 Task: Find a one-way flight from St. George to Cedar Rapids on May 9th for 5 adults, 1 child, 2 infants in seat, and 1 infant on lap in premium economy class, with Delta, up to ₹290,000, departing between 05:00 and 06:00, with 2 checked bags.
Action: Mouse moved to (258, 79)
Screenshot: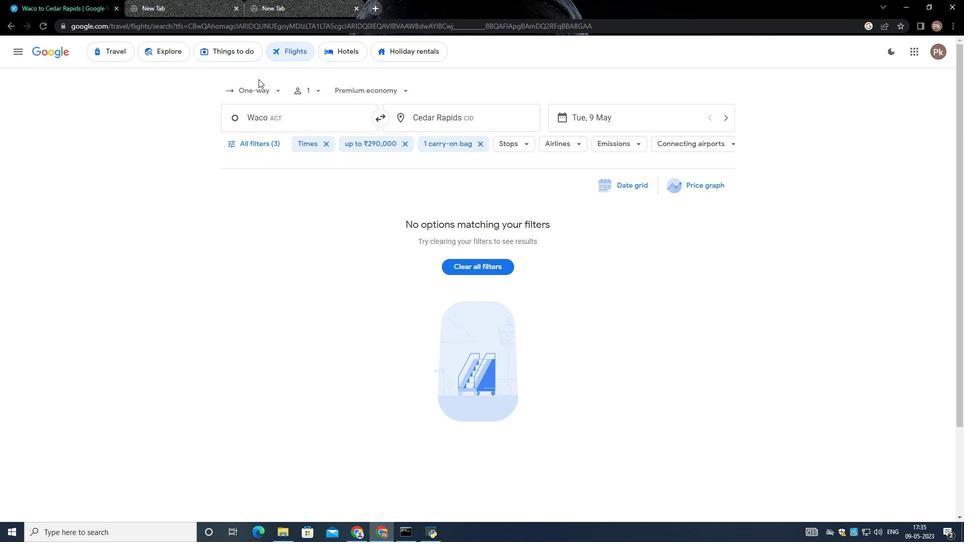 
Action: Mouse pressed left at (258, 79)
Screenshot: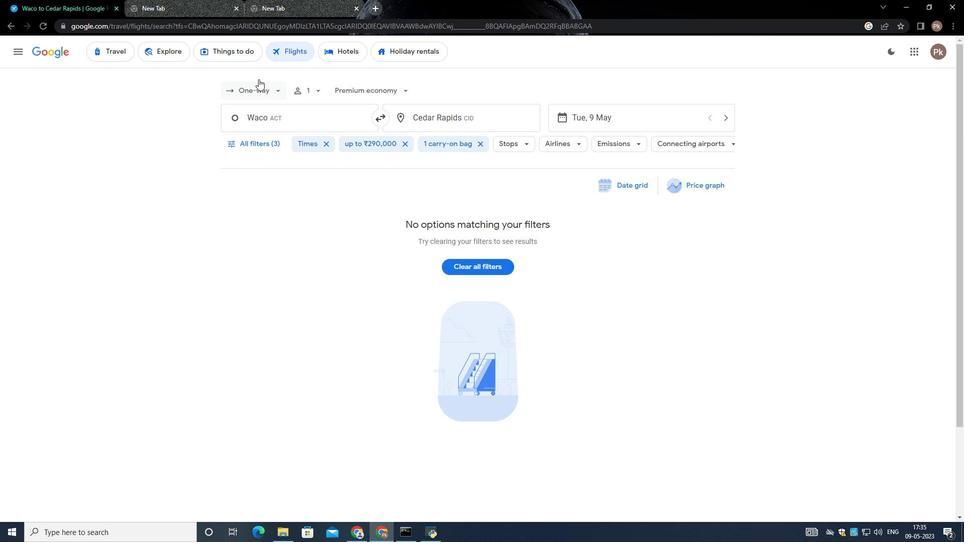 
Action: Mouse moved to (277, 142)
Screenshot: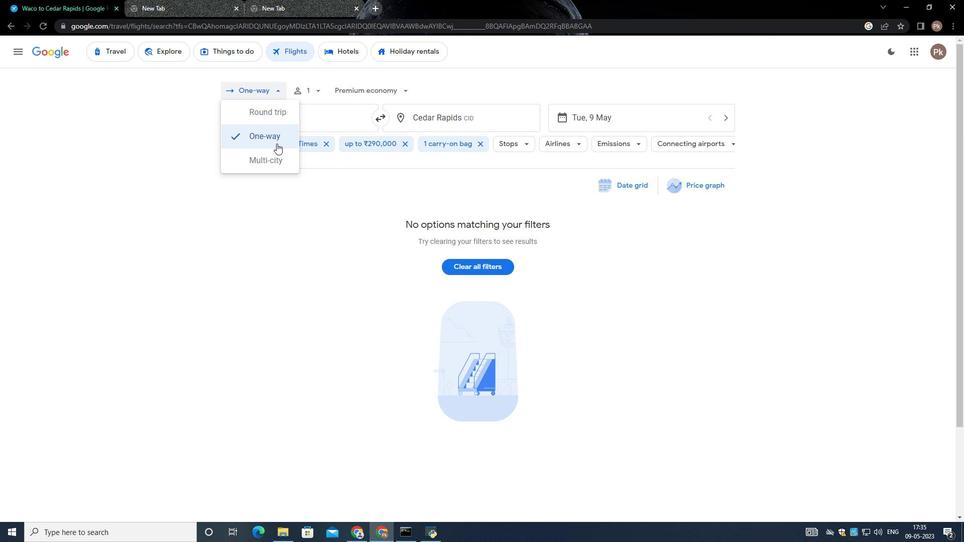 
Action: Mouse pressed left at (277, 142)
Screenshot: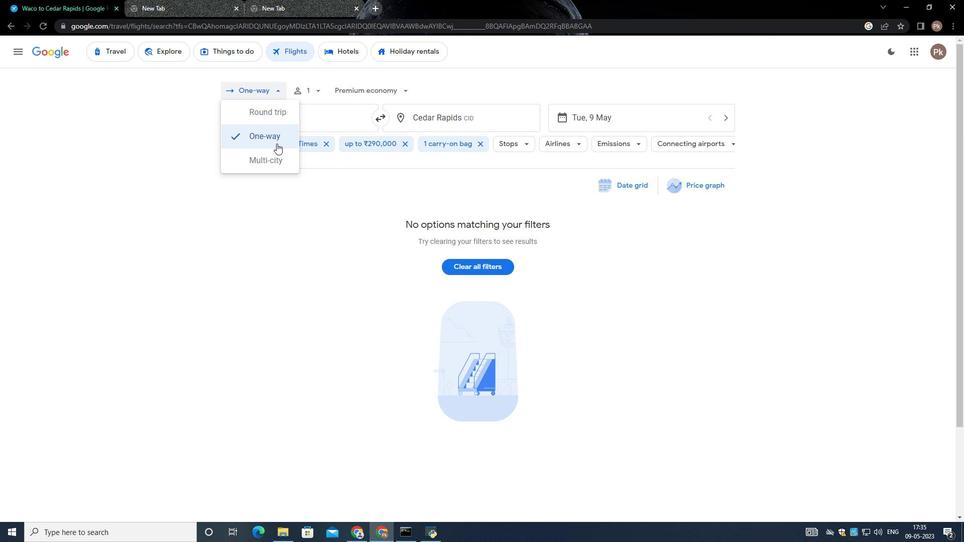 
Action: Mouse moved to (317, 92)
Screenshot: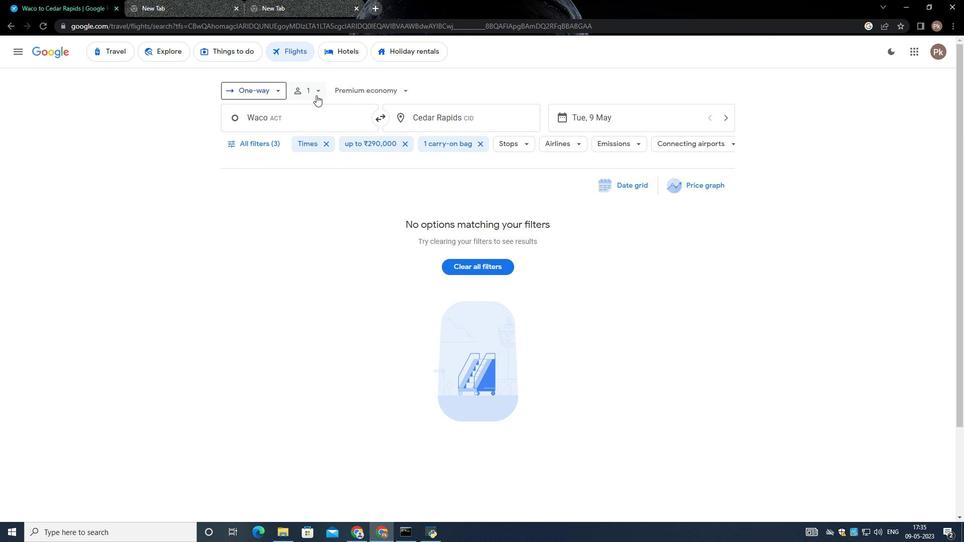 
Action: Mouse pressed left at (317, 92)
Screenshot: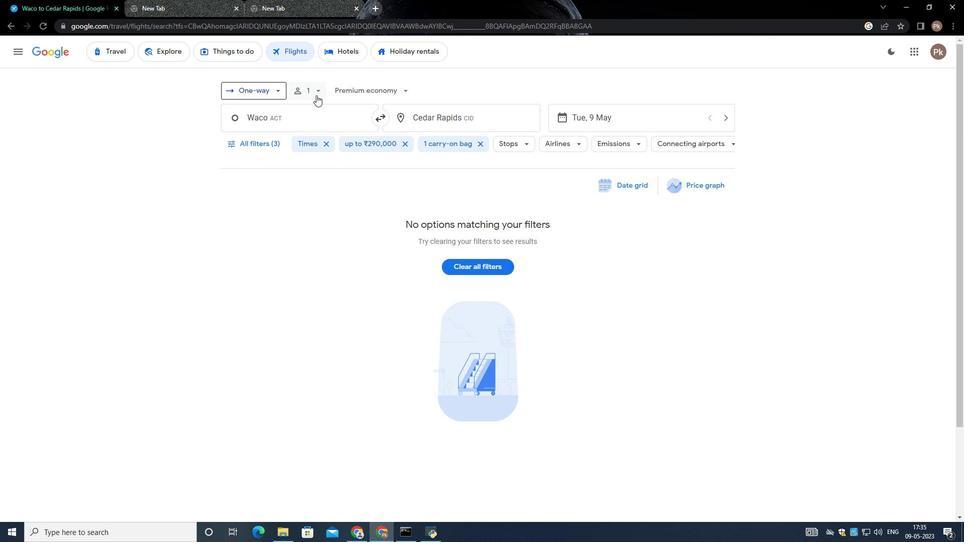 
Action: Mouse moved to (402, 117)
Screenshot: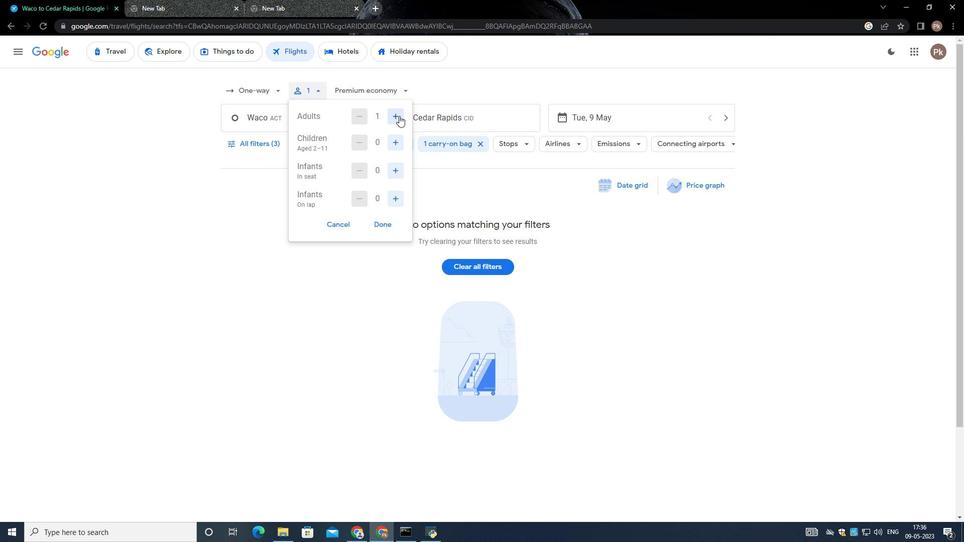 
Action: Mouse pressed left at (402, 117)
Screenshot: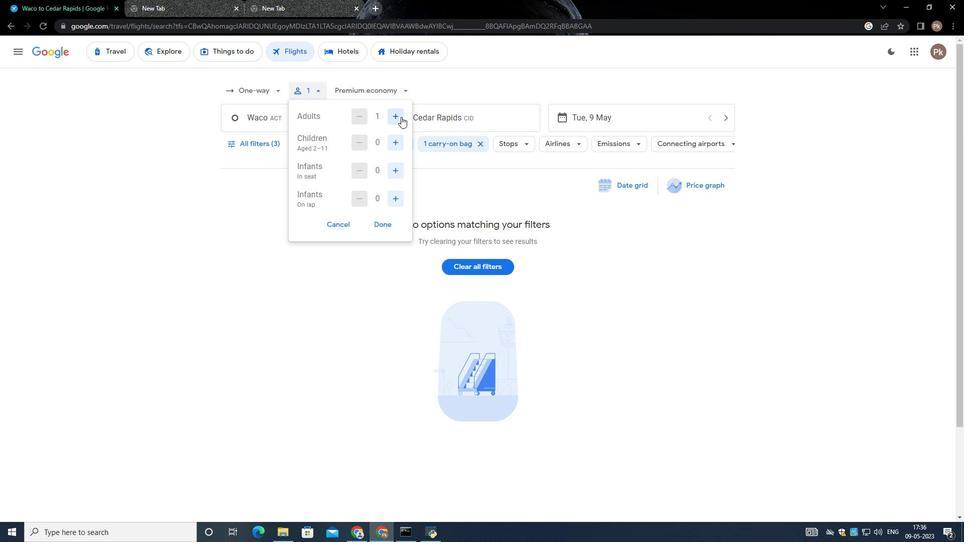 
Action: Mouse moved to (403, 114)
Screenshot: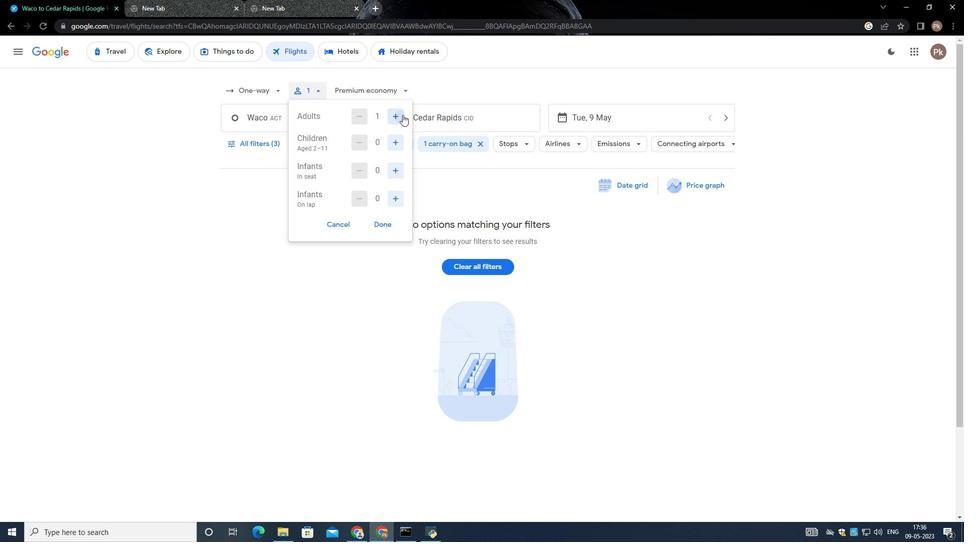 
Action: Mouse pressed left at (403, 114)
Screenshot: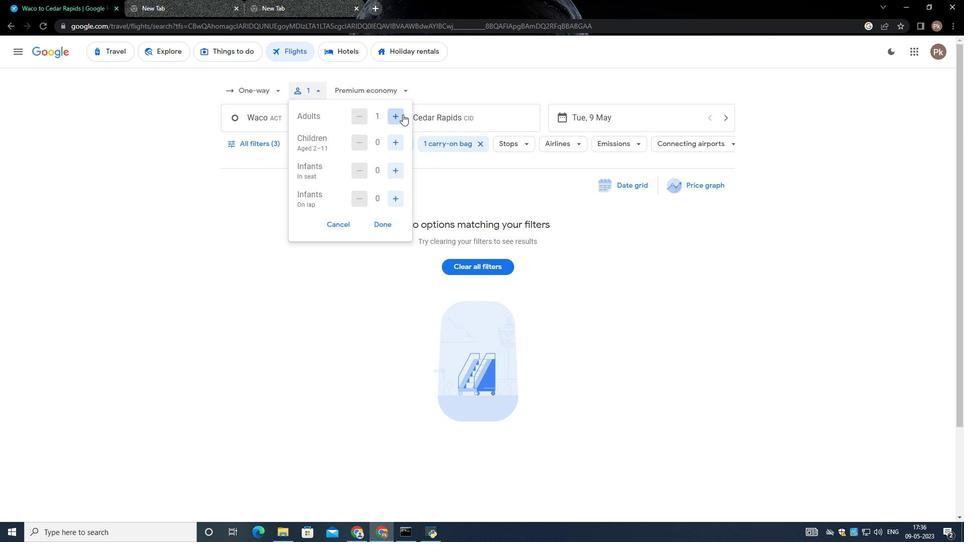 
Action: Mouse moved to (403, 114)
Screenshot: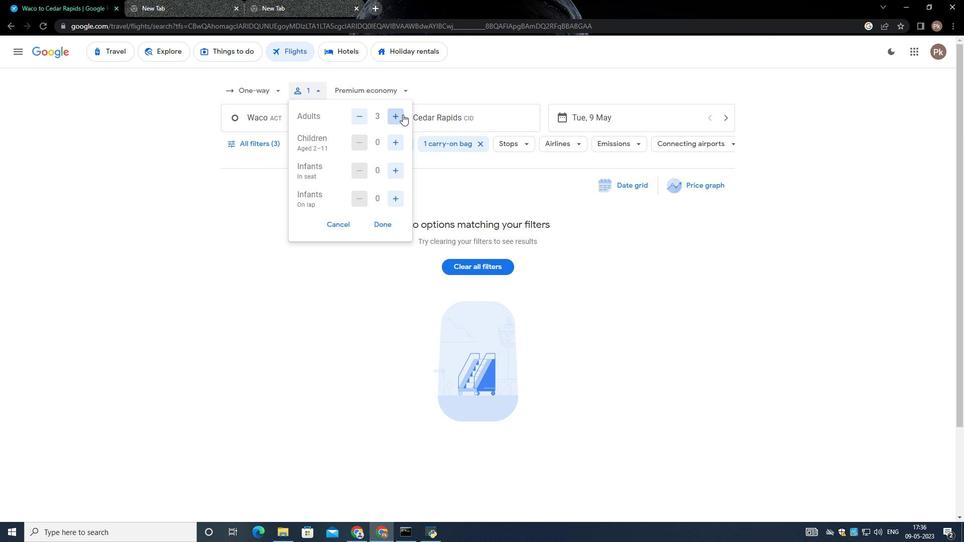 
Action: Mouse pressed left at (403, 114)
Screenshot: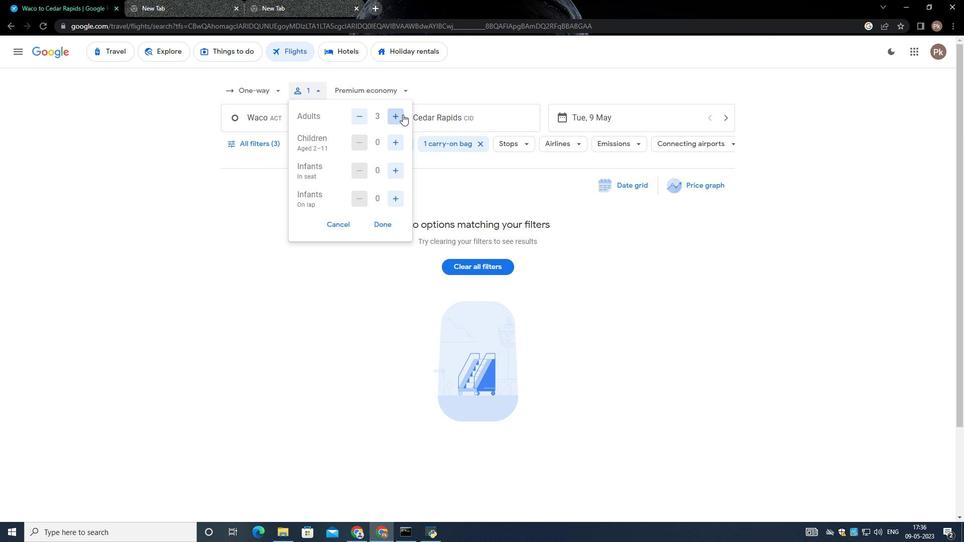
Action: Mouse moved to (403, 114)
Screenshot: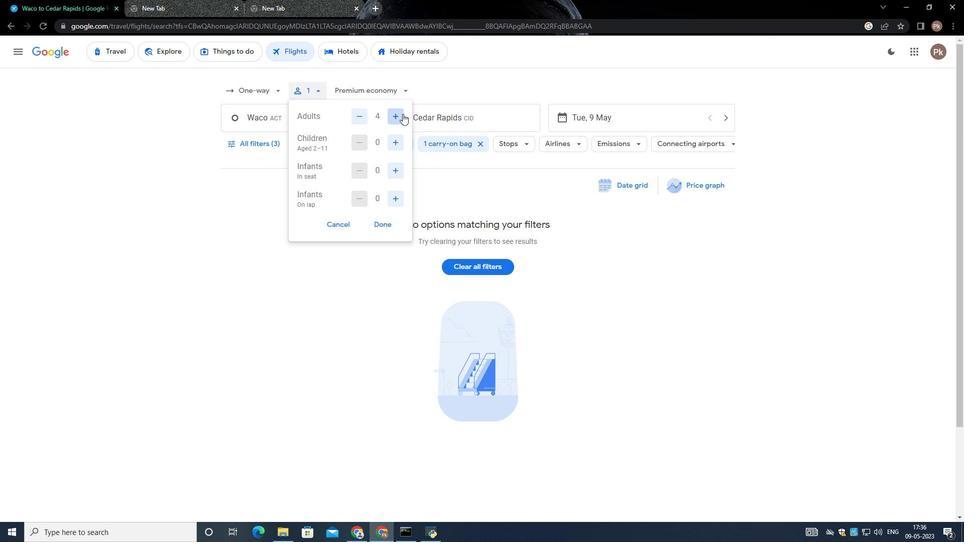 
Action: Mouse pressed left at (403, 114)
Screenshot: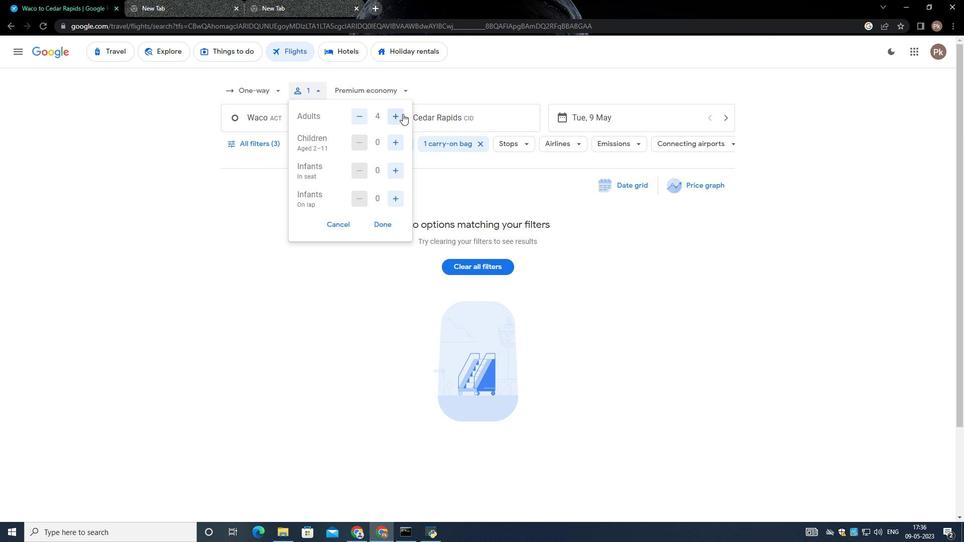 
Action: Mouse moved to (399, 144)
Screenshot: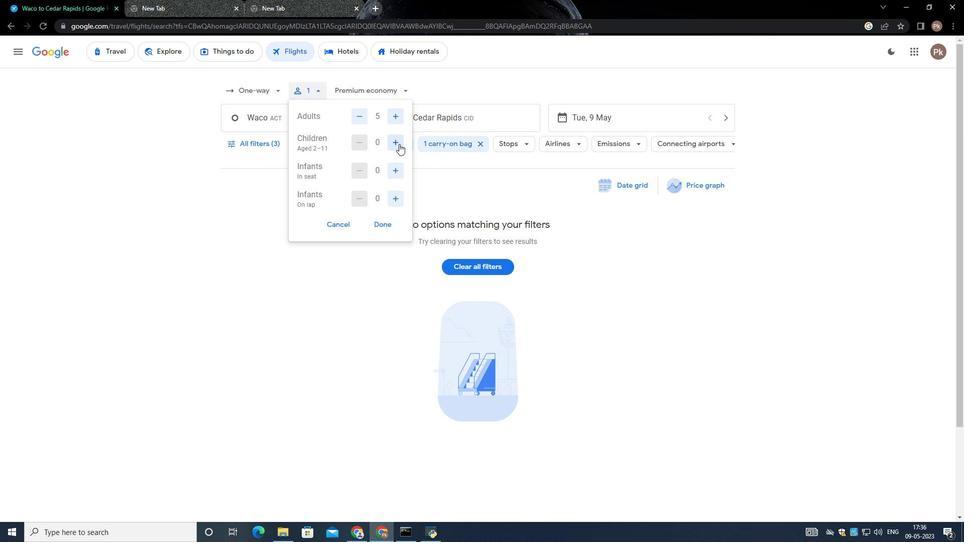 
Action: Mouse pressed left at (399, 144)
Screenshot: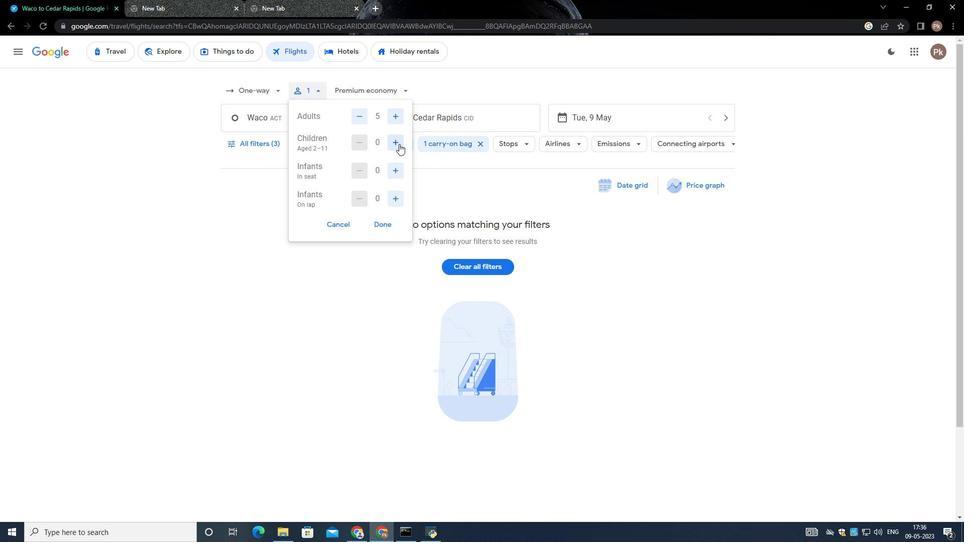 
Action: Mouse moved to (398, 170)
Screenshot: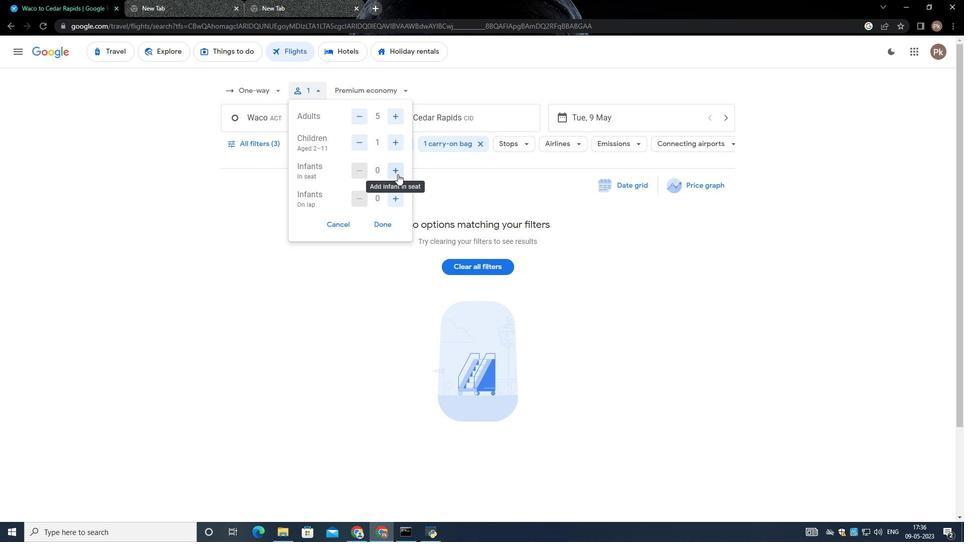 
Action: Mouse pressed left at (398, 170)
Screenshot: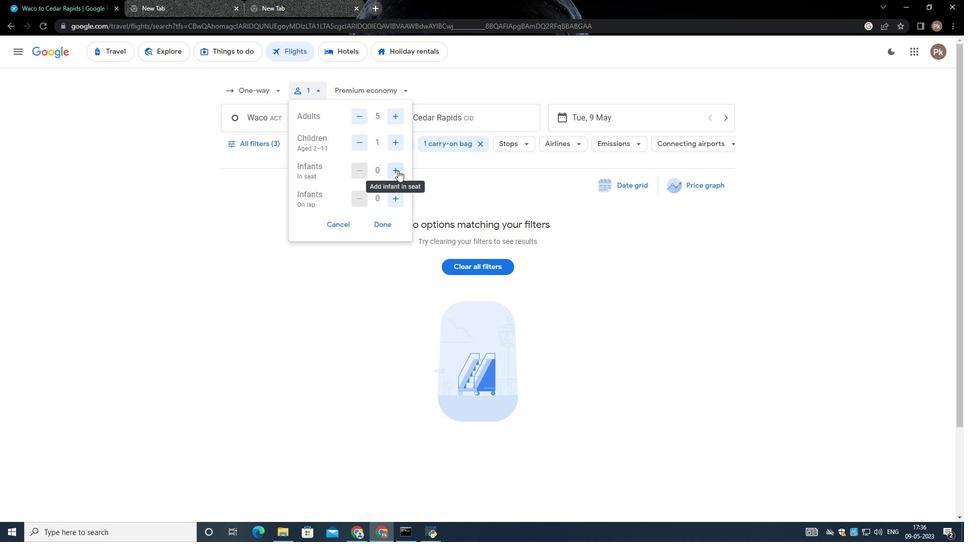 
Action: Mouse pressed left at (398, 170)
Screenshot: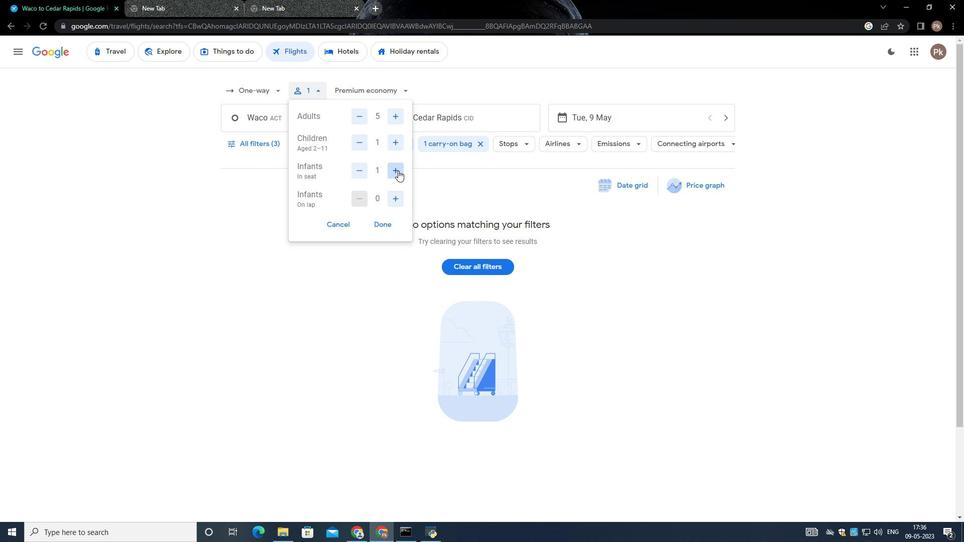 
Action: Mouse moved to (402, 199)
Screenshot: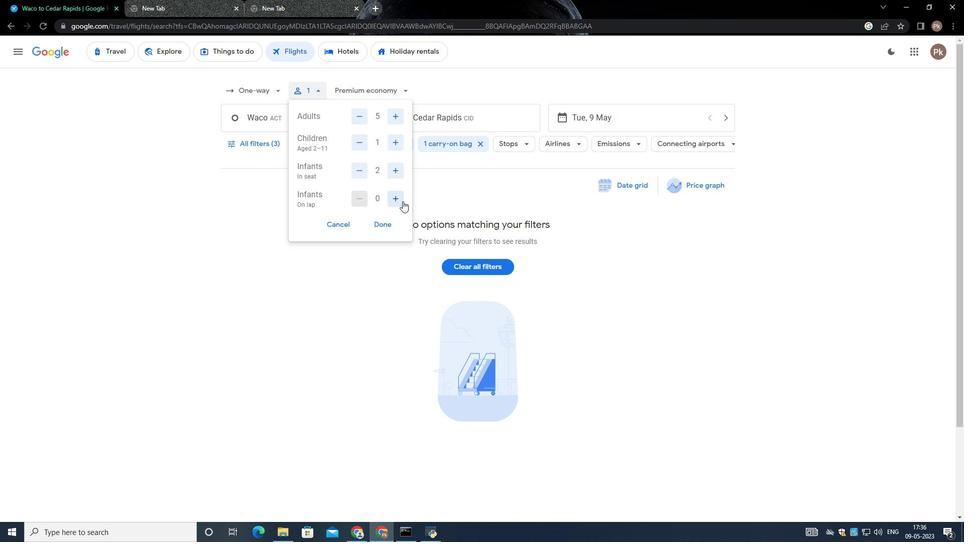 
Action: Mouse pressed left at (402, 199)
Screenshot: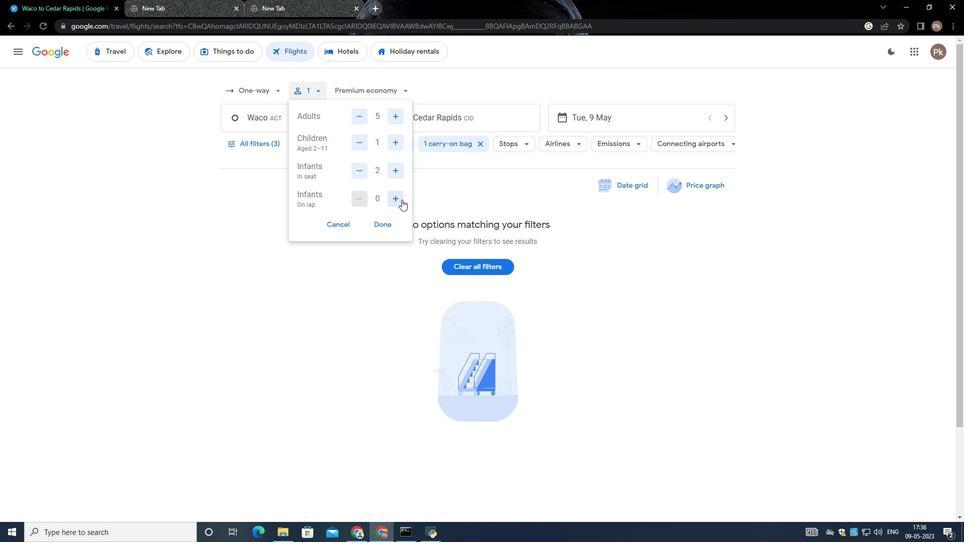 
Action: Mouse moved to (383, 222)
Screenshot: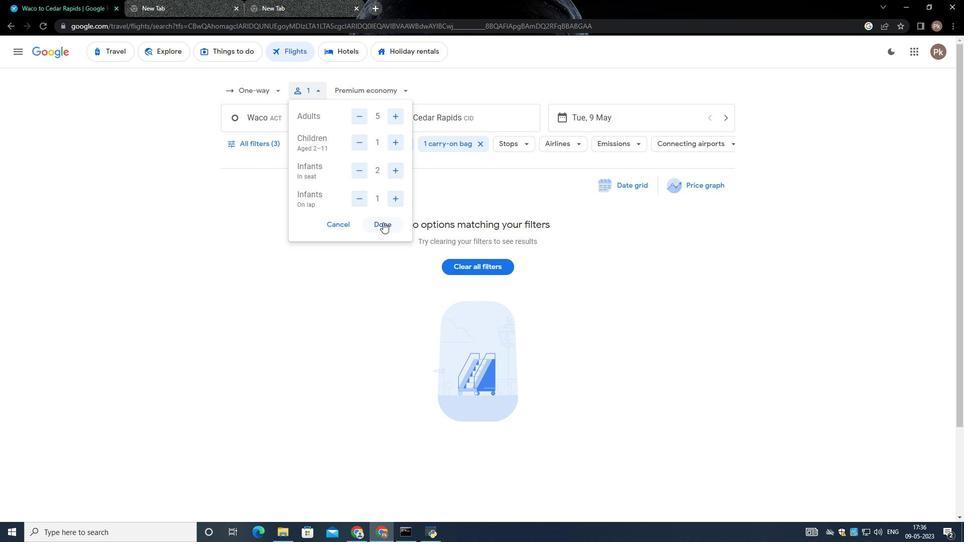 
Action: Mouse pressed left at (383, 222)
Screenshot: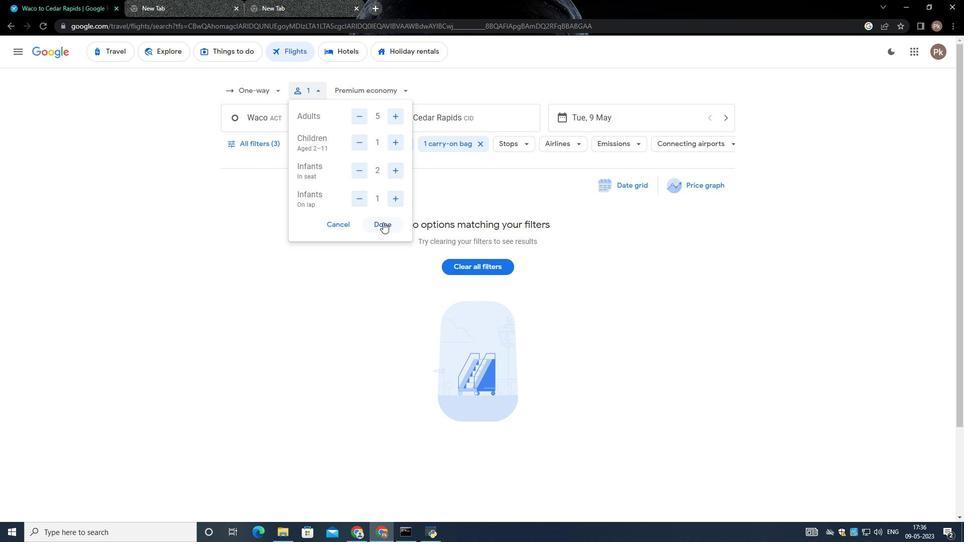 
Action: Mouse moved to (378, 90)
Screenshot: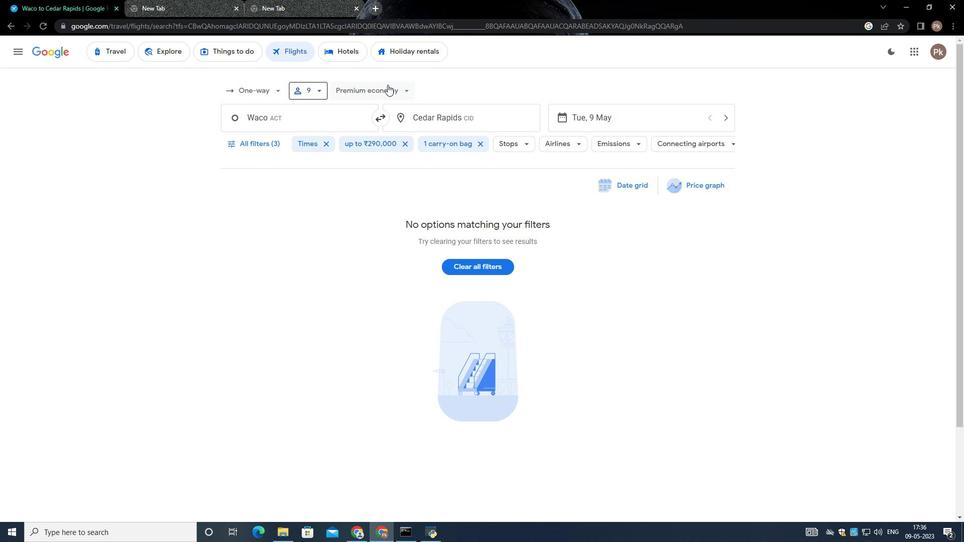 
Action: Mouse pressed left at (378, 90)
Screenshot: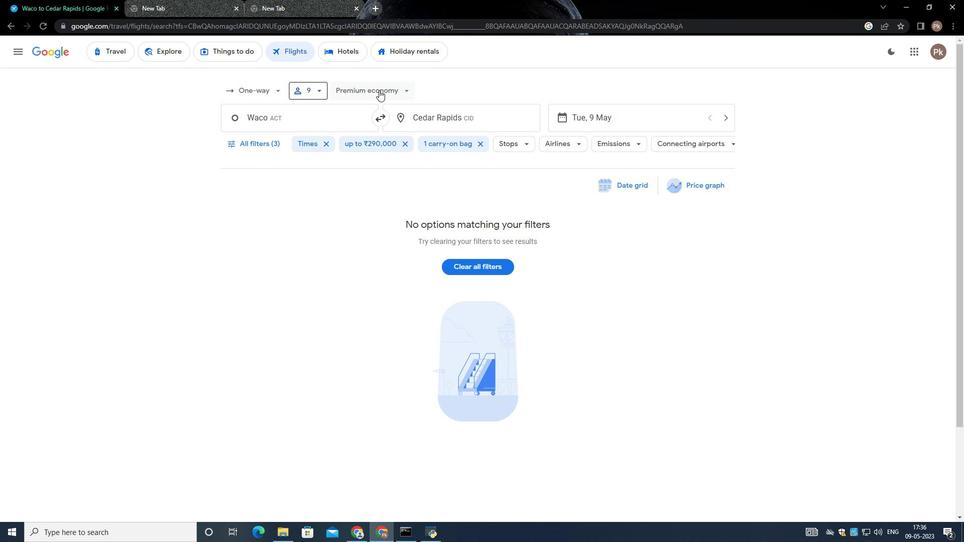 
Action: Mouse moved to (383, 153)
Screenshot: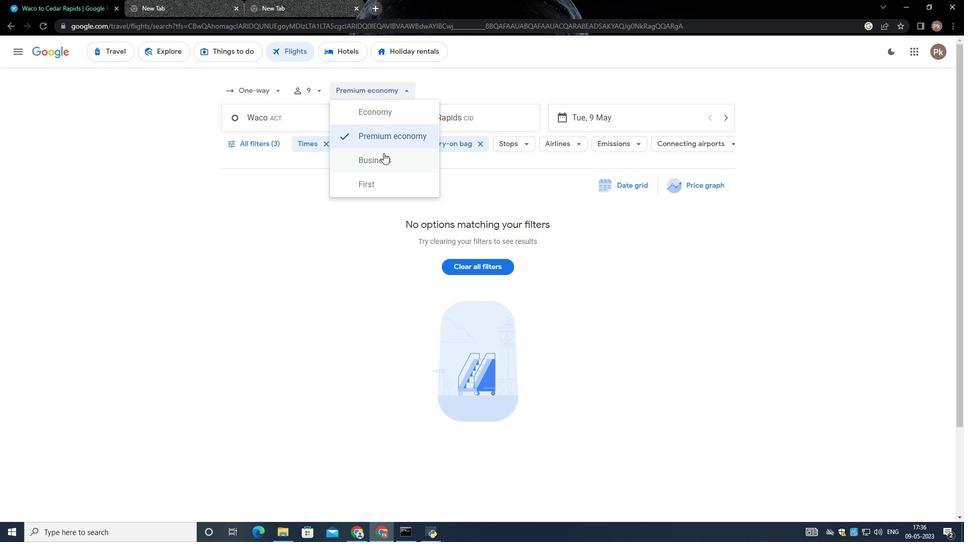 
Action: Mouse pressed left at (383, 153)
Screenshot: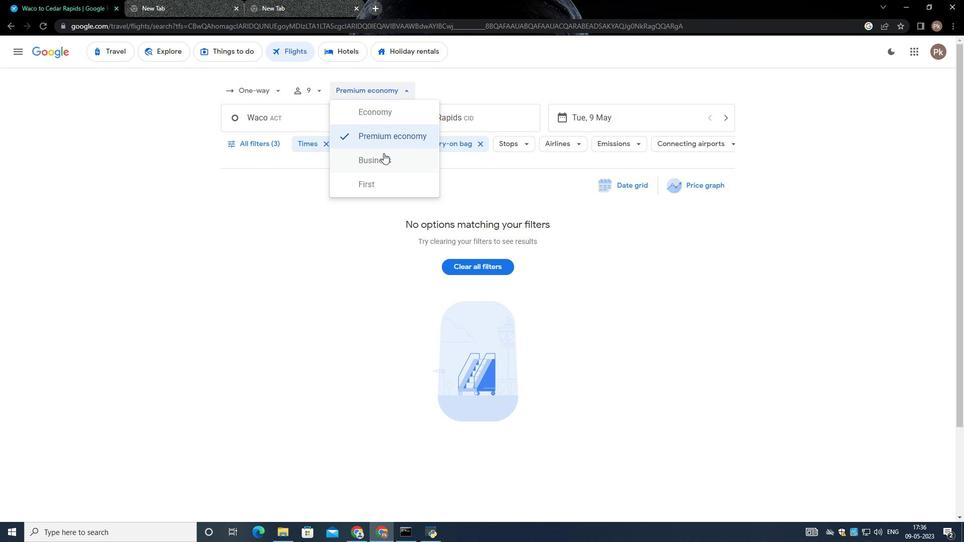 
Action: Mouse moved to (259, 113)
Screenshot: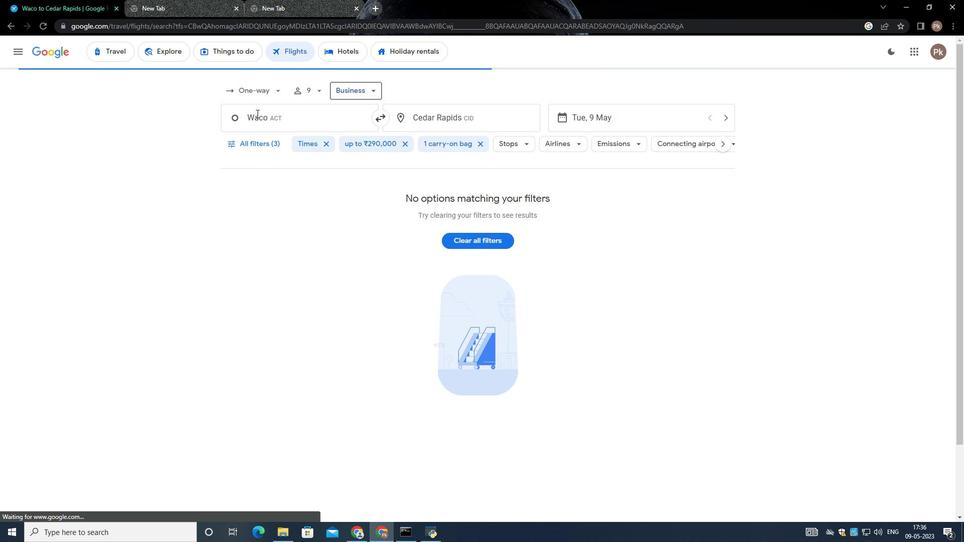 
Action: Mouse pressed left at (259, 113)
Screenshot: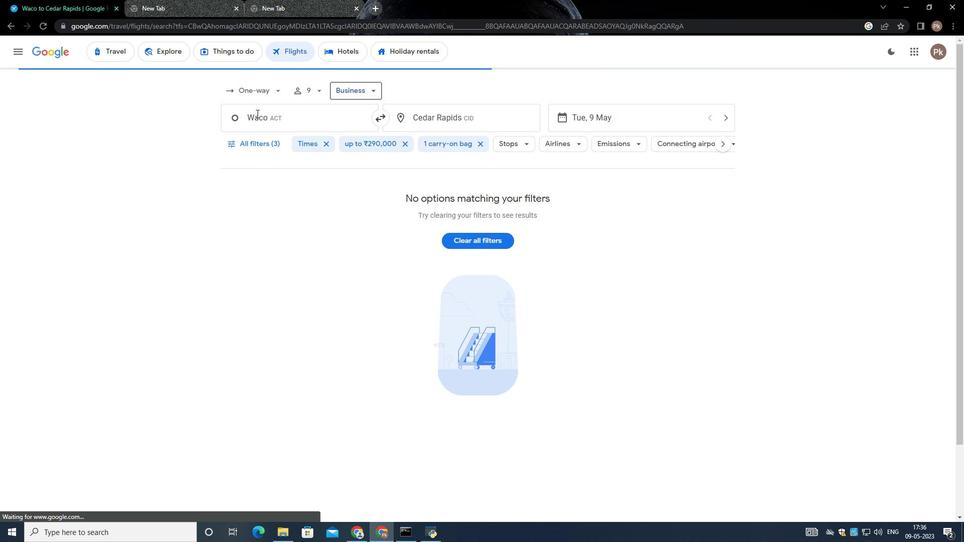 
Action: Mouse moved to (266, 103)
Screenshot: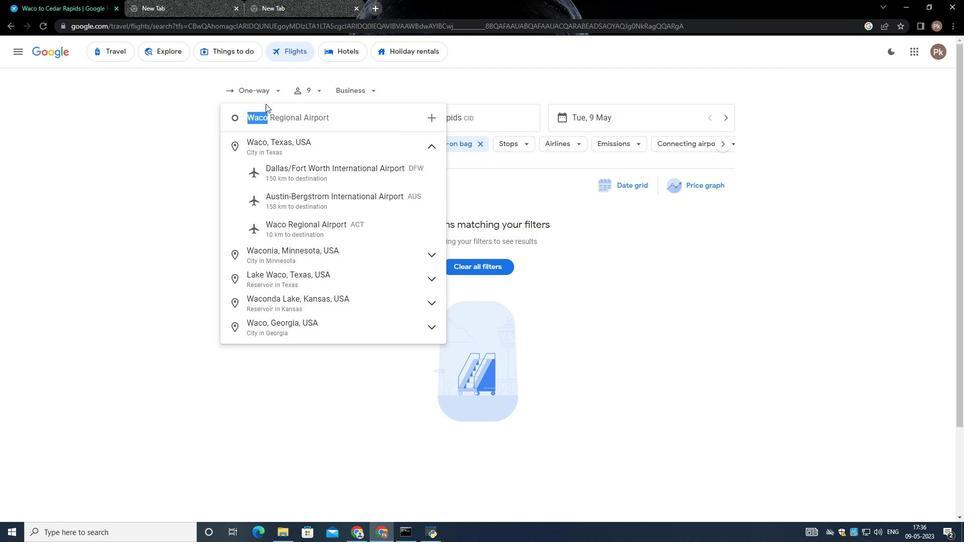 
Action: Key pressed <Key.backspace>
Screenshot: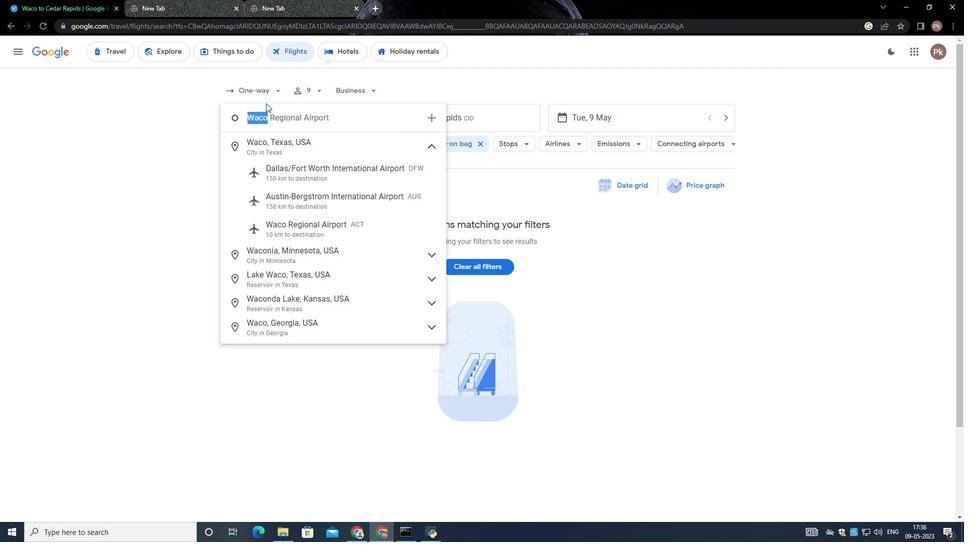
Action: Mouse moved to (242, 106)
Screenshot: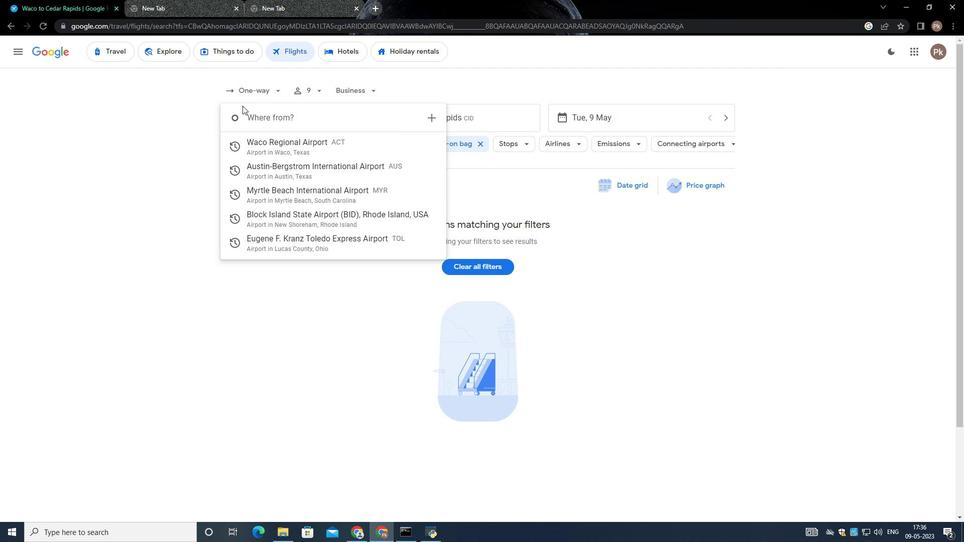 
Action: Key pressed <Key.shift><Key.shift><Key.shift><Key.shift><Key.shift><Key.shift><Key.shift><Key.shift><Key.shift><Key.shift><Key.shift><Key.shift><Key.shift><Key.shift><Key.shift><Key.shift><Key.shift><Key.shift><Key.shift><Key.shift><Key.shift>St.
Screenshot: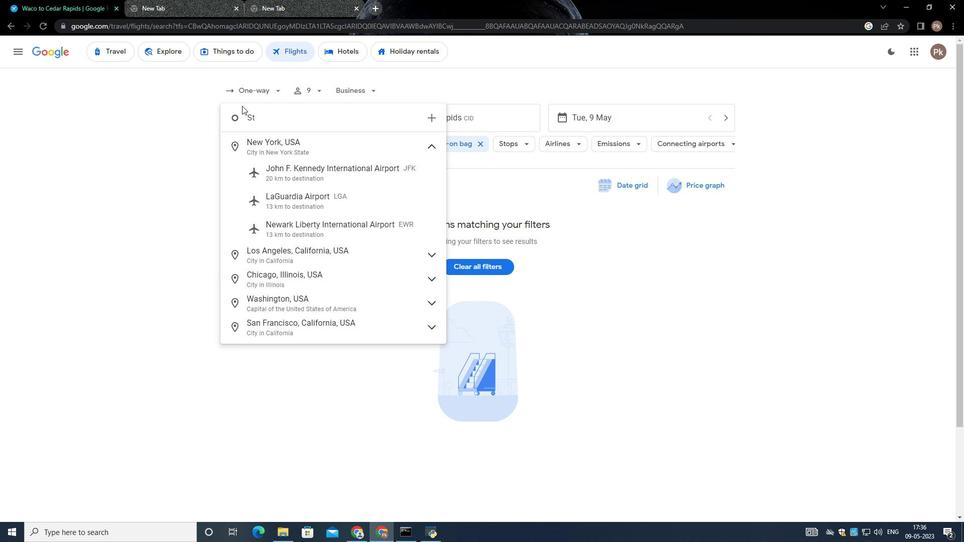 
Action: Mouse moved to (241, 106)
Screenshot: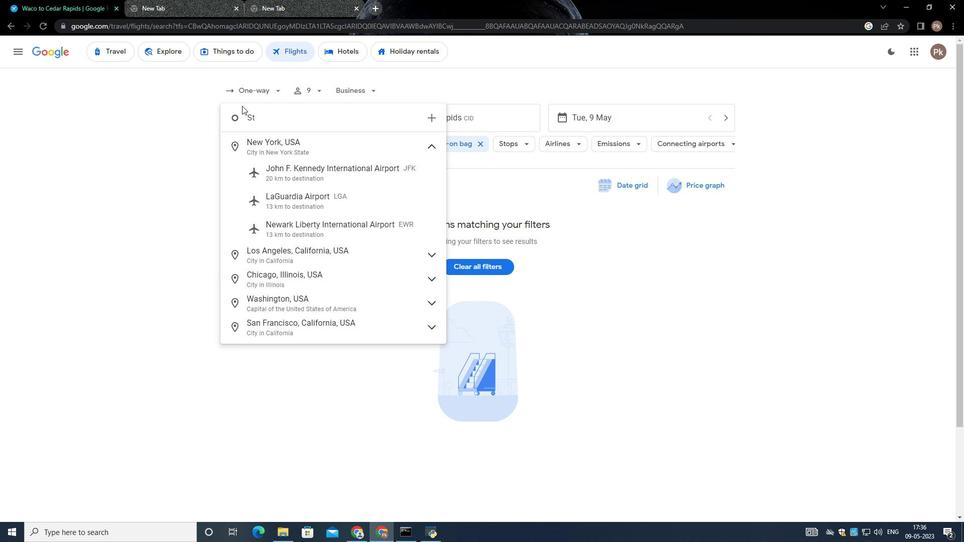 
Action: Key pressed <Key.space><Key.shift>G
Screenshot: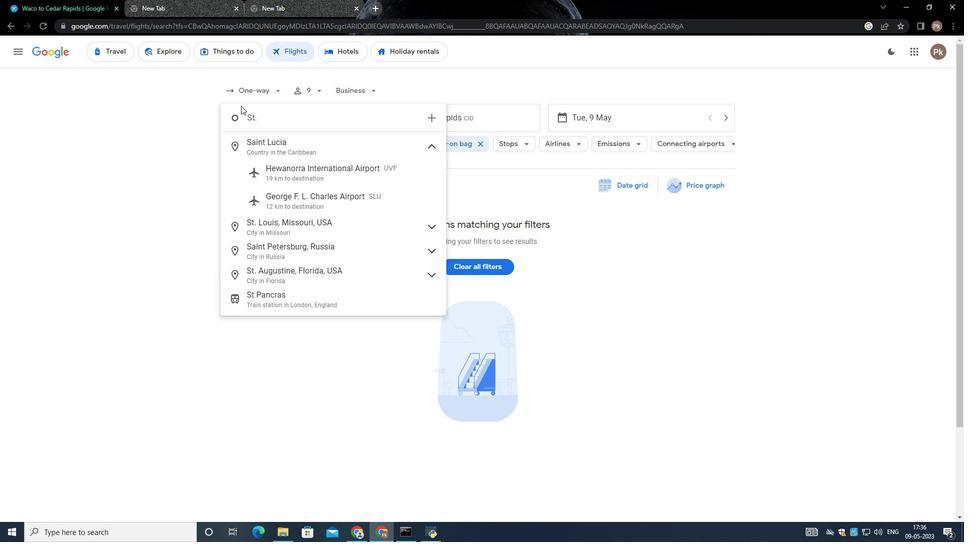 
Action: Mouse moved to (240, 106)
Screenshot: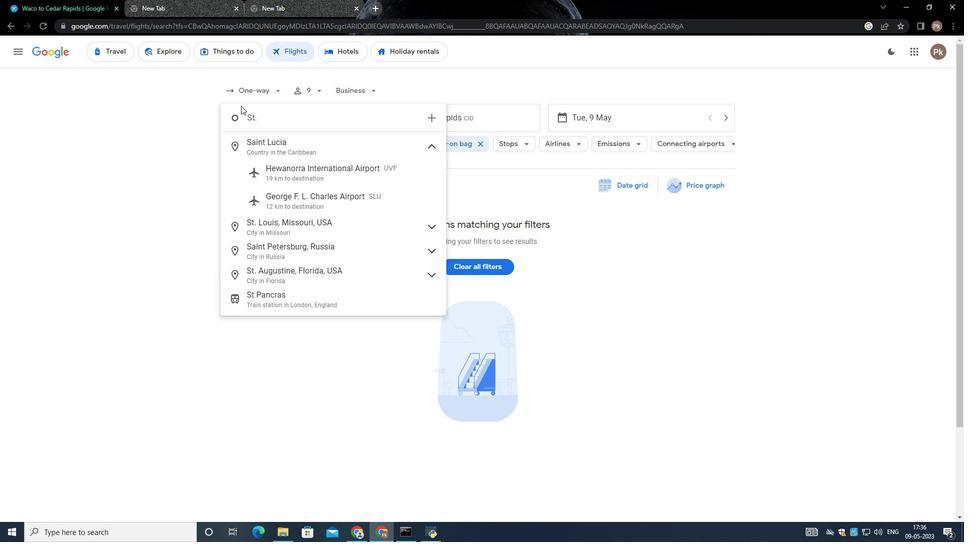 
Action: Key pressed eorge
Screenshot: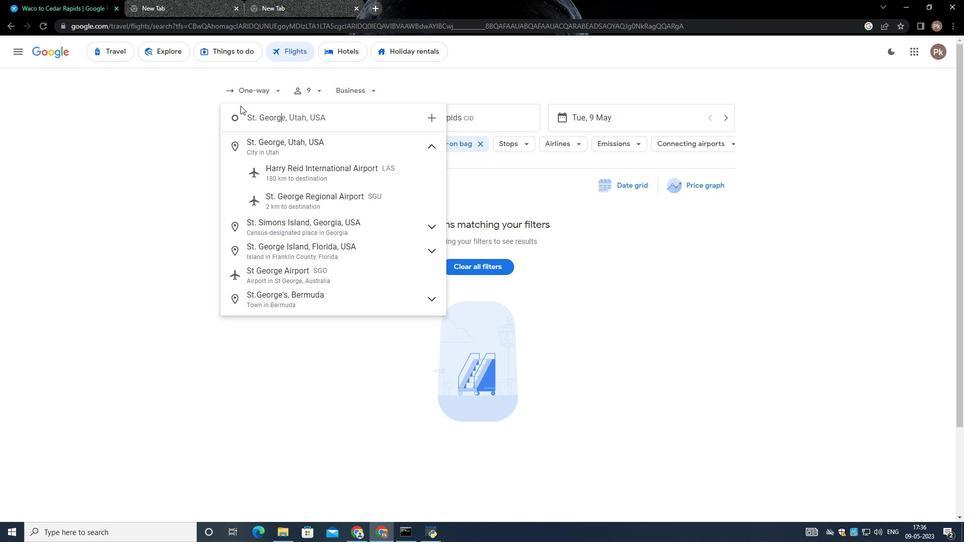 
Action: Mouse moved to (314, 191)
Screenshot: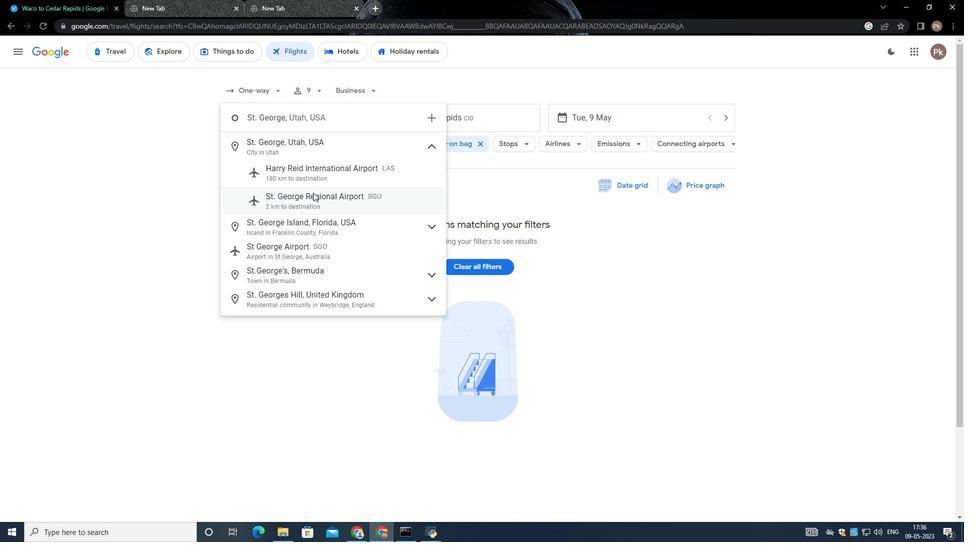 
Action: Mouse pressed left at (314, 191)
Screenshot: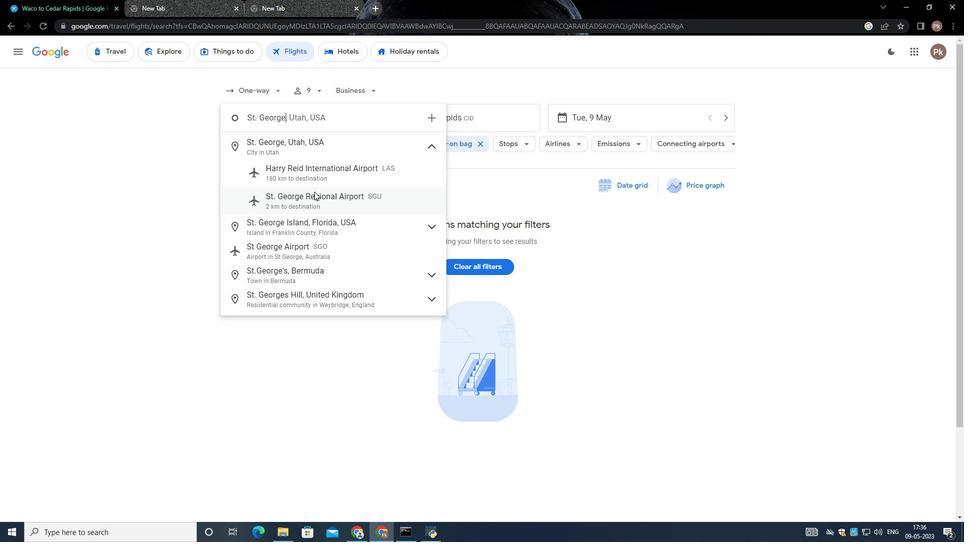 
Action: Mouse moved to (431, 114)
Screenshot: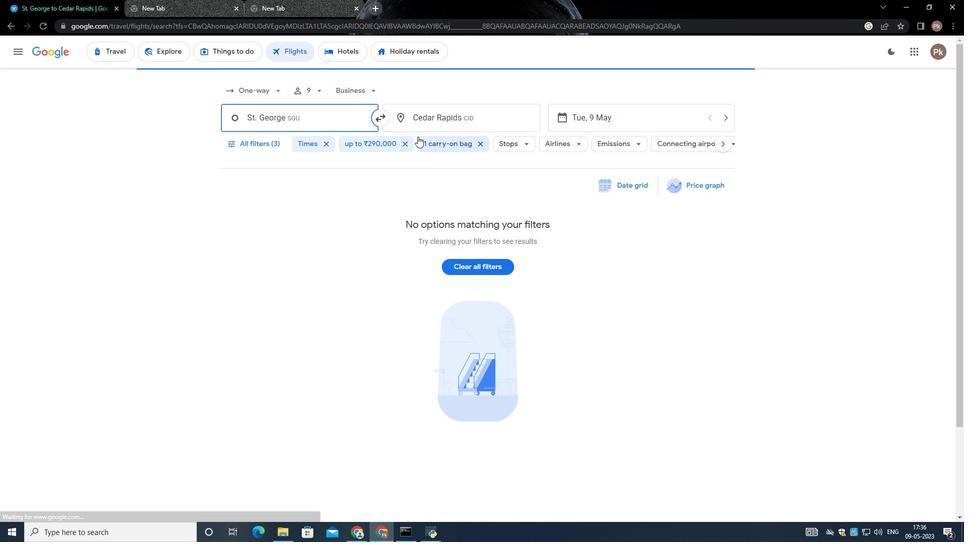 
Action: Mouse pressed left at (431, 114)
Screenshot: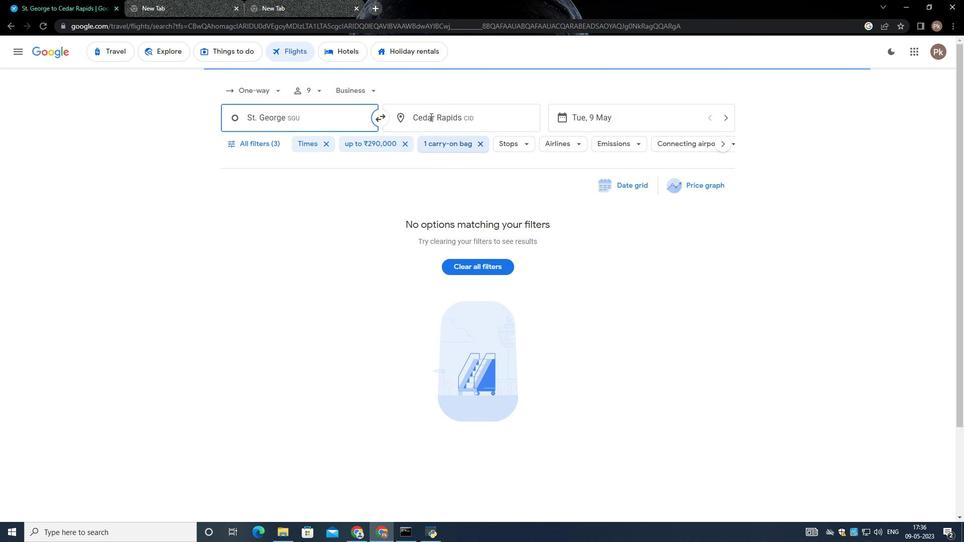 
Action: Mouse moved to (395, 75)
Screenshot: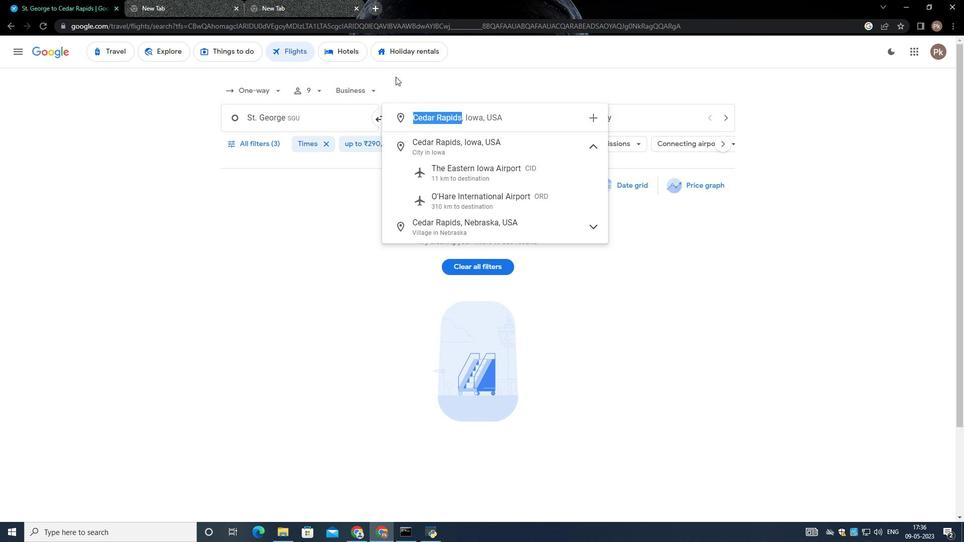 
Action: Key pressed <Key.backspace>
Screenshot: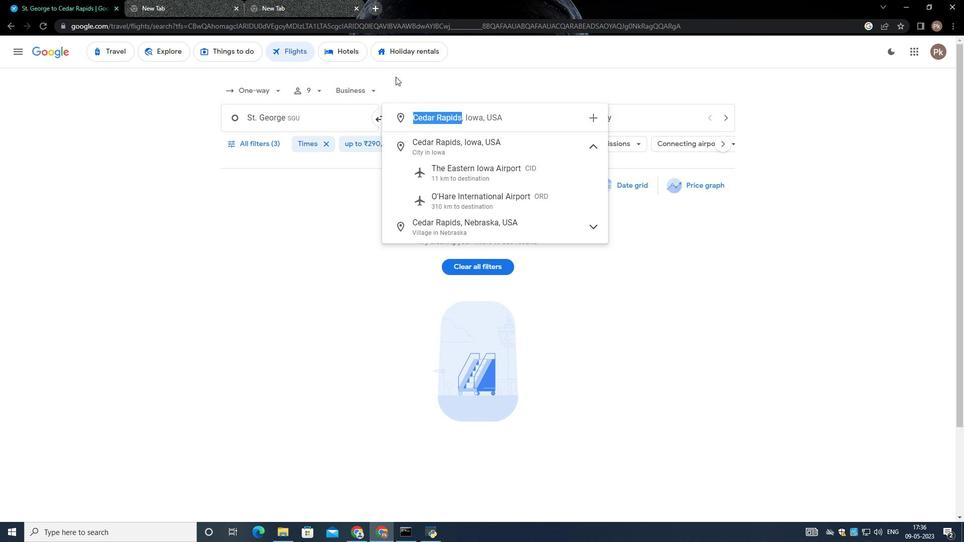 
Action: Mouse moved to (229, 141)
Screenshot: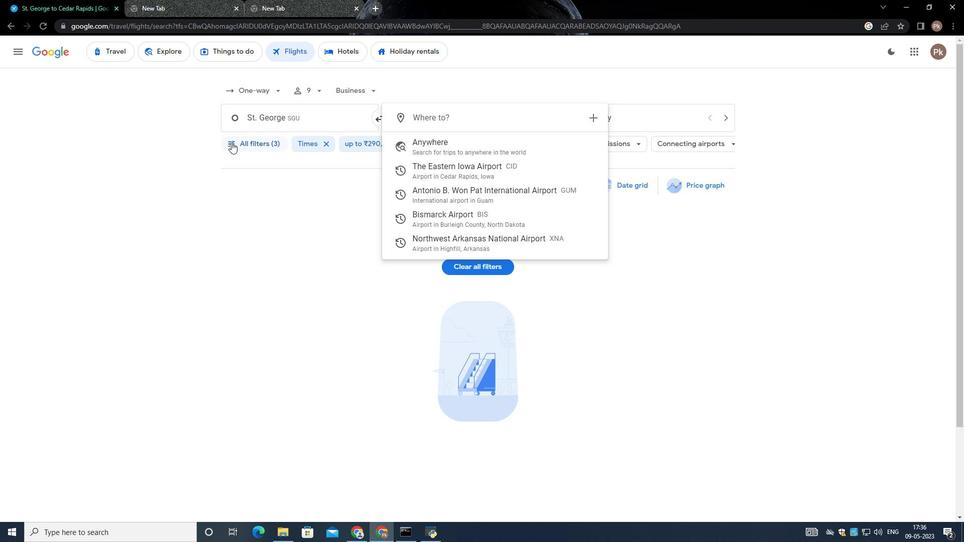 
Action: Key pressed <Key.shift><Key.shift><Key.shift><Key.shift>Eas
Screenshot: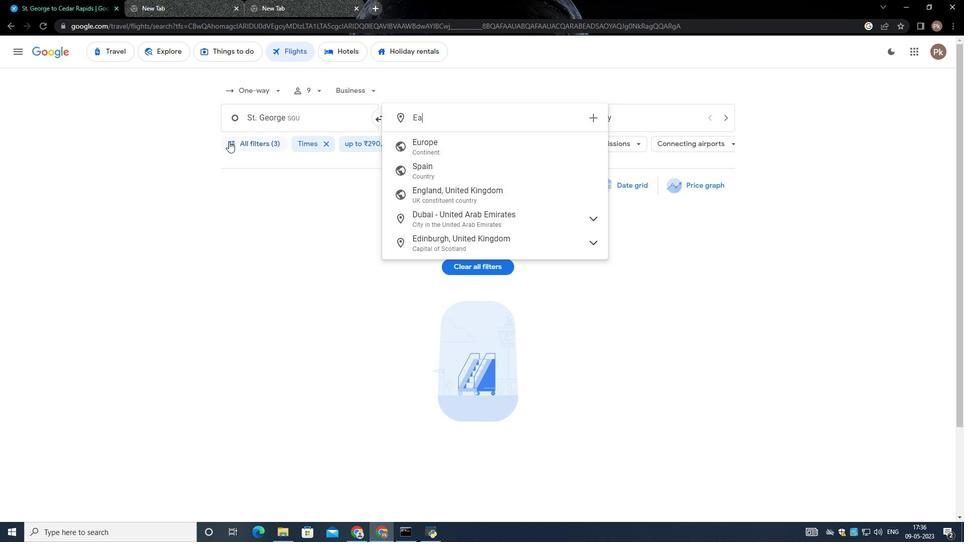 
Action: Mouse moved to (228, 141)
Screenshot: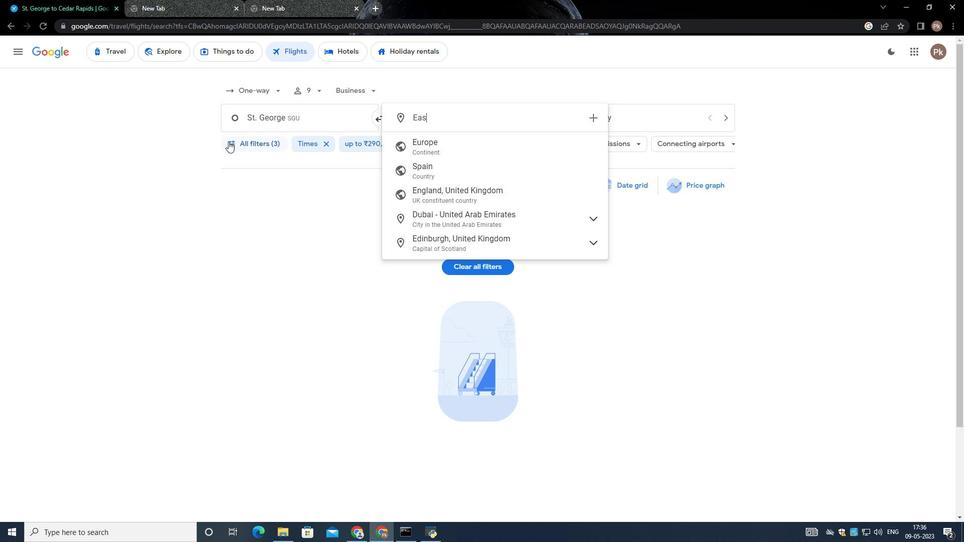 
Action: Key pressed tern
Screenshot: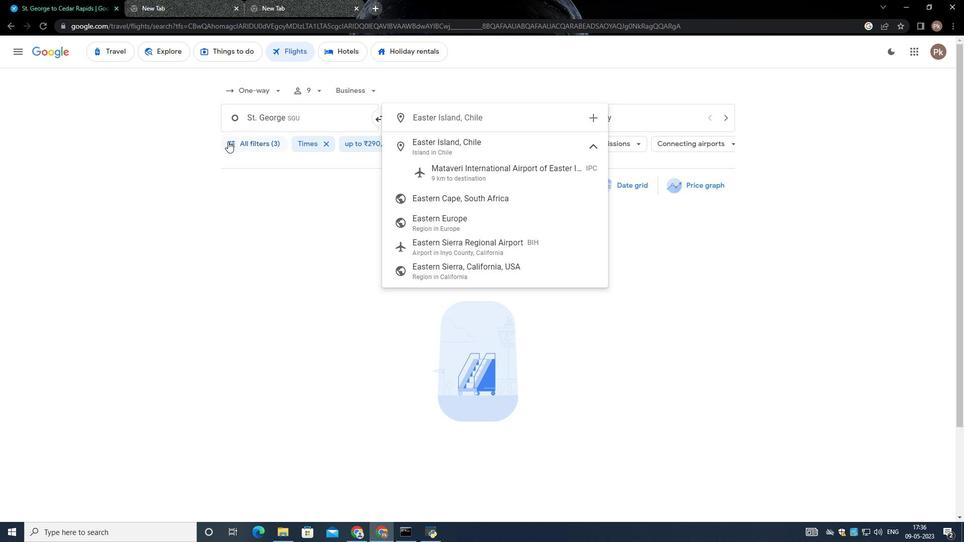
Action: Mouse moved to (227, 141)
Screenshot: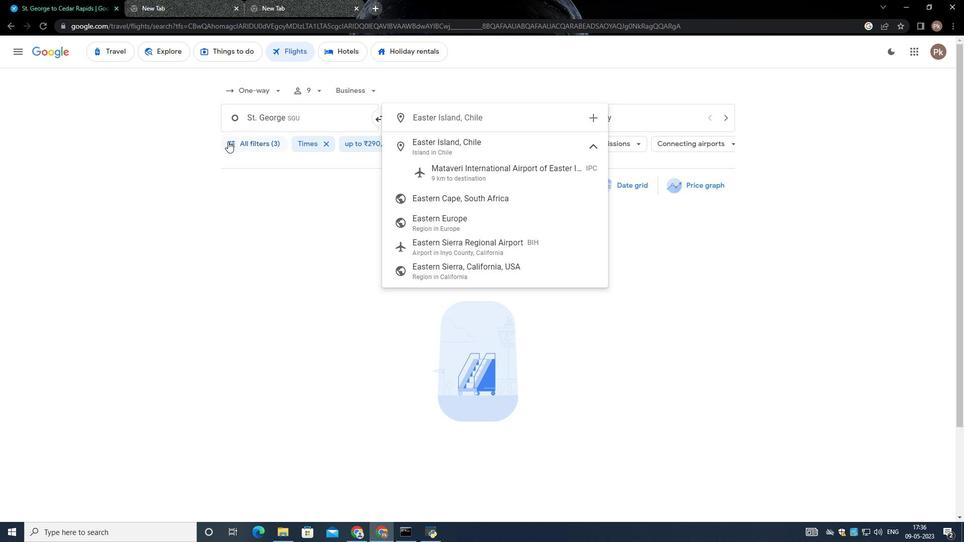 
Action: Key pressed <Key.space>lowa
Screenshot: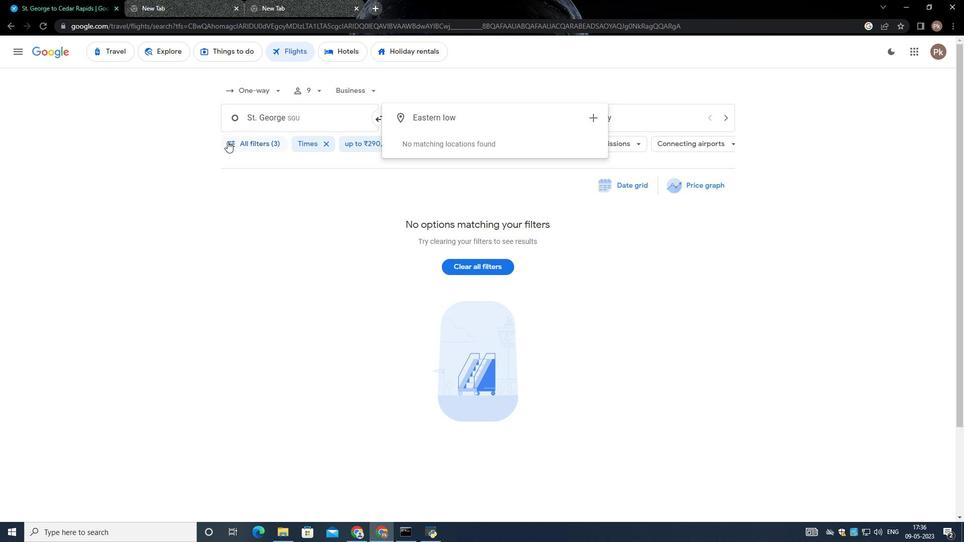 
Action: Mouse moved to (451, 144)
Screenshot: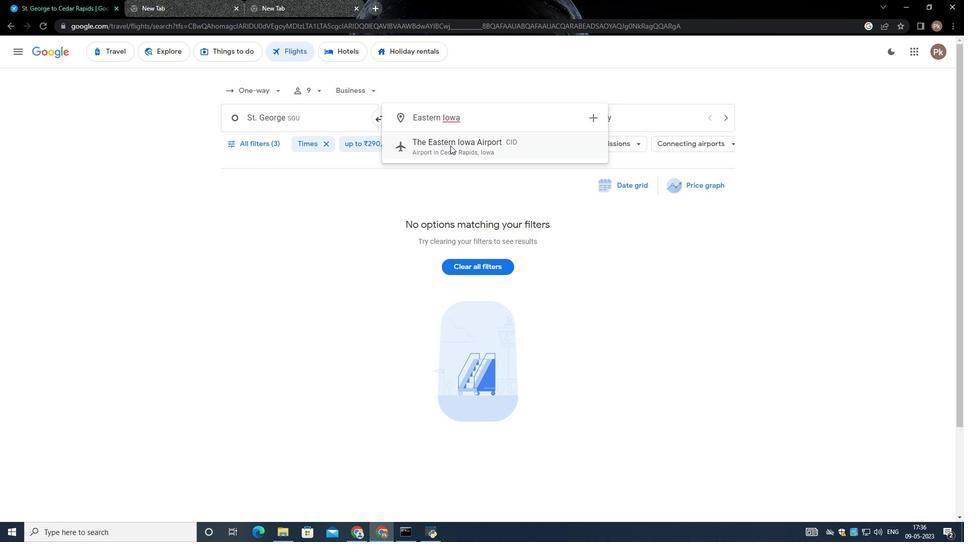 
Action: Mouse pressed left at (451, 144)
Screenshot: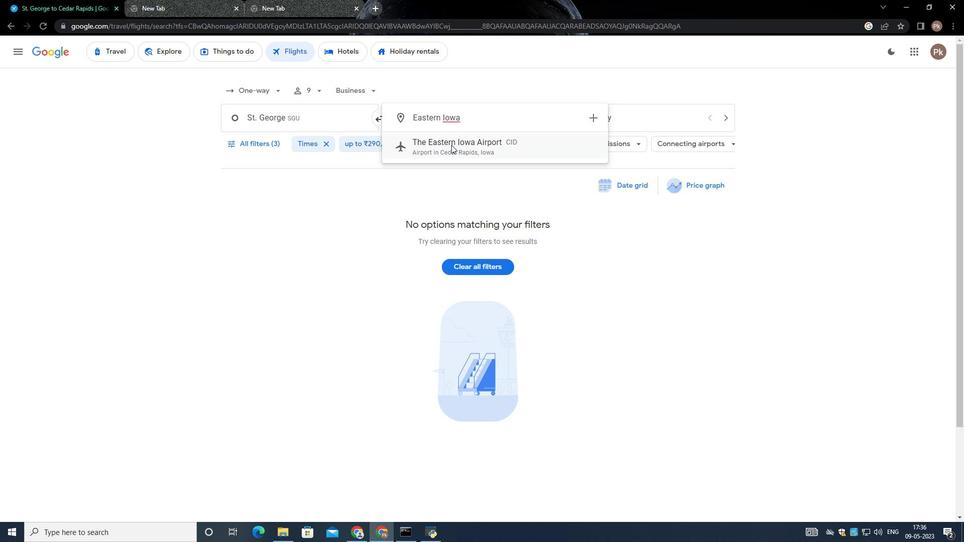 
Action: Mouse moved to (582, 117)
Screenshot: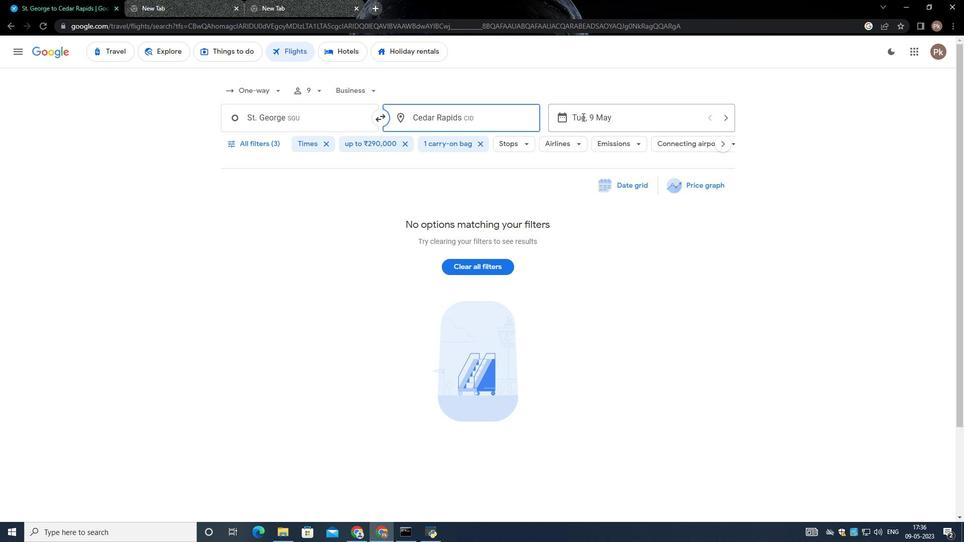 
Action: Mouse pressed left at (582, 117)
Screenshot: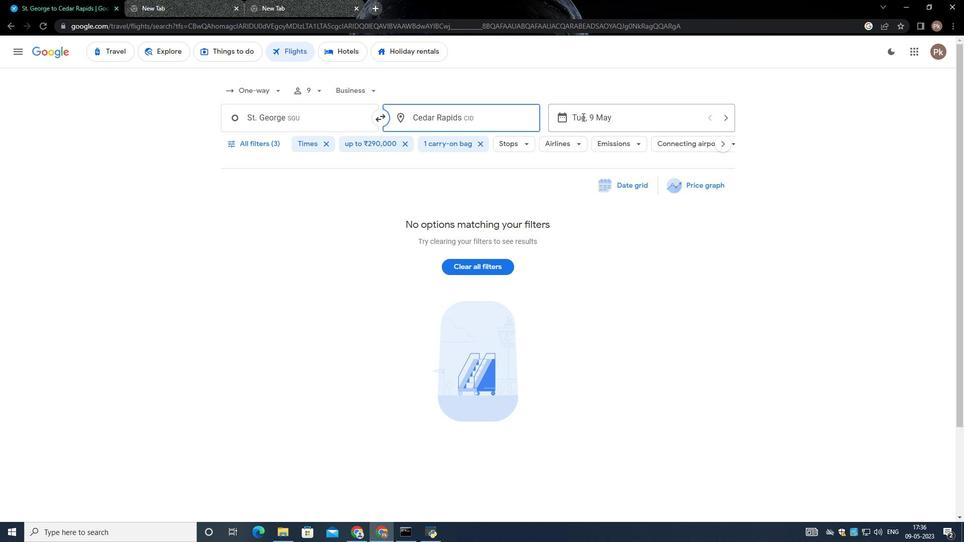 
Action: Mouse moved to (417, 231)
Screenshot: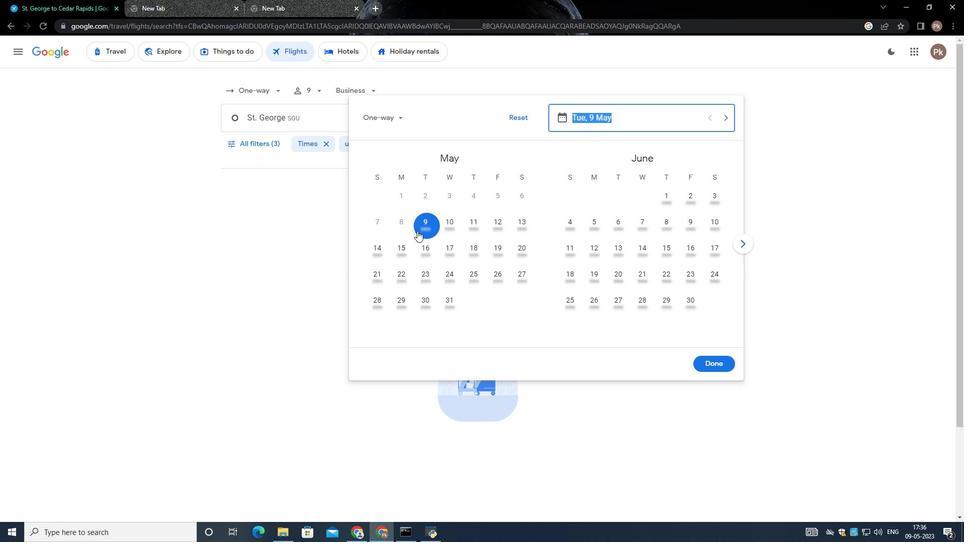 
Action: Mouse pressed left at (417, 231)
Screenshot: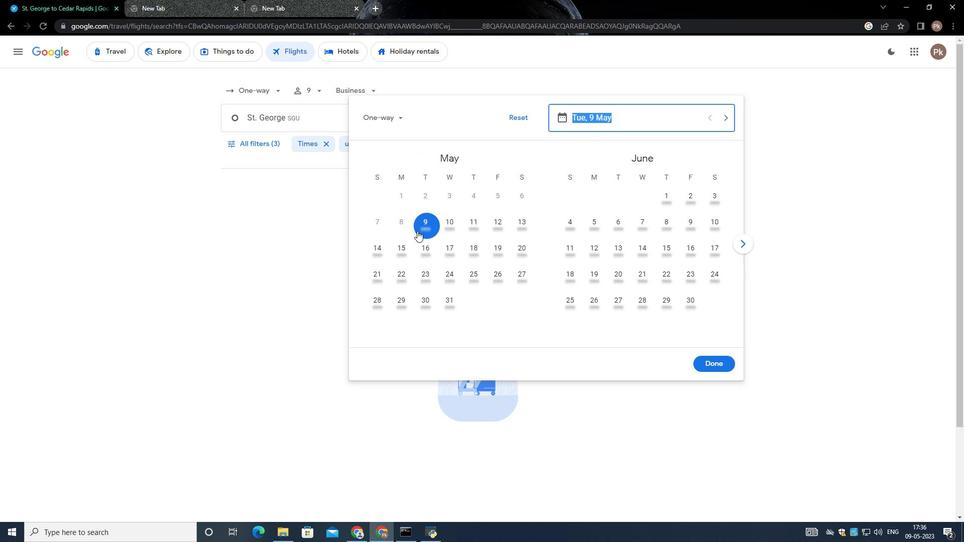 
Action: Mouse moved to (723, 364)
Screenshot: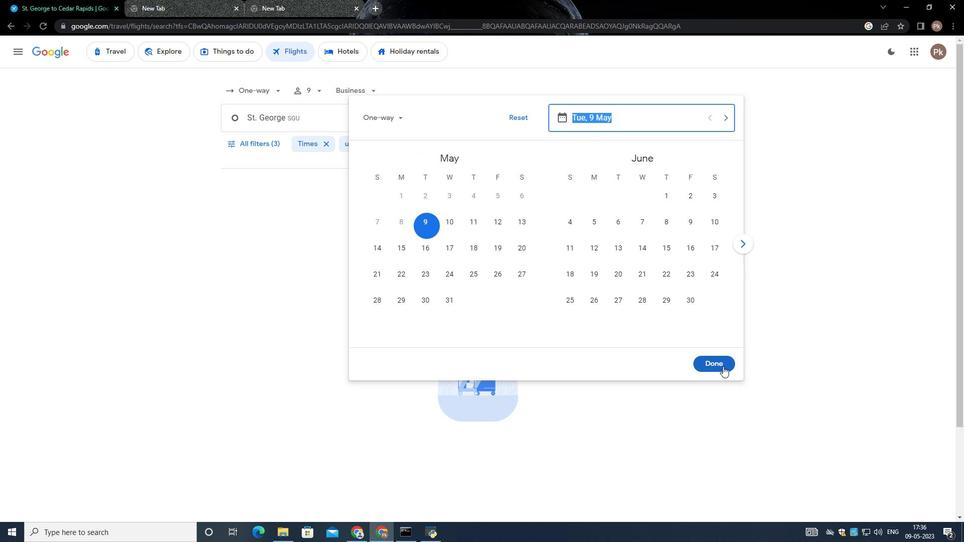 
Action: Mouse pressed left at (723, 364)
Screenshot: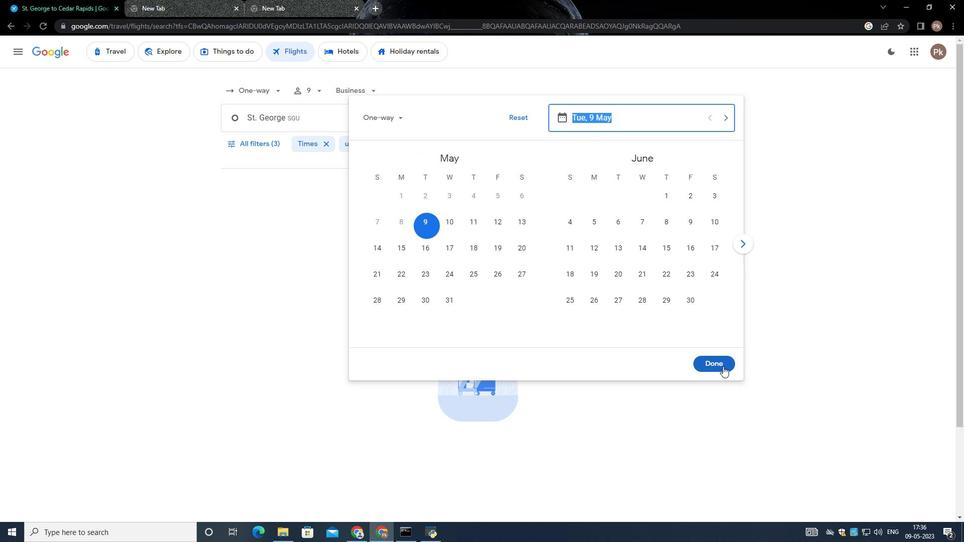 
Action: Mouse moved to (265, 143)
Screenshot: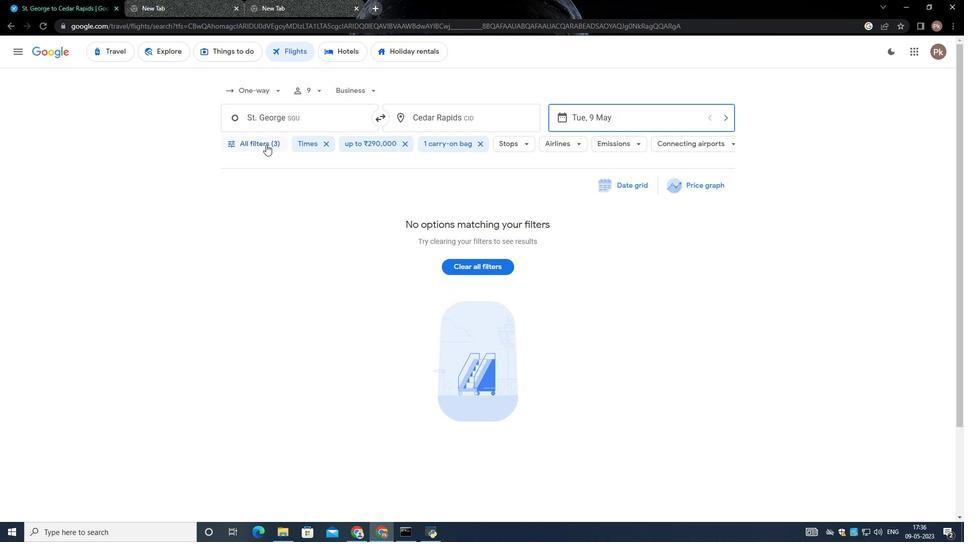 
Action: Mouse pressed left at (265, 143)
Screenshot: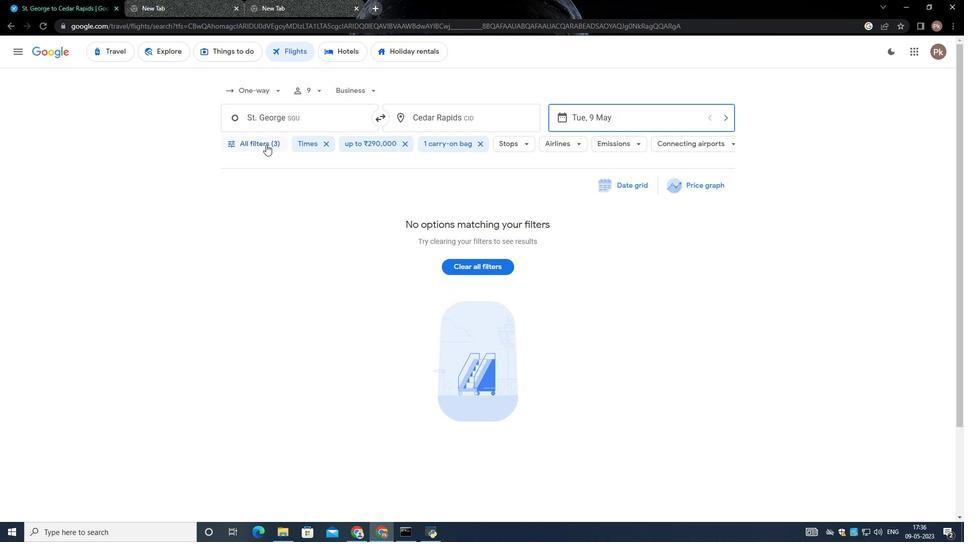 
Action: Mouse moved to (371, 359)
Screenshot: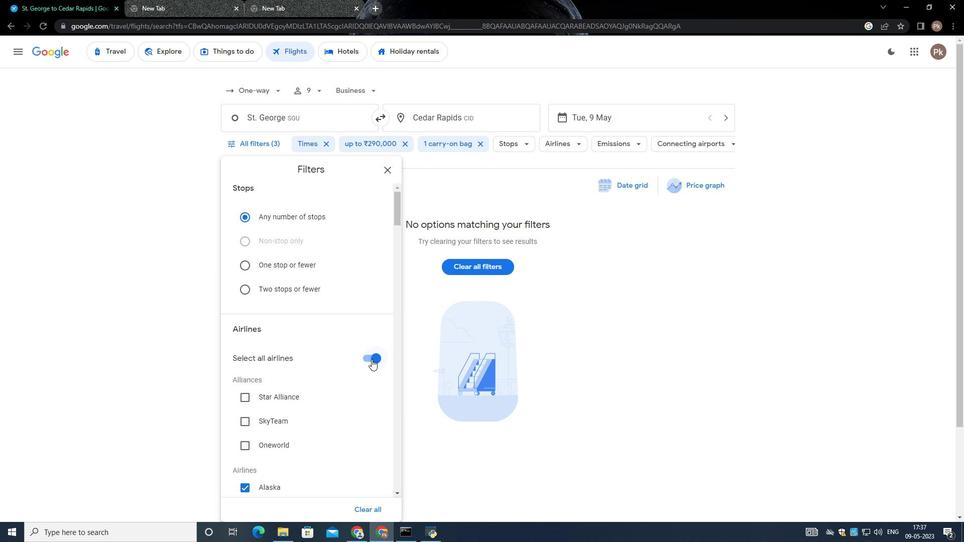 
Action: Mouse pressed left at (371, 359)
Screenshot: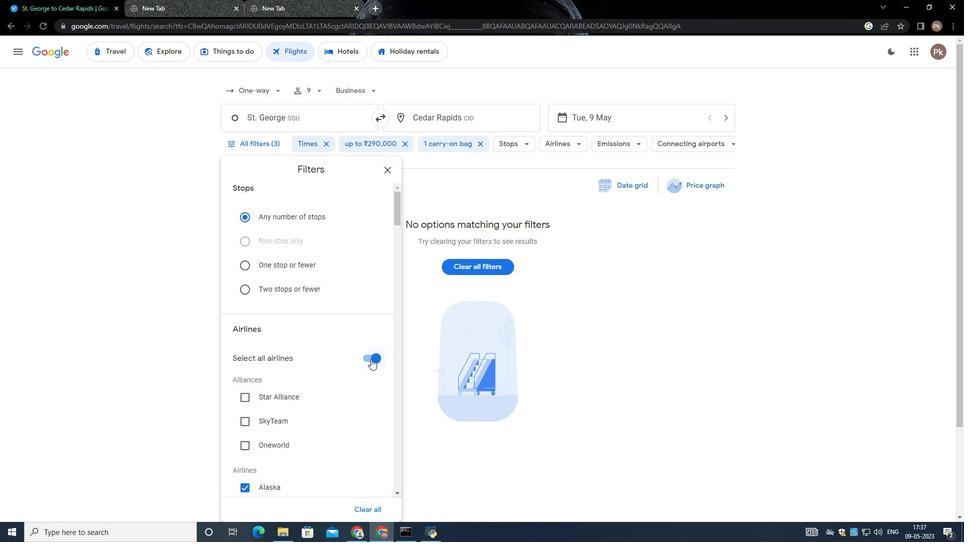
Action: Mouse moved to (338, 326)
Screenshot: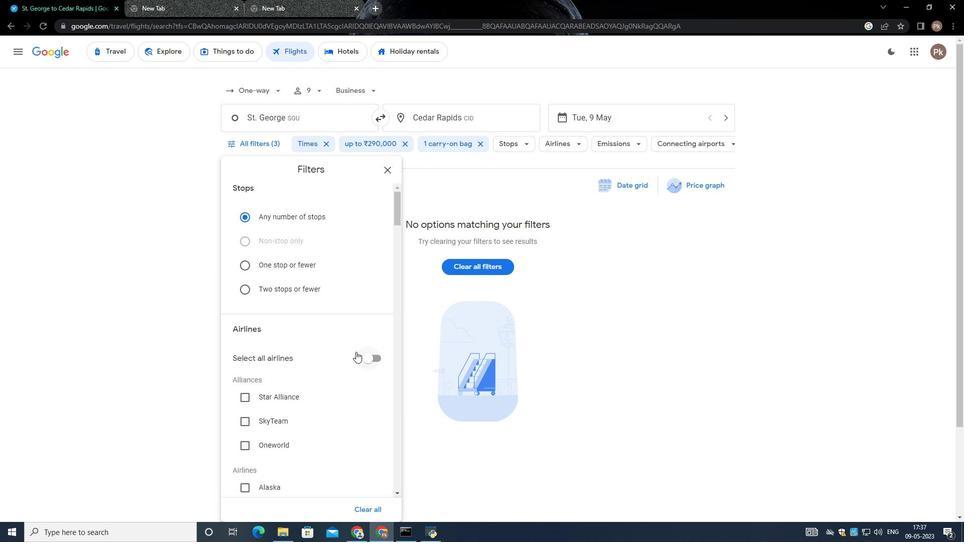 
Action: Mouse scrolled (338, 325) with delta (0, 0)
Screenshot: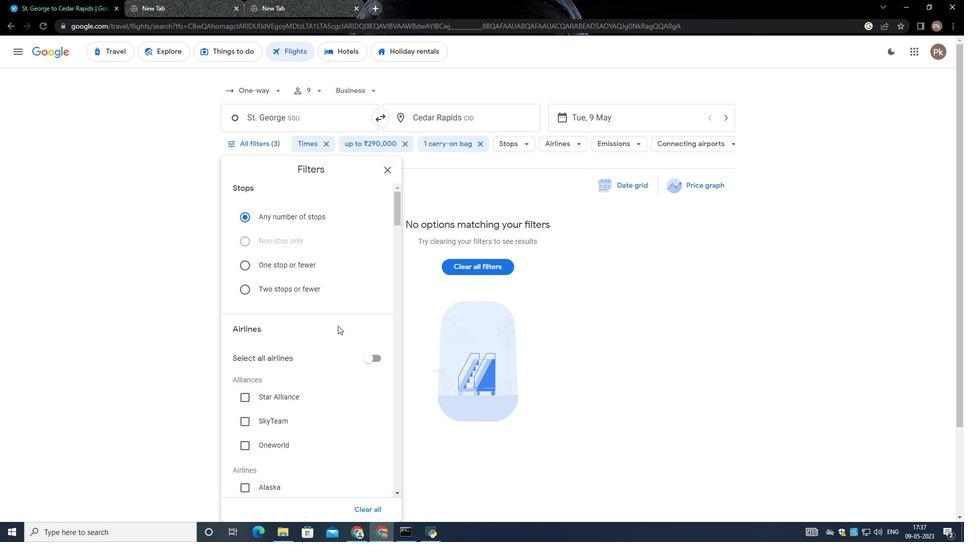 
Action: Mouse moved to (338, 326)
Screenshot: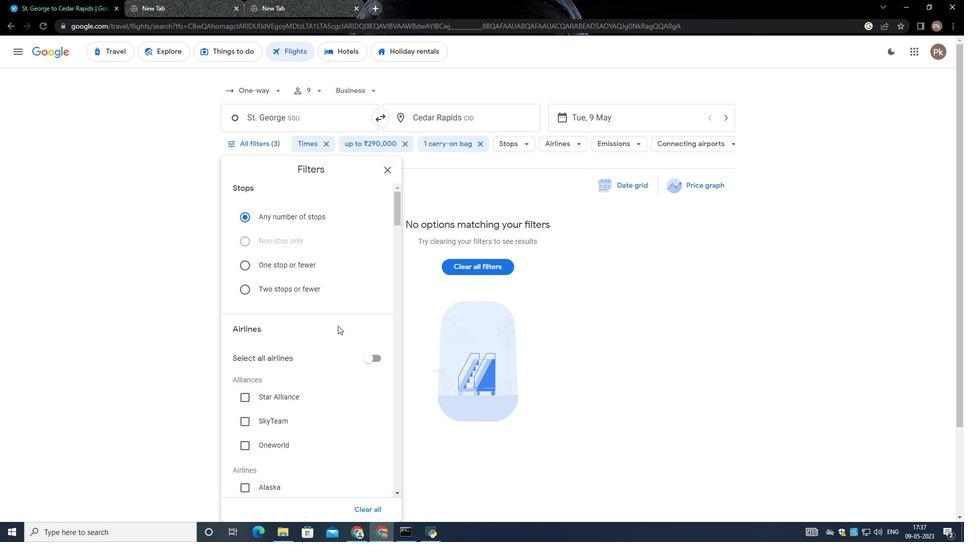 
Action: Mouse scrolled (338, 326) with delta (0, 0)
Screenshot: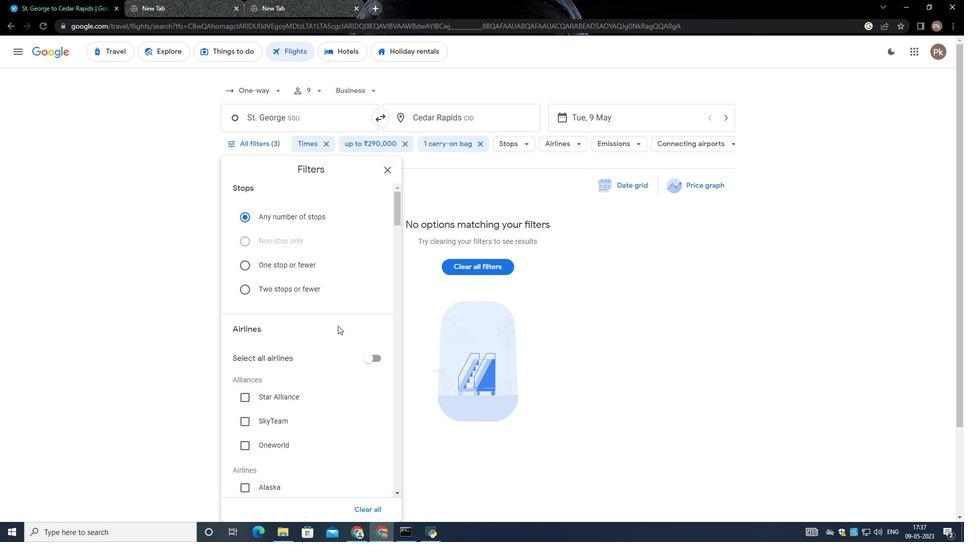 
Action: Mouse moved to (345, 354)
Screenshot: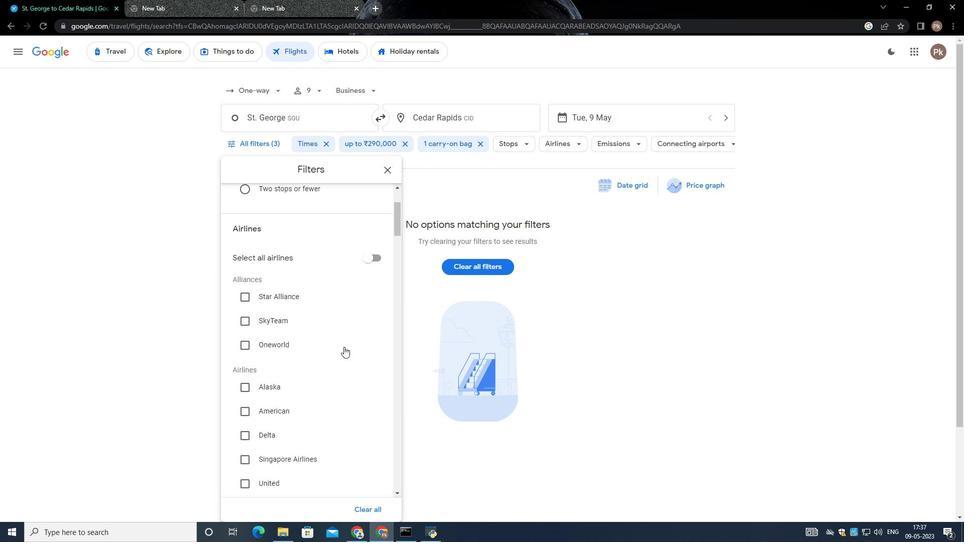 
Action: Mouse scrolled (345, 354) with delta (0, 0)
Screenshot: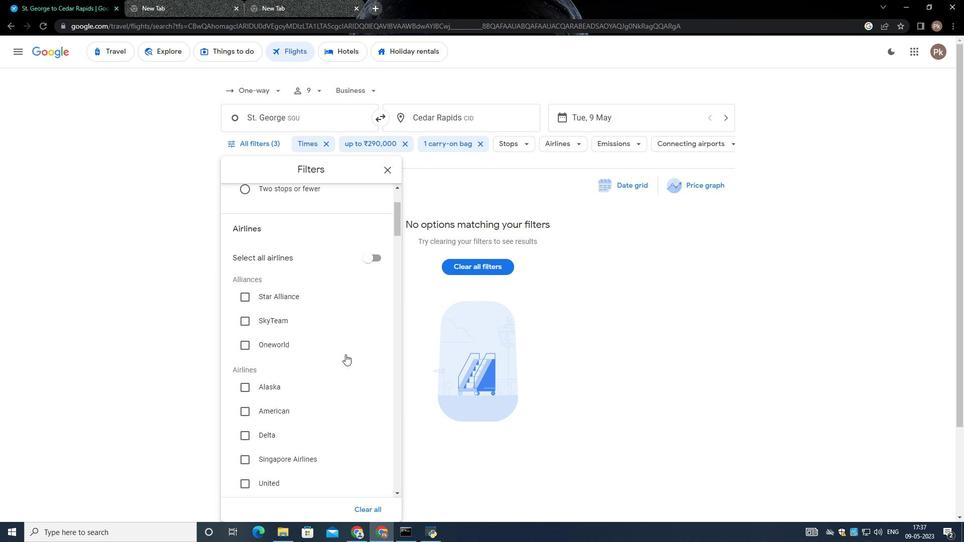 
Action: Mouse moved to (362, 385)
Screenshot: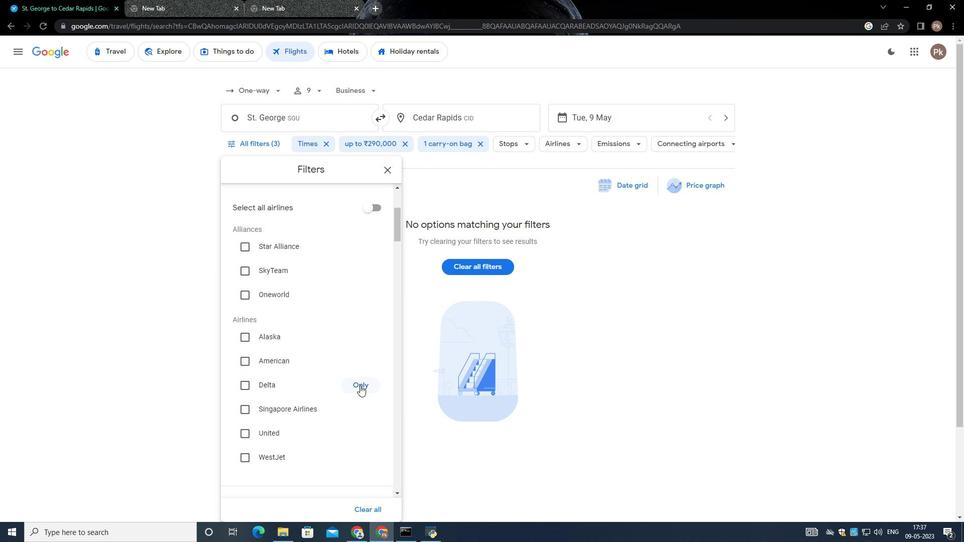 
Action: Mouse pressed left at (362, 385)
Screenshot: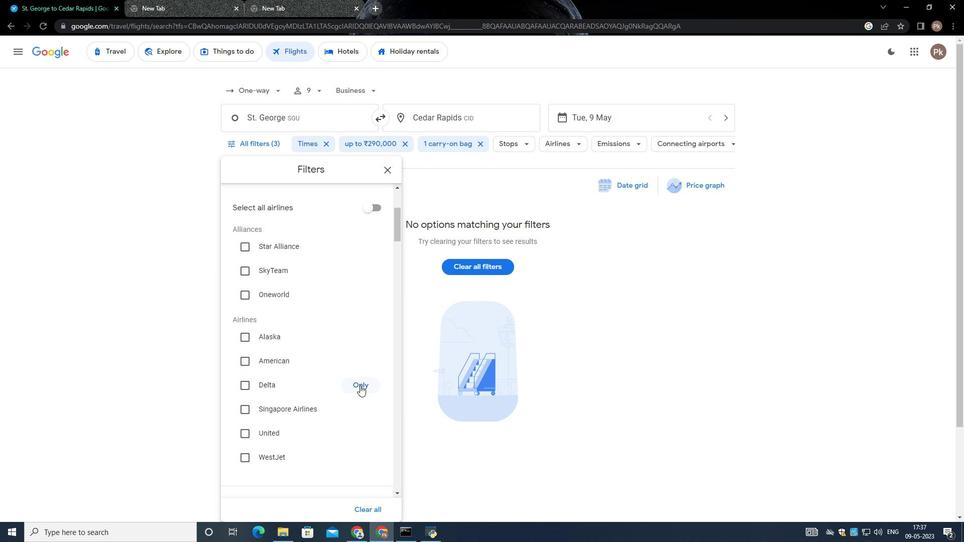 
Action: Mouse moved to (365, 320)
Screenshot: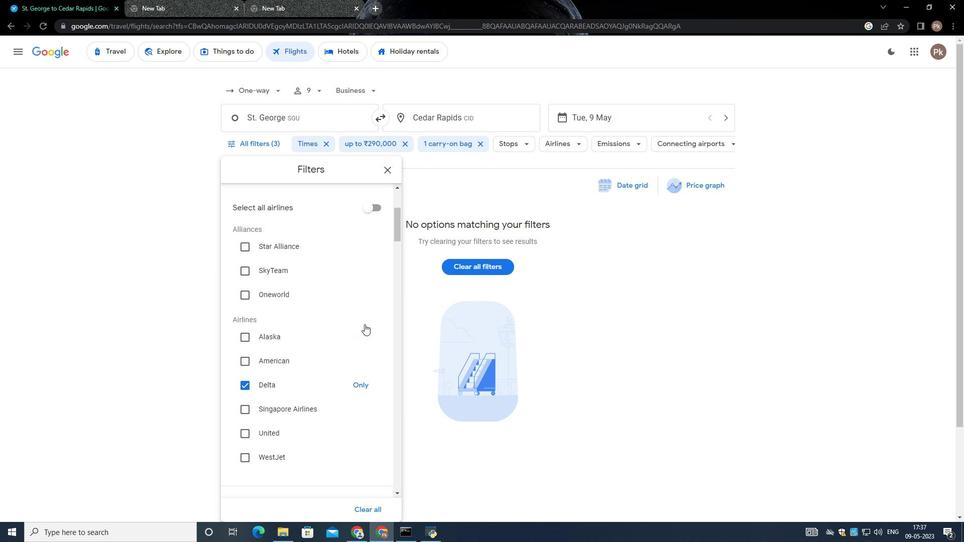 
Action: Mouse scrolled (365, 320) with delta (0, 0)
Screenshot: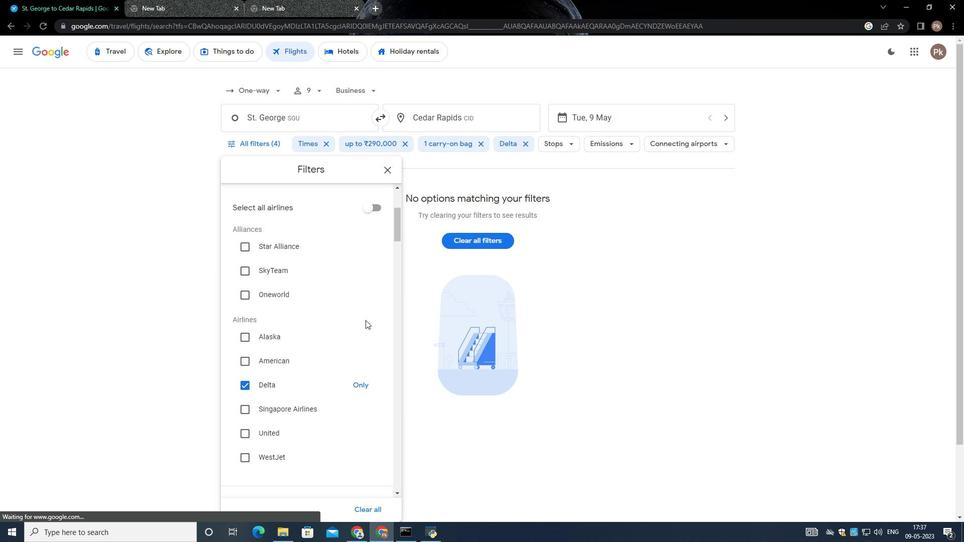 
Action: Mouse scrolled (365, 320) with delta (0, 0)
Screenshot: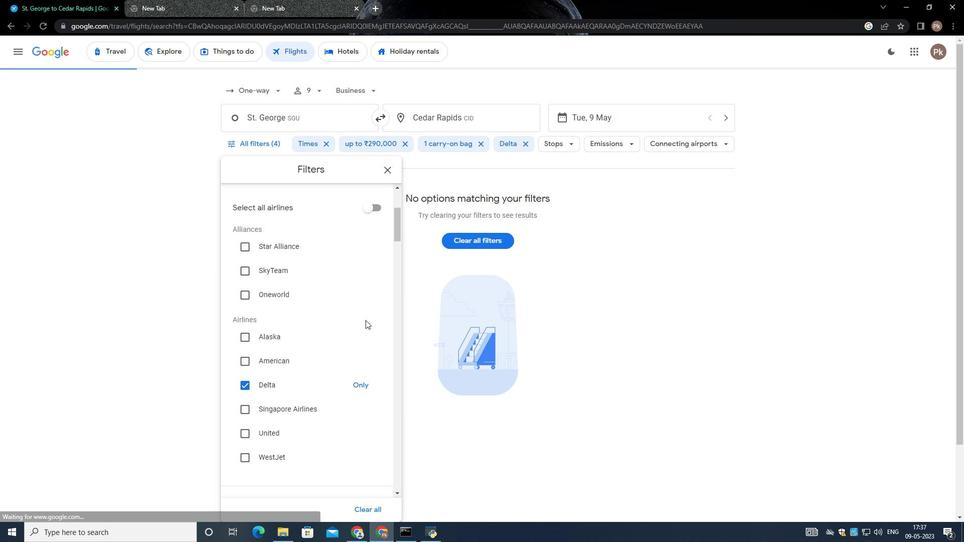 
Action: Mouse scrolled (365, 320) with delta (0, 0)
Screenshot: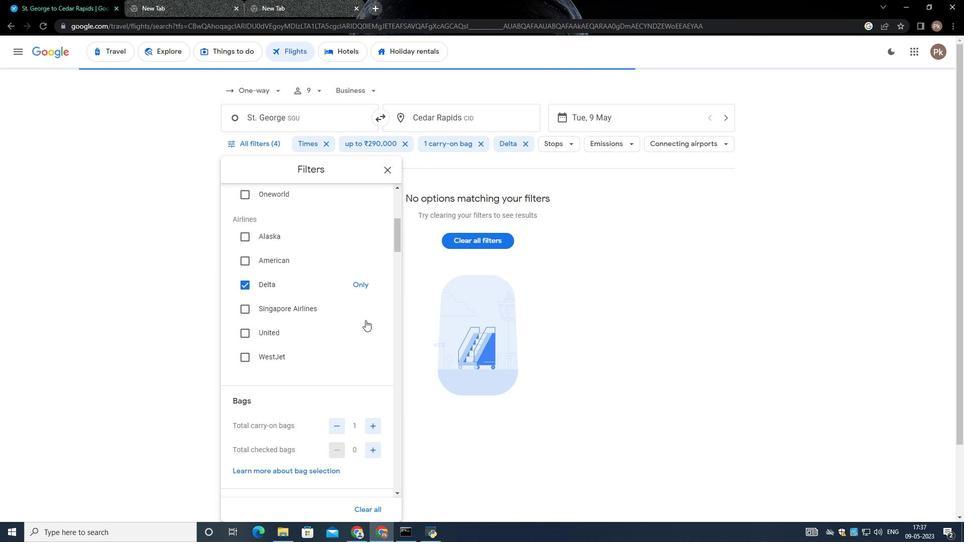 
Action: Mouse scrolled (365, 321) with delta (0, 0)
Screenshot: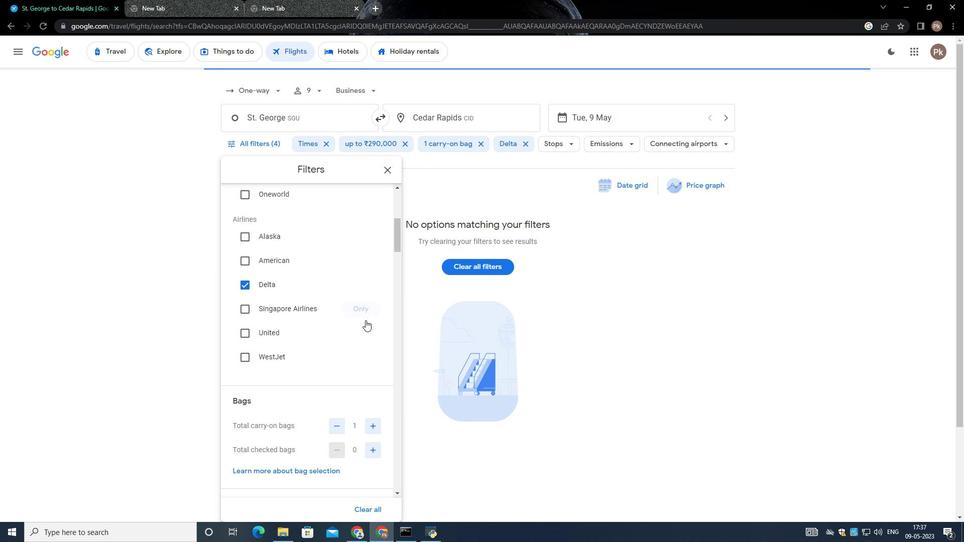 
Action: Mouse moved to (386, 319)
Screenshot: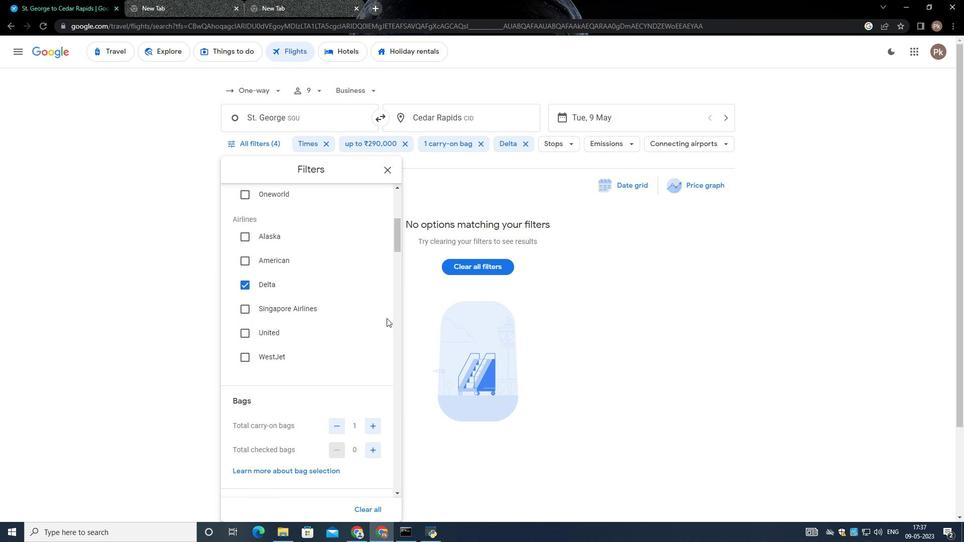 
Action: Mouse scrolled (386, 318) with delta (0, 0)
Screenshot: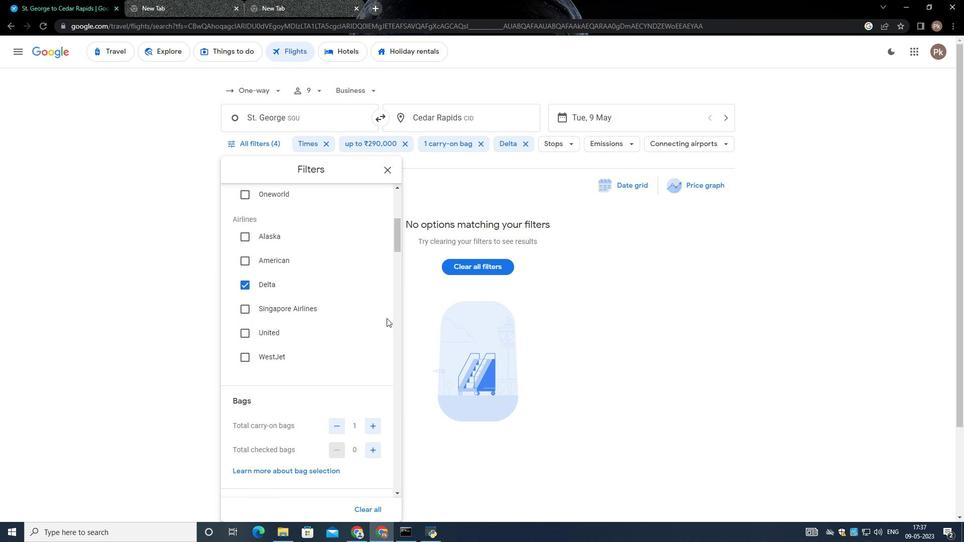 
Action: Mouse moved to (385, 321)
Screenshot: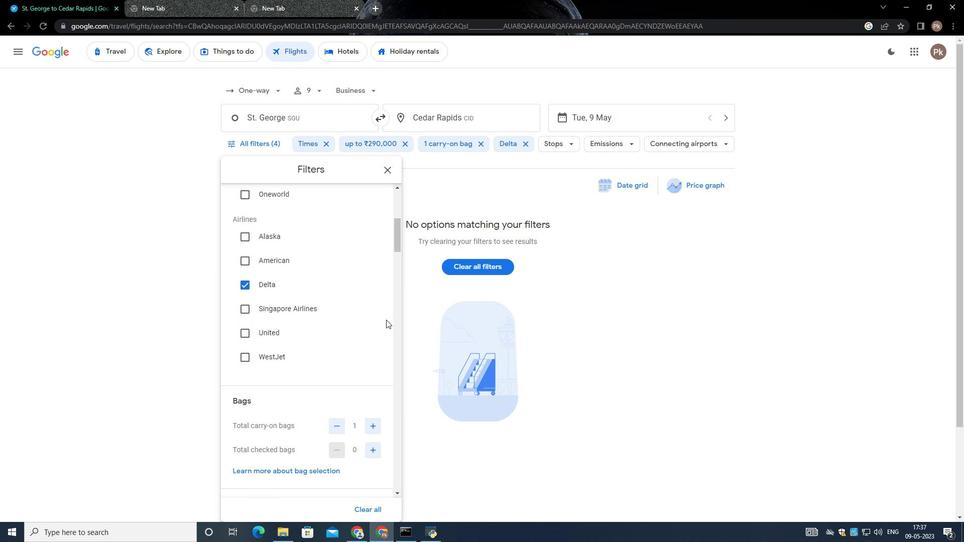 
Action: Mouse scrolled (385, 321) with delta (0, 0)
Screenshot: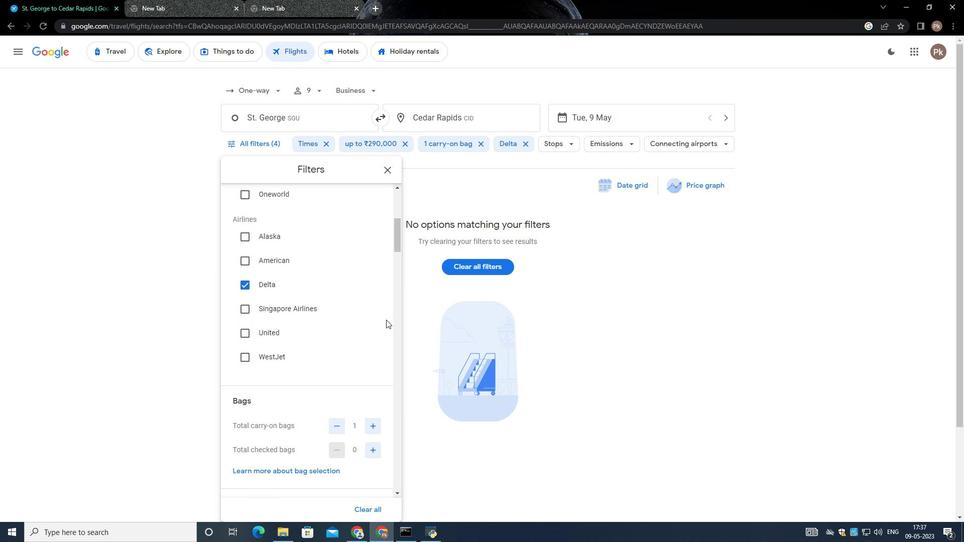 
Action: Mouse moved to (370, 349)
Screenshot: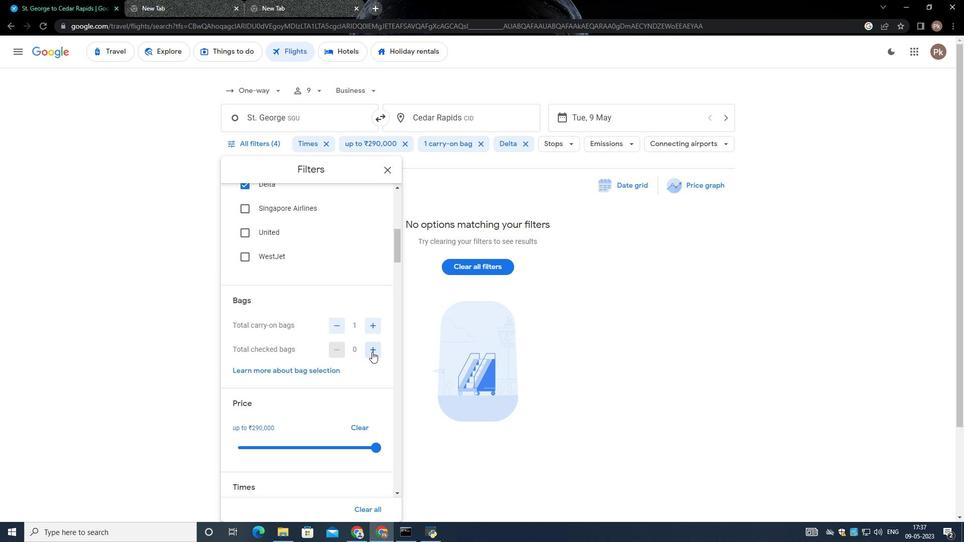 
Action: Mouse pressed left at (370, 349)
Screenshot: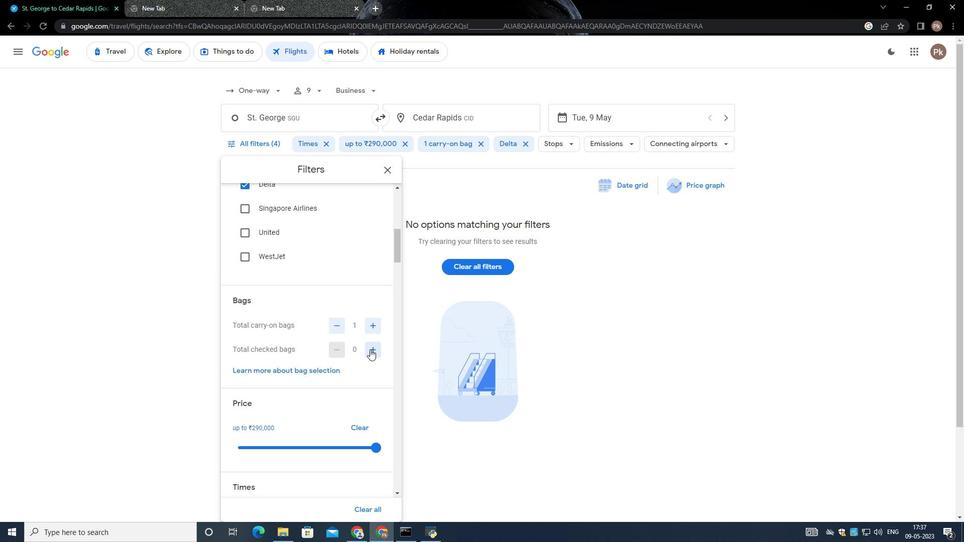 
Action: Mouse moved to (369, 348)
Screenshot: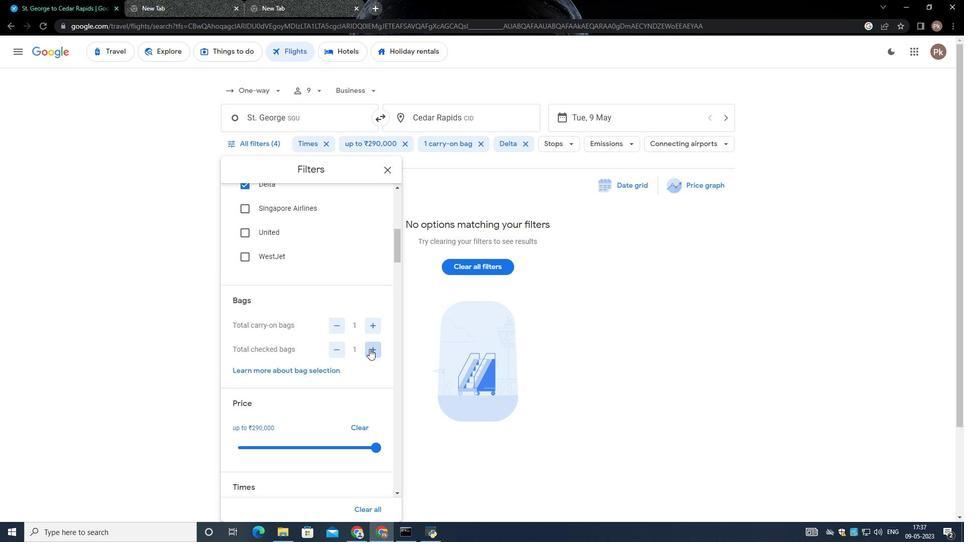 
Action: Mouse pressed left at (369, 348)
Screenshot: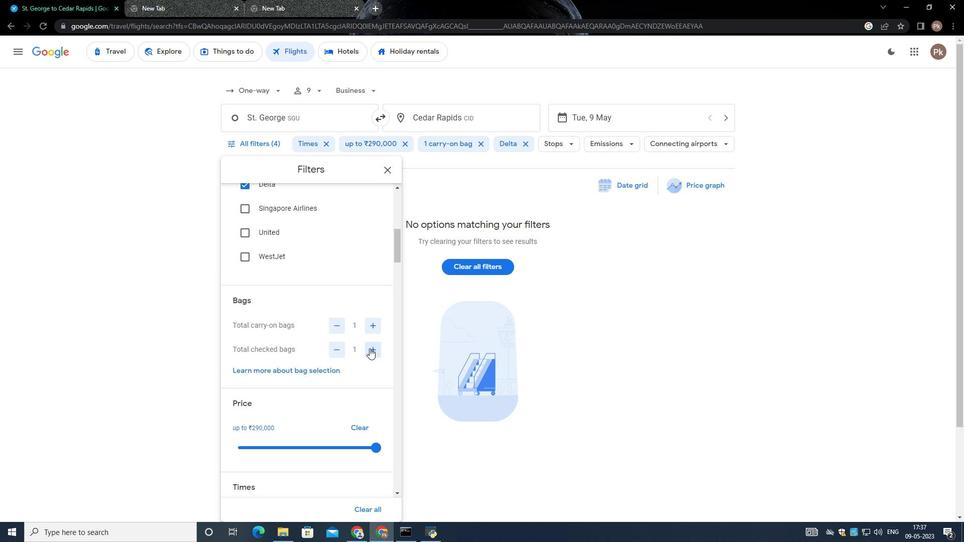 
Action: Mouse moved to (338, 327)
Screenshot: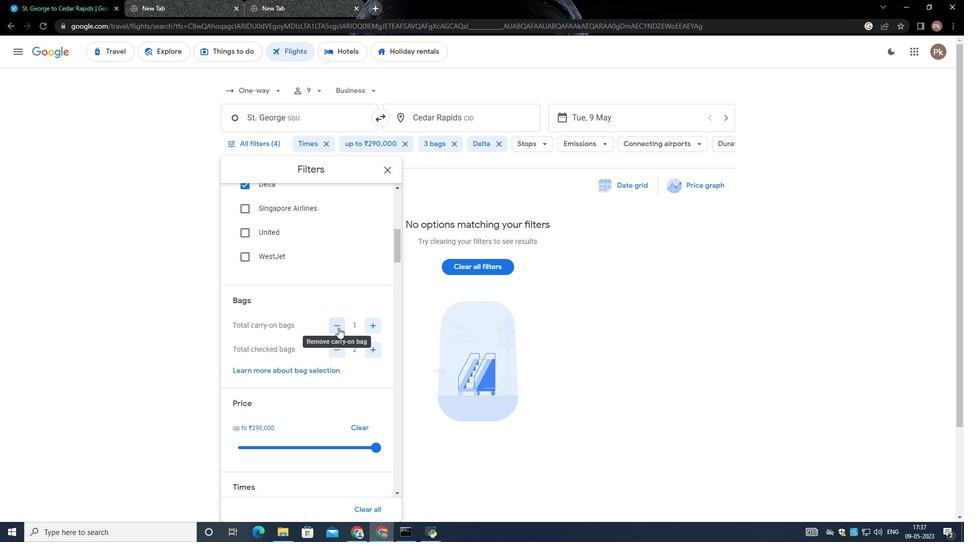 
Action: Mouse pressed left at (338, 327)
Screenshot: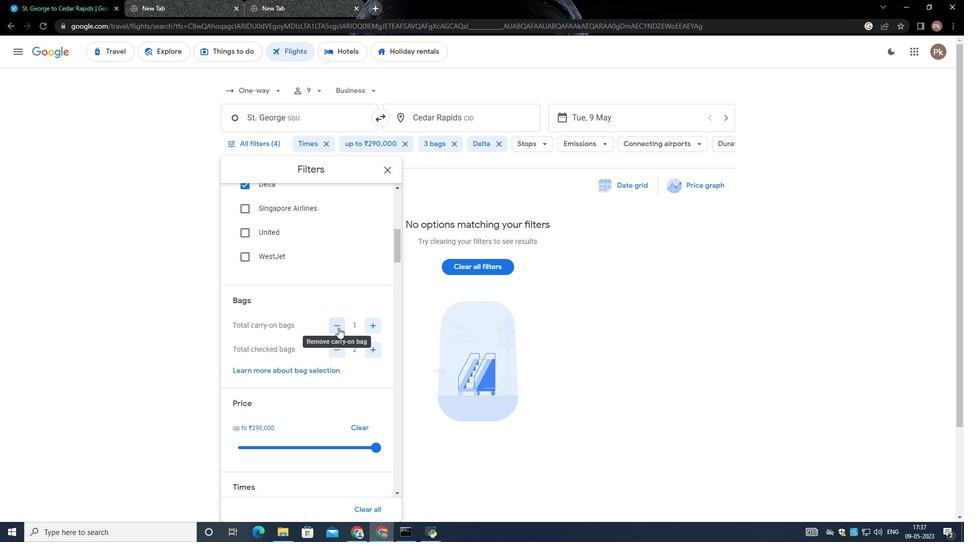 
Action: Mouse moved to (336, 326)
Screenshot: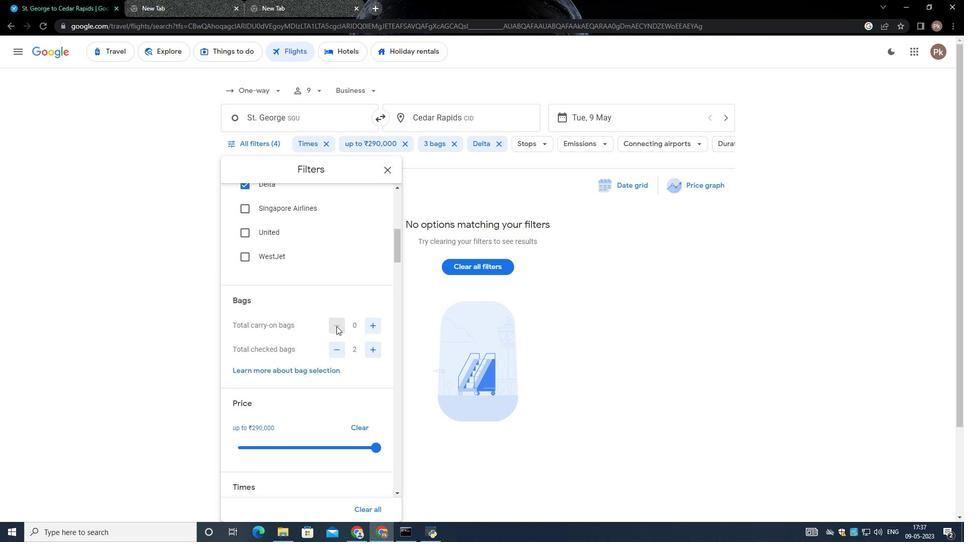 
Action: Mouse scrolled (336, 326) with delta (0, 0)
Screenshot: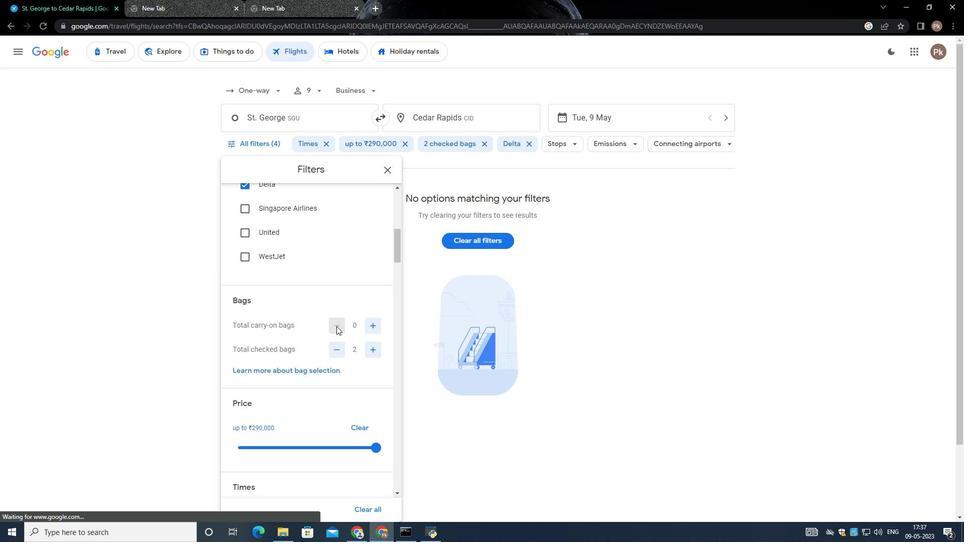 
Action: Mouse moved to (336, 326)
Screenshot: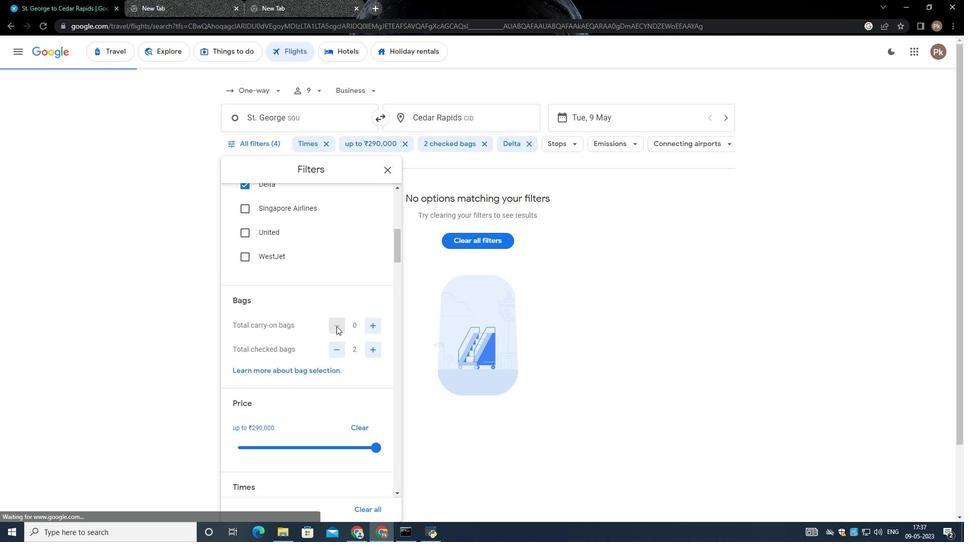 
Action: Mouse scrolled (336, 325) with delta (0, 0)
Screenshot: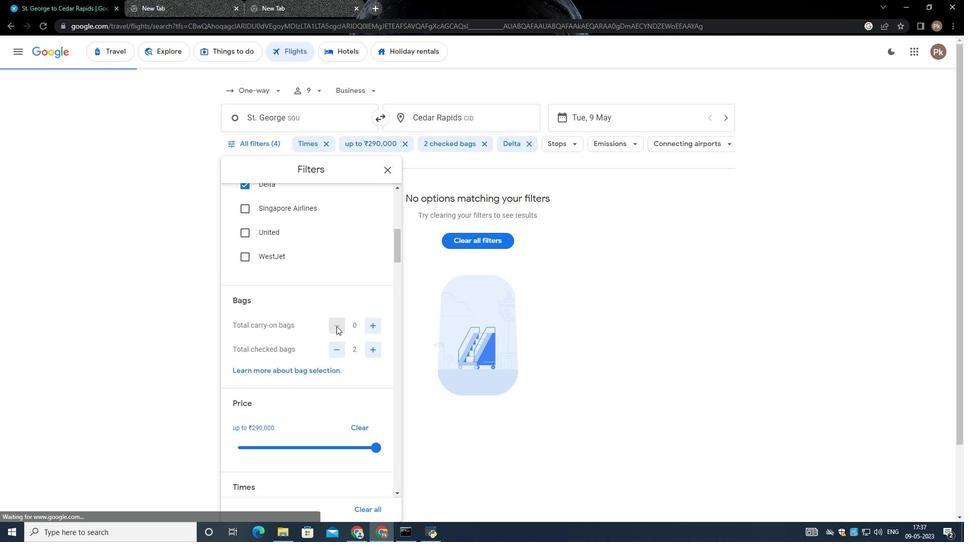 
Action: Mouse moved to (335, 326)
Screenshot: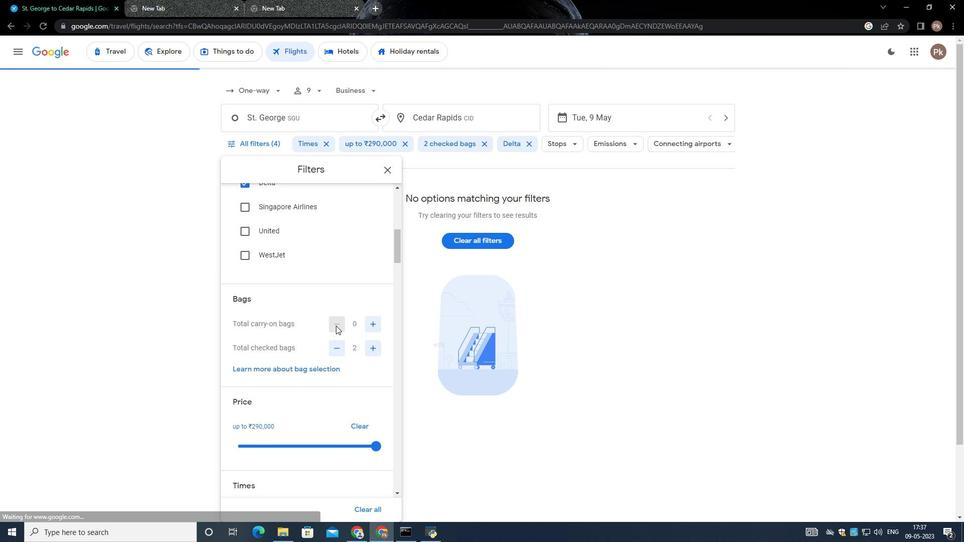 
Action: Mouse scrolled (335, 325) with delta (0, 0)
Screenshot: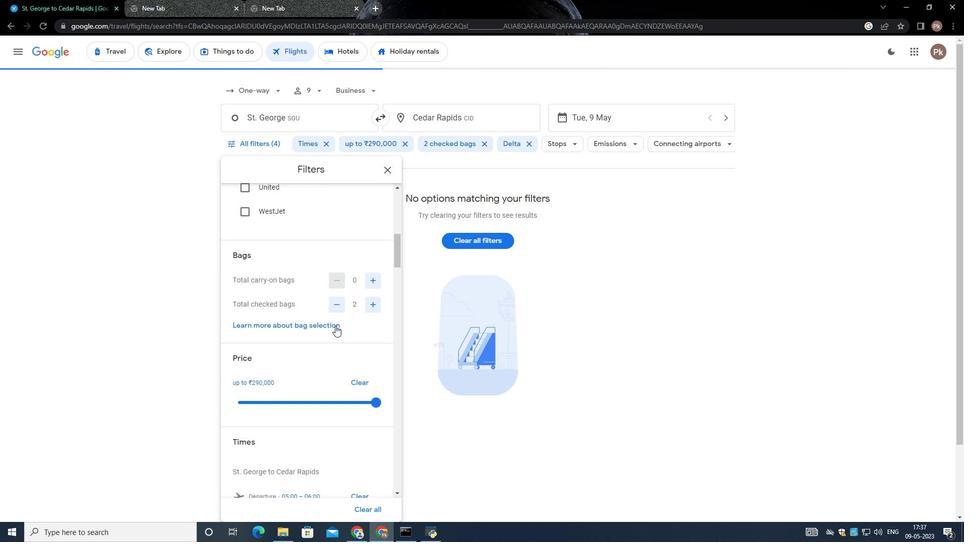 
Action: Mouse moved to (329, 415)
Screenshot: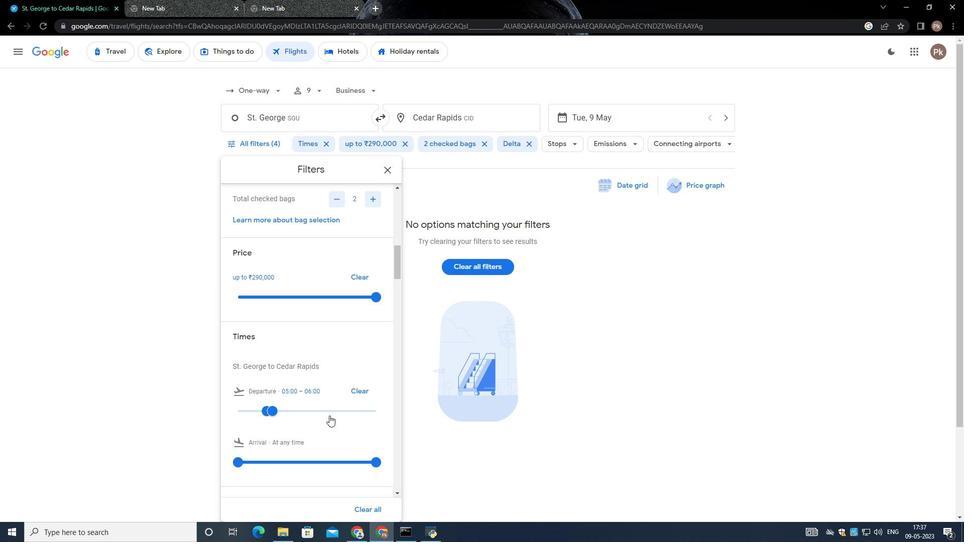 
Action: Mouse pressed left at (329, 415)
Screenshot: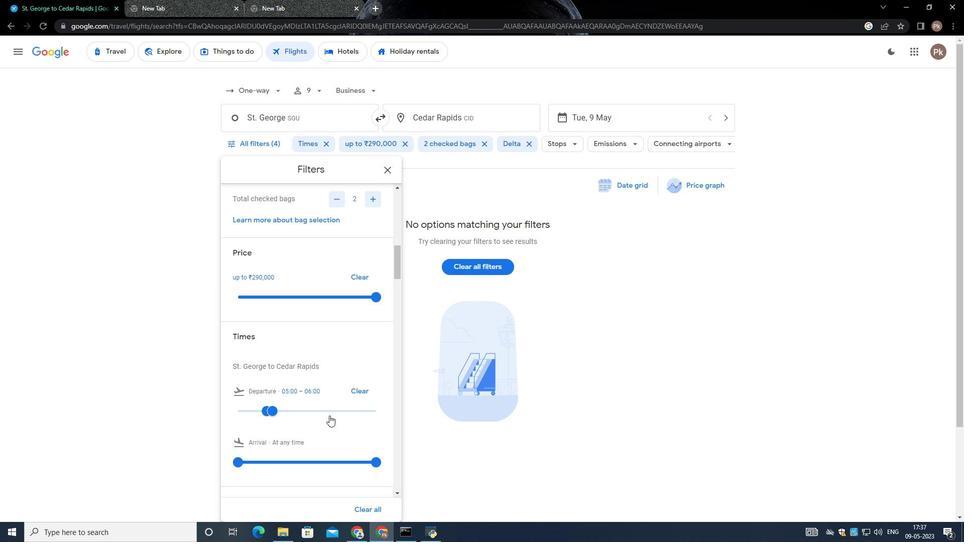 
Action: Mouse moved to (264, 405)
Screenshot: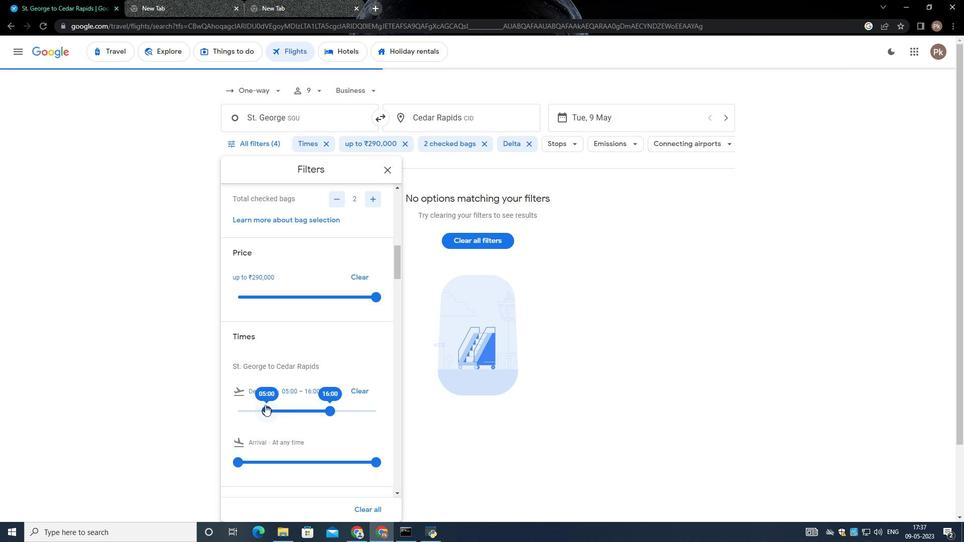 
Action: Mouse pressed left at (264, 405)
Screenshot: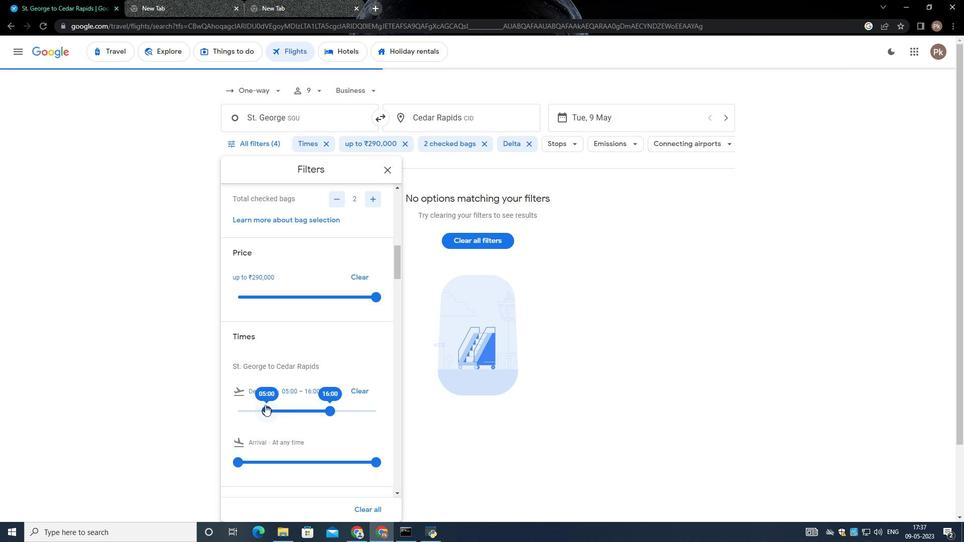 
Action: Mouse moved to (327, 410)
Screenshot: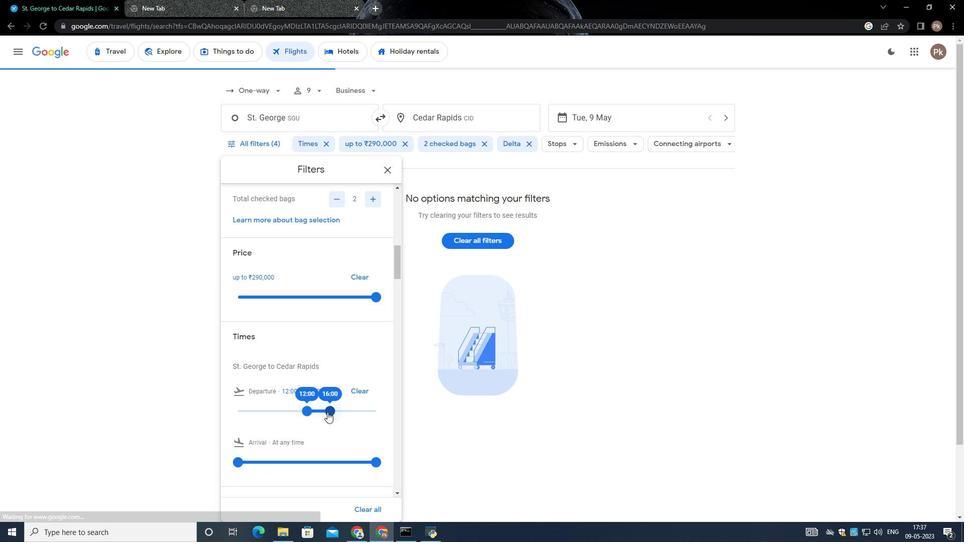 
Action: Mouse pressed left at (327, 410)
Screenshot: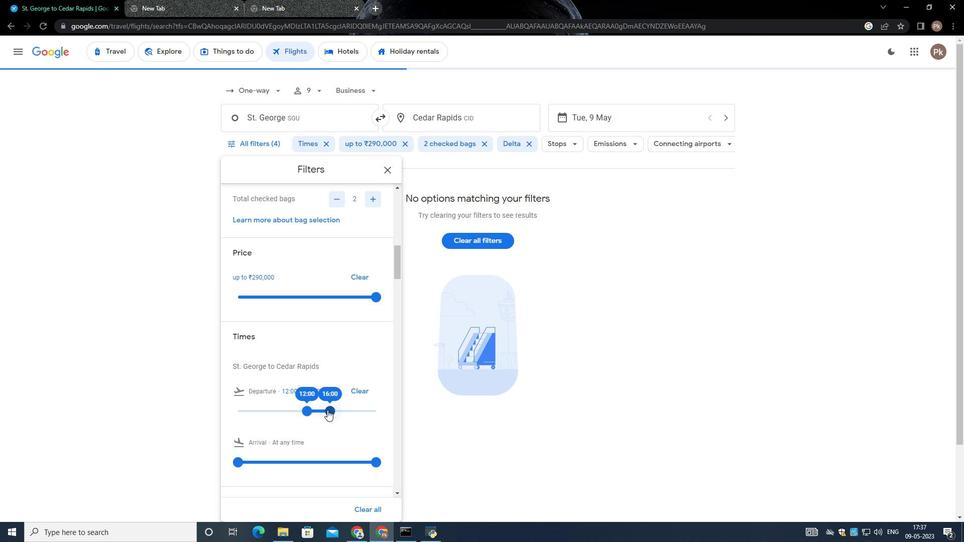
Action: Mouse moved to (305, 405)
Screenshot: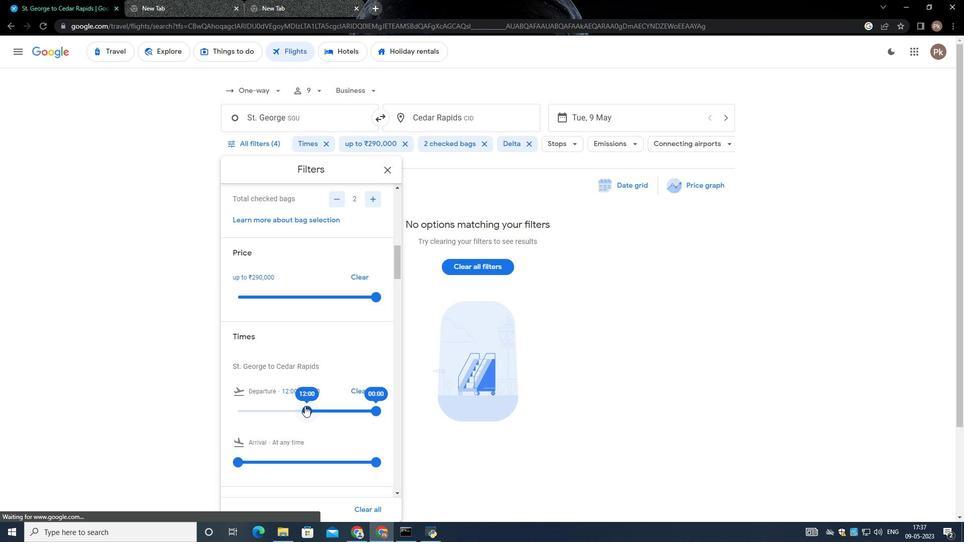 
Action: Mouse pressed left at (305, 405)
Screenshot: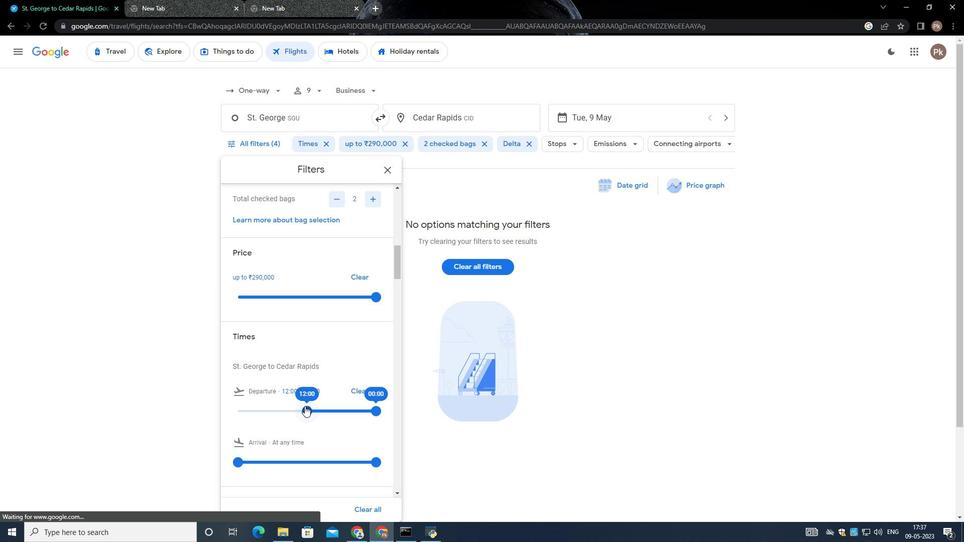 
Action: Mouse moved to (373, 410)
Screenshot: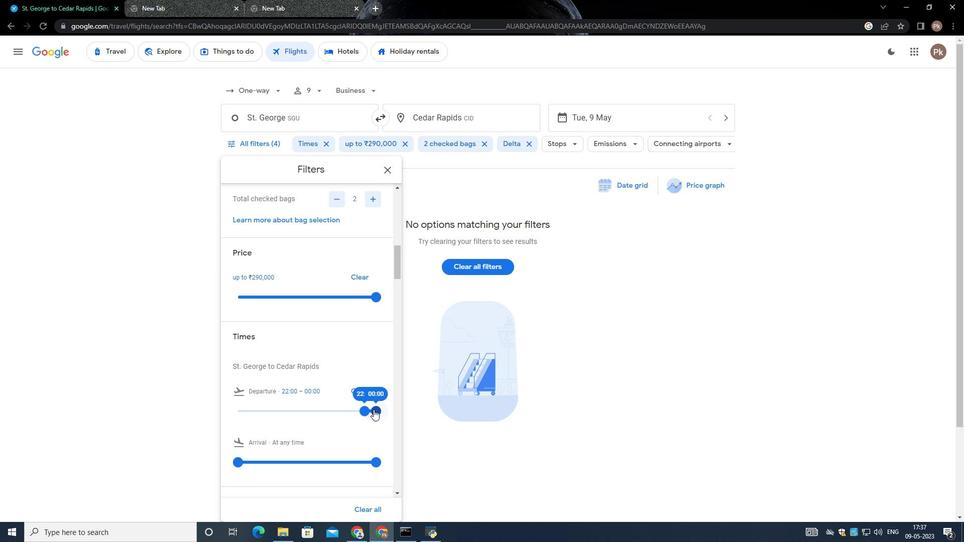 
Action: Mouse pressed left at (373, 410)
Screenshot: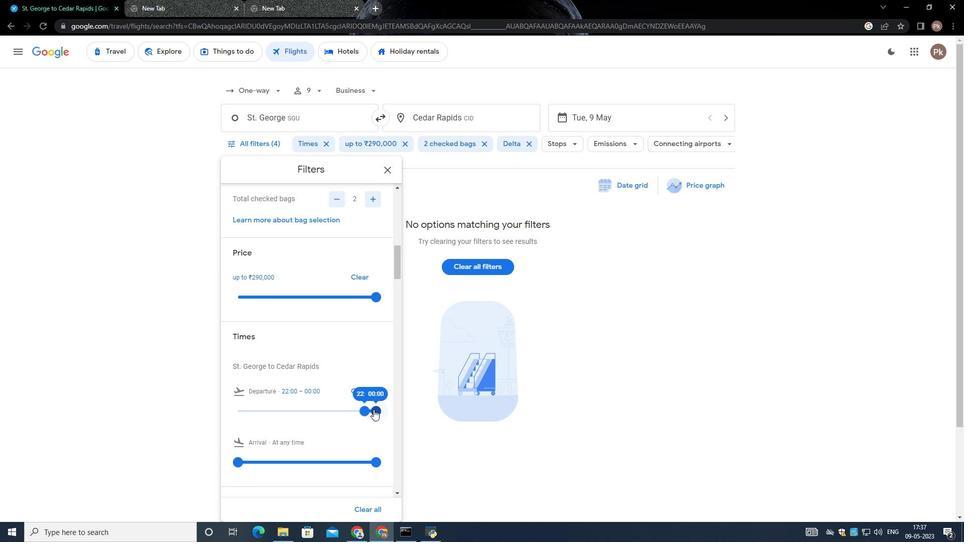 
Action: Mouse moved to (376, 411)
Screenshot: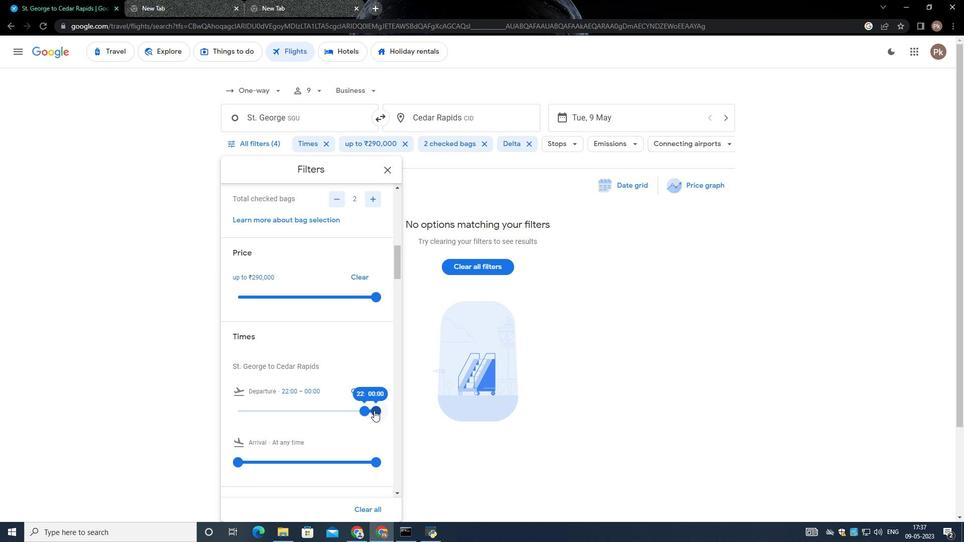
Action: Mouse pressed left at (376, 411)
Screenshot: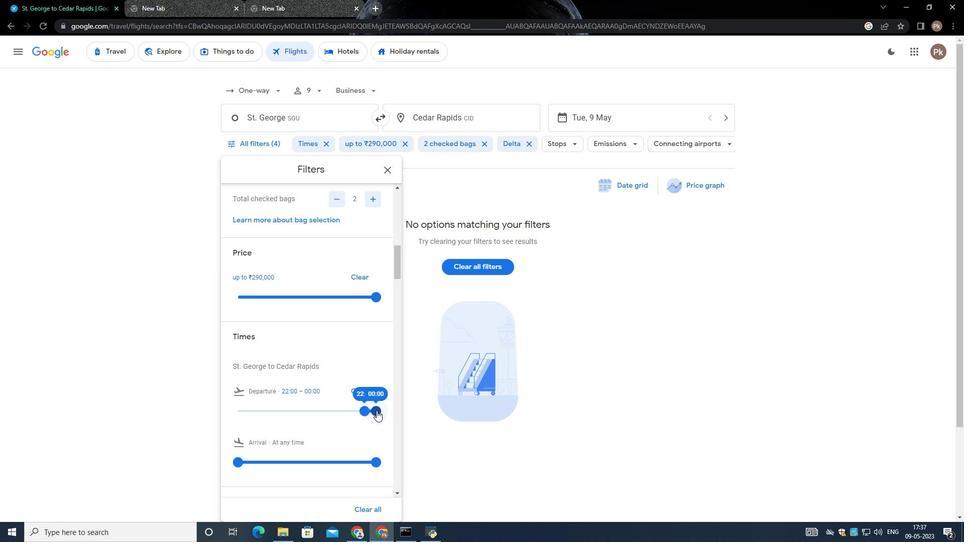 
Action: Mouse moved to (362, 421)
Screenshot: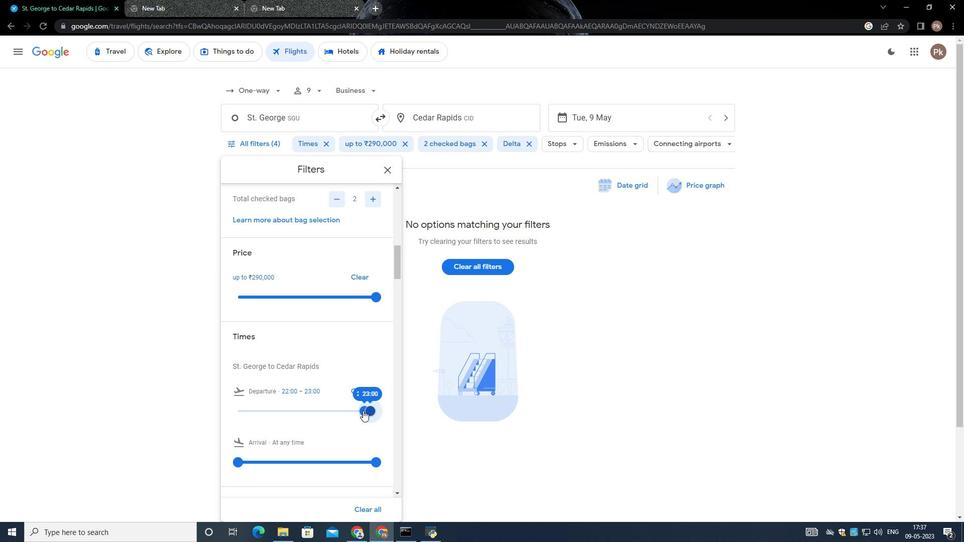 
Action: Mouse scrolled (362, 420) with delta (0, 0)
Screenshot: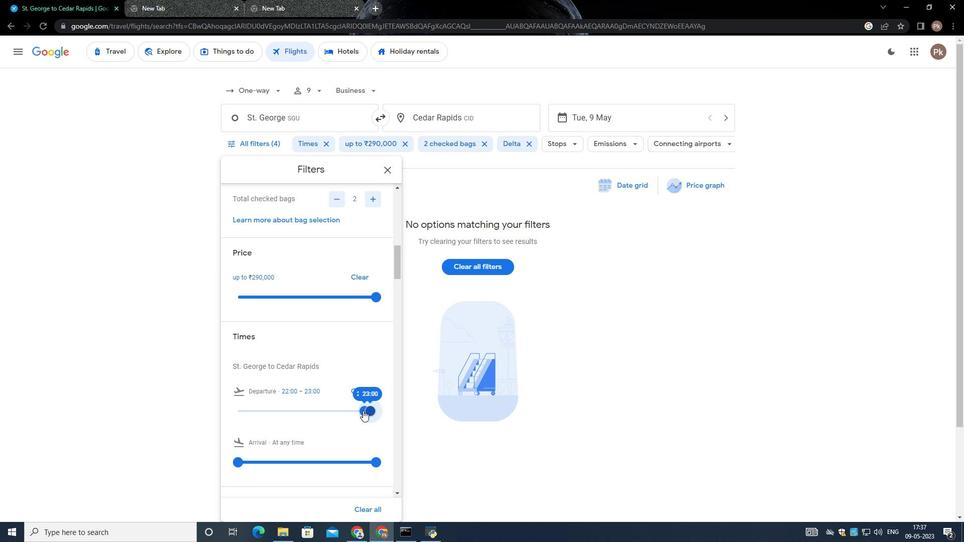 
Action: Mouse moved to (361, 430)
Screenshot: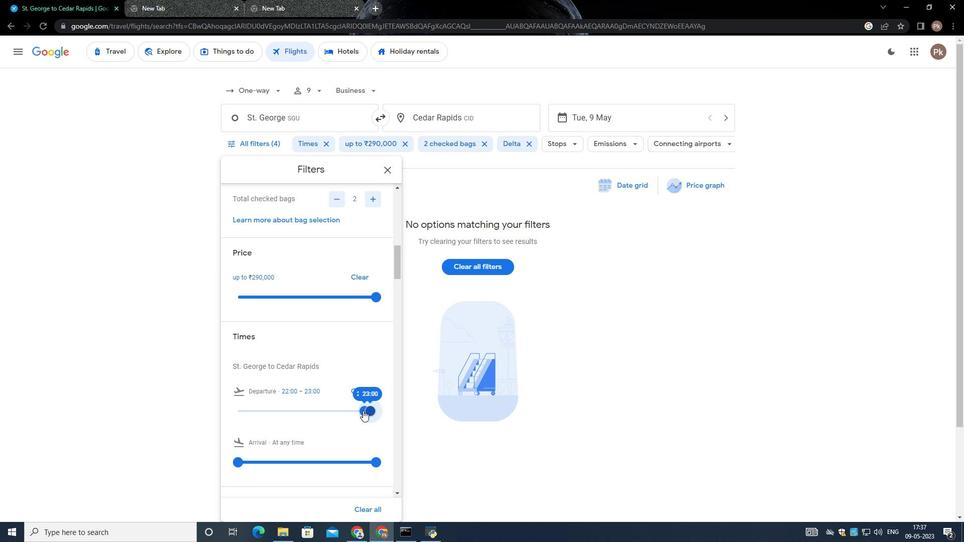 
Action: Mouse scrolled (361, 429) with delta (0, 0)
Screenshot: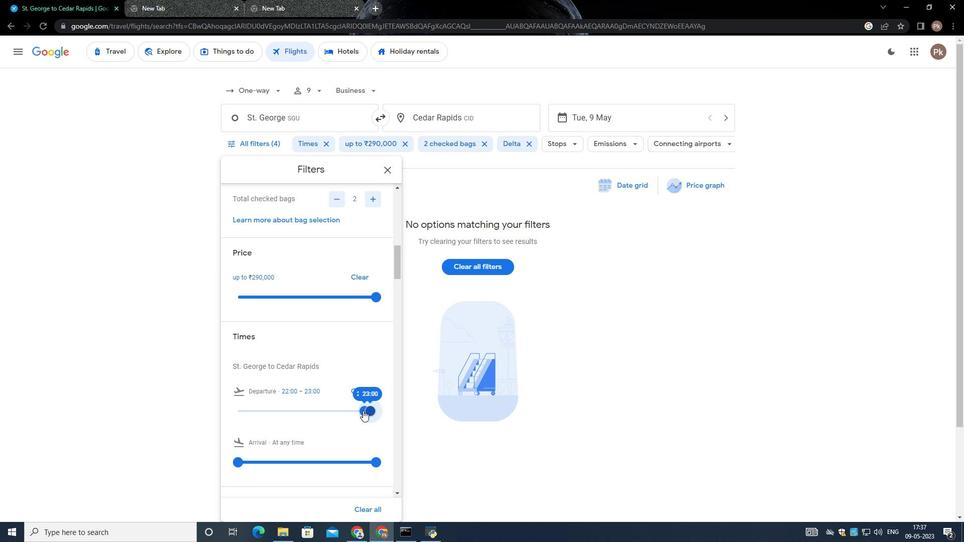
Action: Mouse moved to (360, 434)
Screenshot: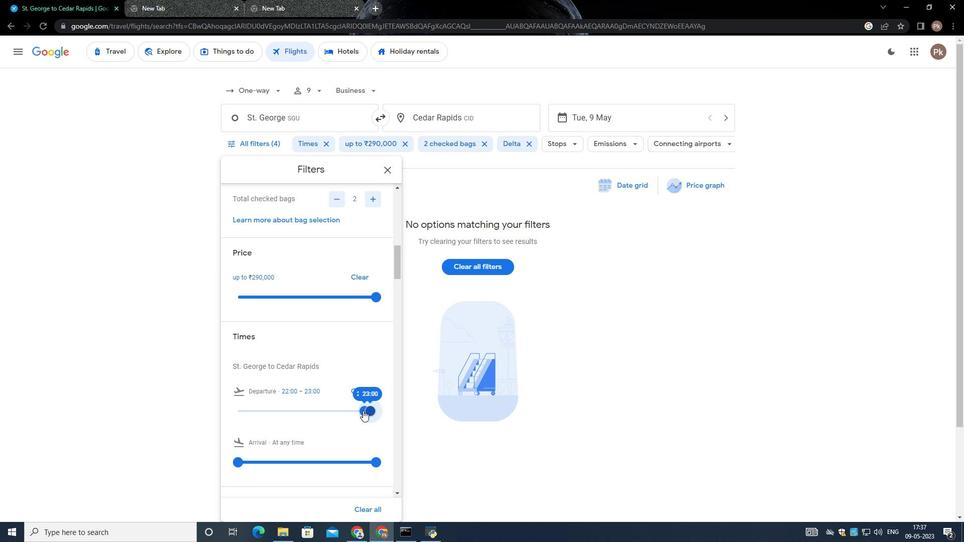 
Action: Mouse scrolled (360, 433) with delta (0, 0)
Screenshot: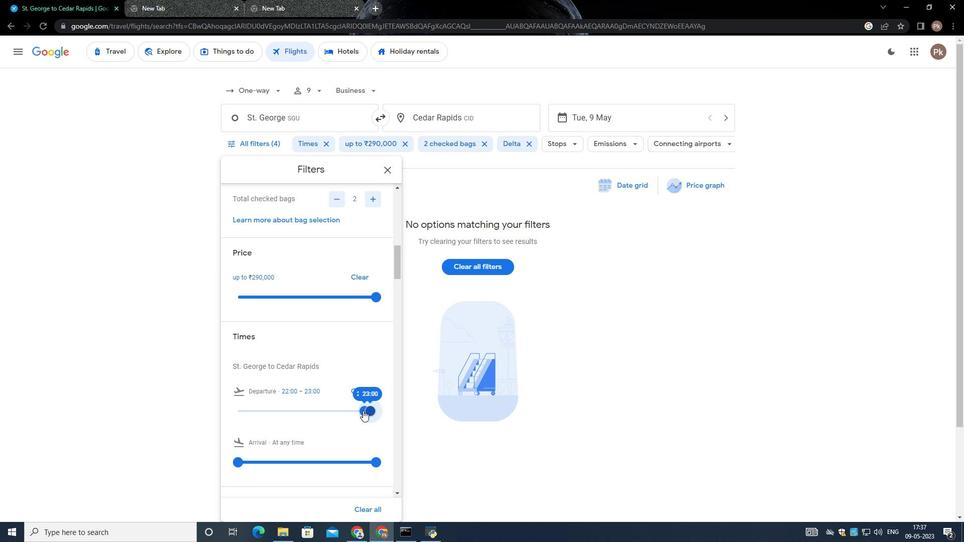 
Action: Mouse moved to (359, 436)
Screenshot: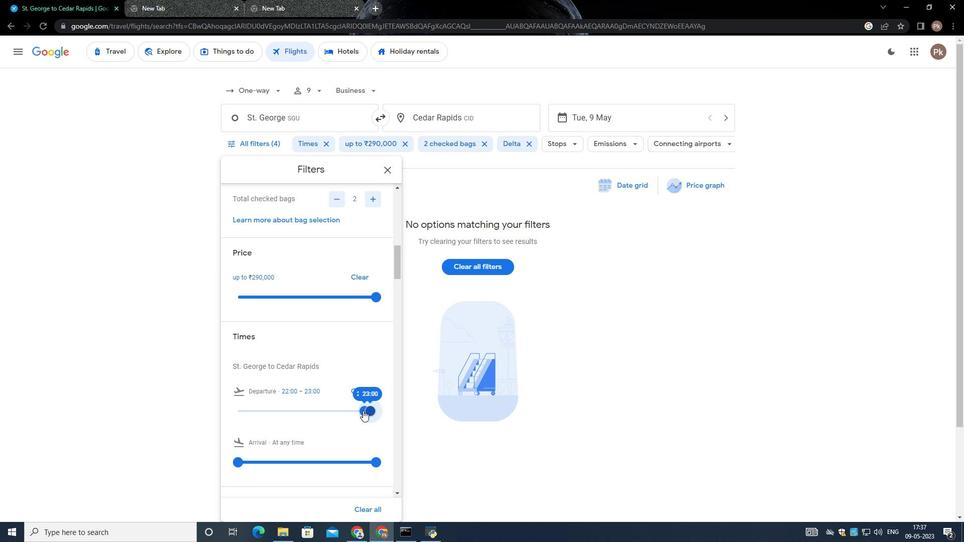 
Action: Mouse scrolled (360, 434) with delta (0, 0)
Screenshot: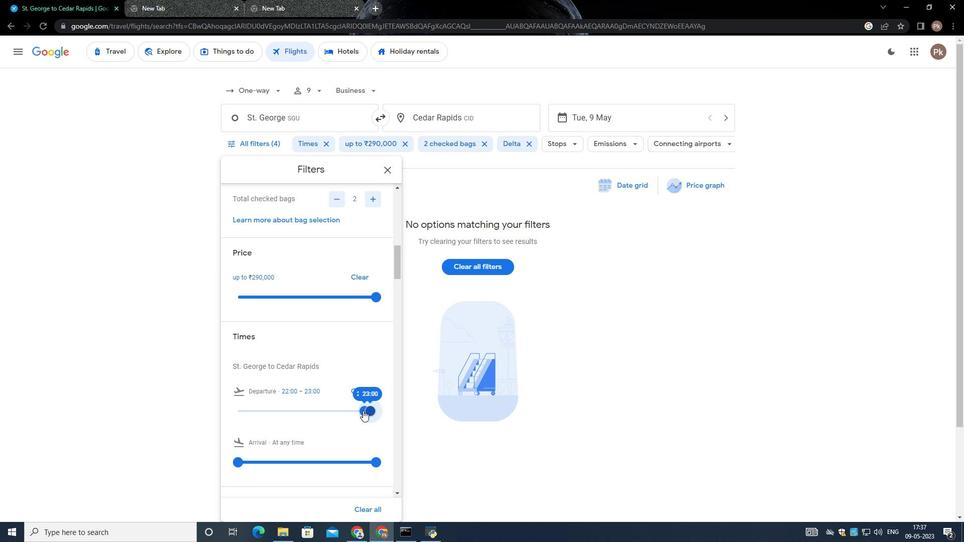 
Action: Mouse moved to (359, 437)
Screenshot: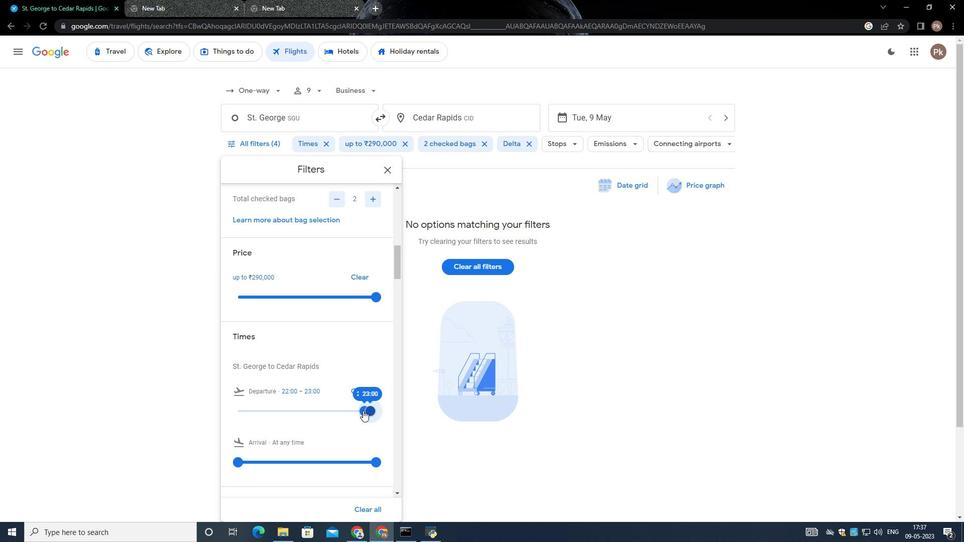 
Action: Mouse scrolled (359, 436) with delta (0, 0)
Screenshot: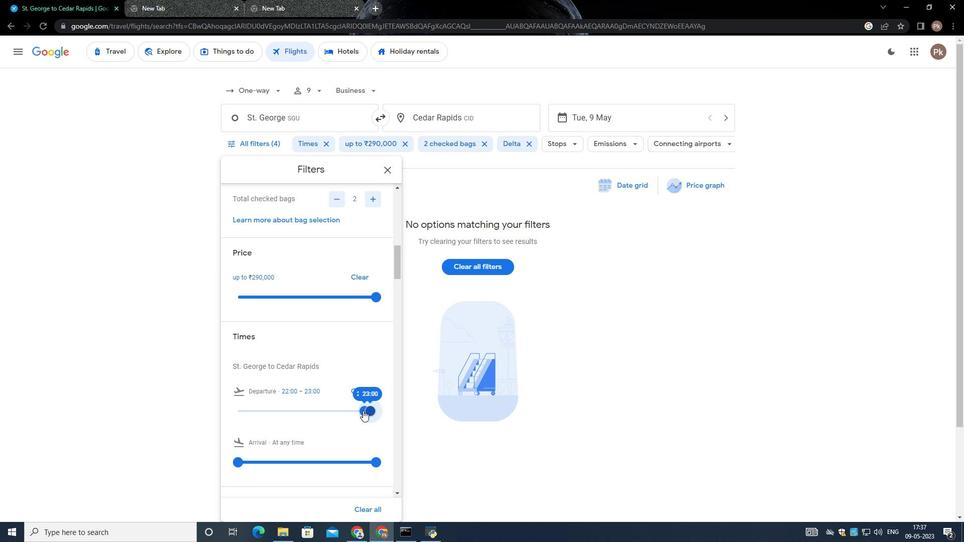 
Action: Mouse moved to (358, 439)
Screenshot: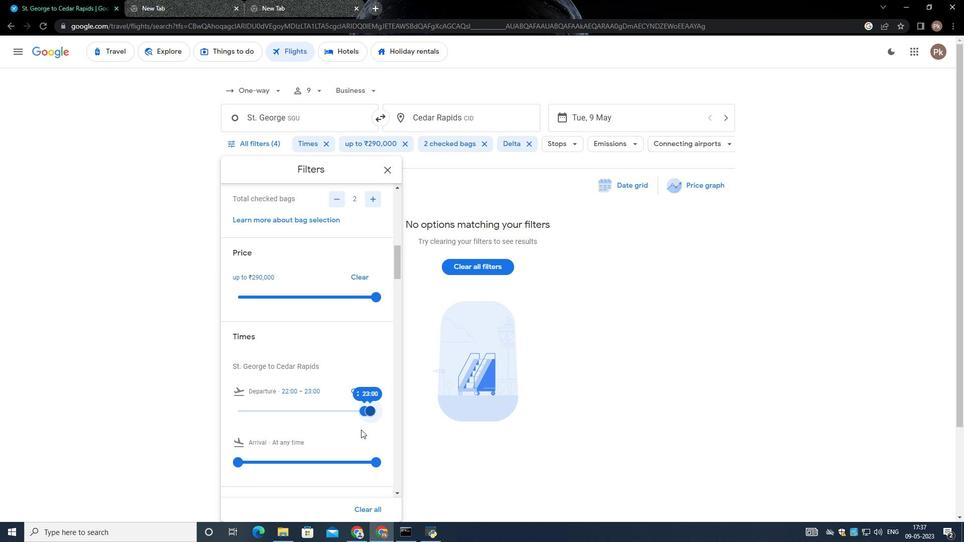 
Action: Mouse scrolled (359, 437) with delta (0, 0)
Screenshot: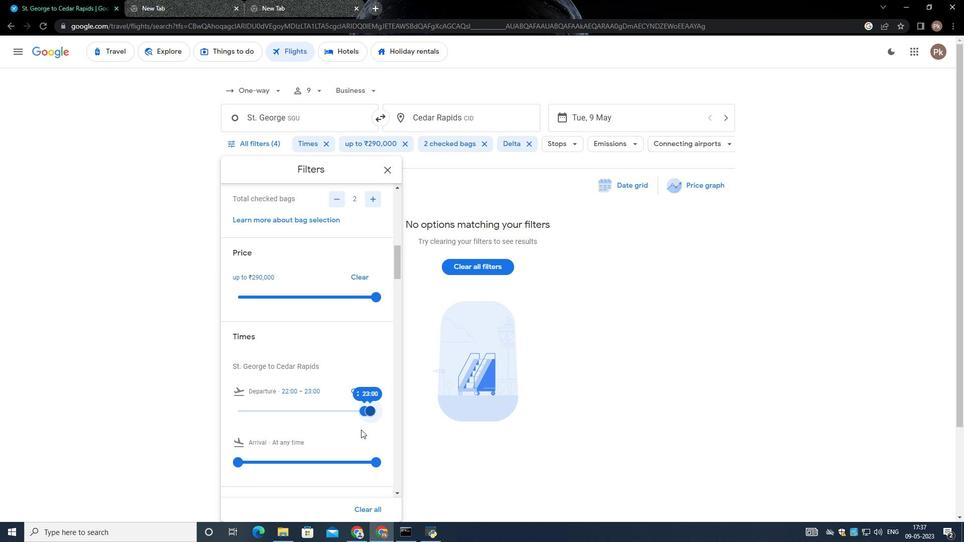 
Action: Mouse moved to (349, 445)
Screenshot: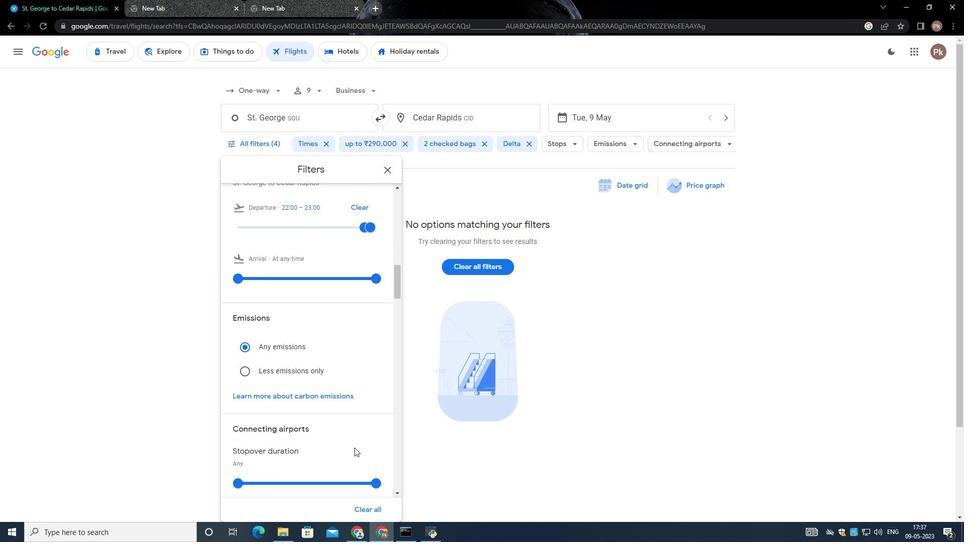
Action: Mouse scrolled (349, 444) with delta (0, 0)
Screenshot: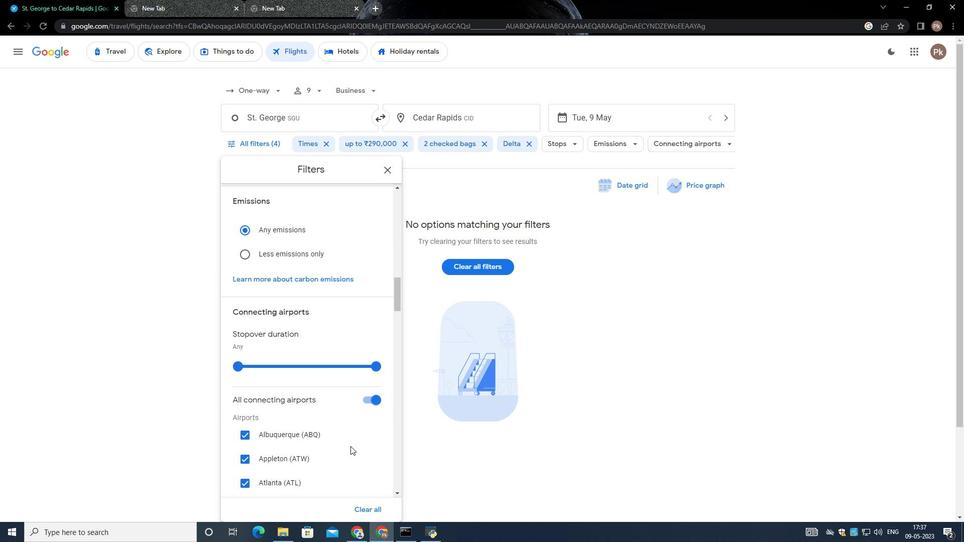 
Action: Mouse moved to (349, 445)
Screenshot: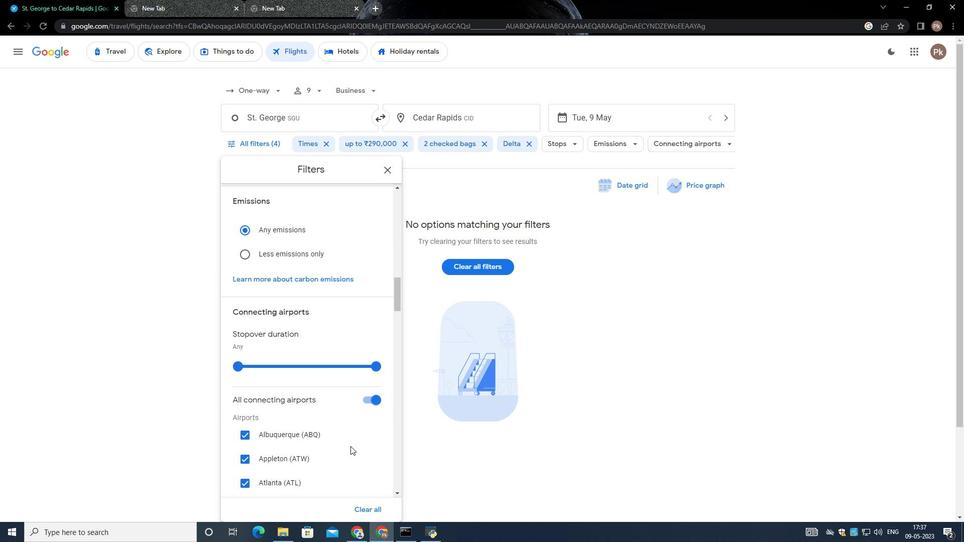 
Action: Mouse scrolled (349, 444) with delta (0, 0)
Screenshot: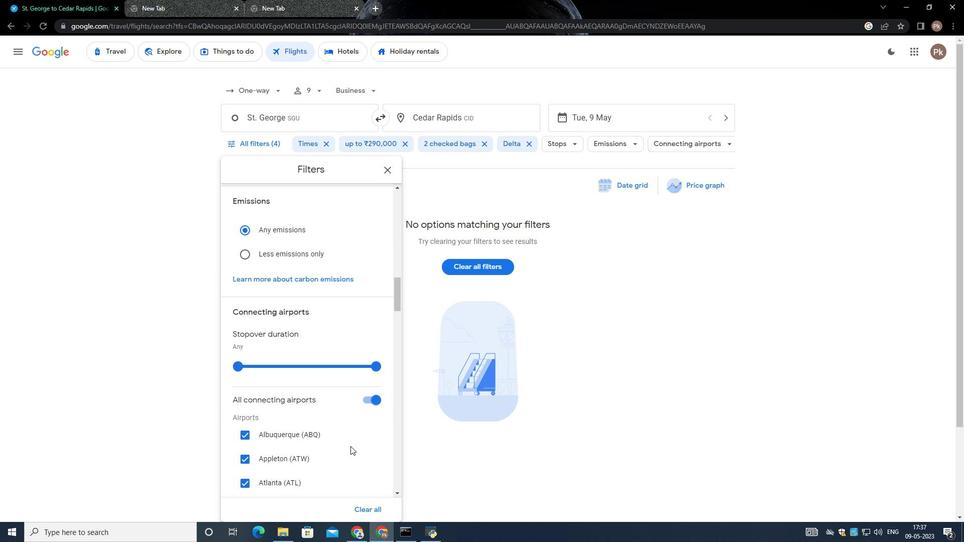 
Action: Mouse scrolled (349, 444) with delta (0, 0)
Screenshot: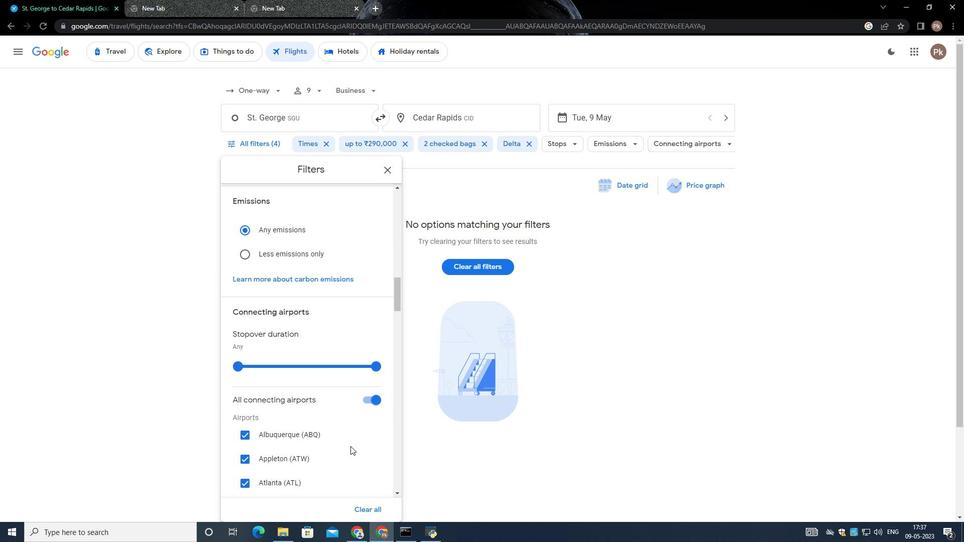 
Action: Mouse scrolled (349, 444) with delta (0, 0)
Screenshot: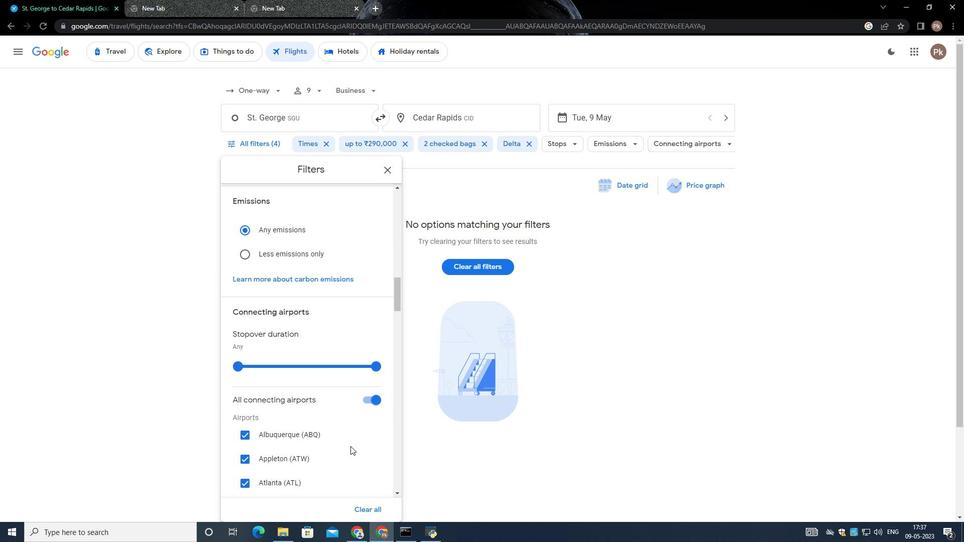 
Action: Mouse scrolled (349, 444) with delta (0, 0)
Screenshot: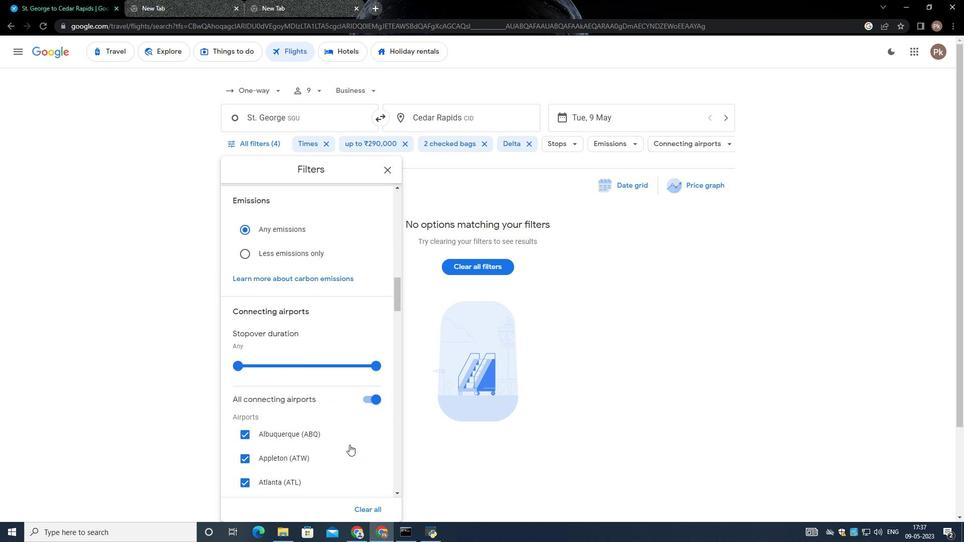 
Action: Mouse moved to (340, 446)
Screenshot: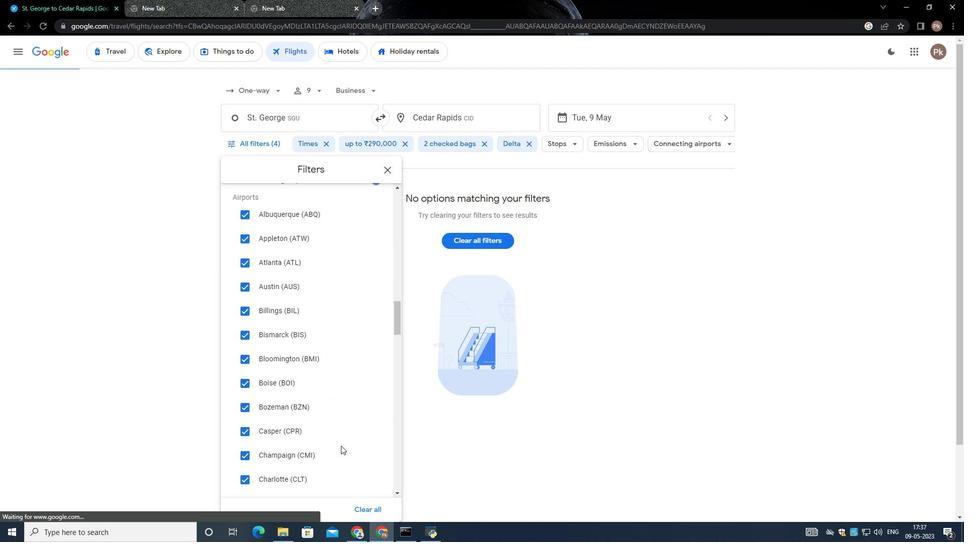 
Action: Mouse scrolled (340, 445) with delta (0, 0)
Screenshot: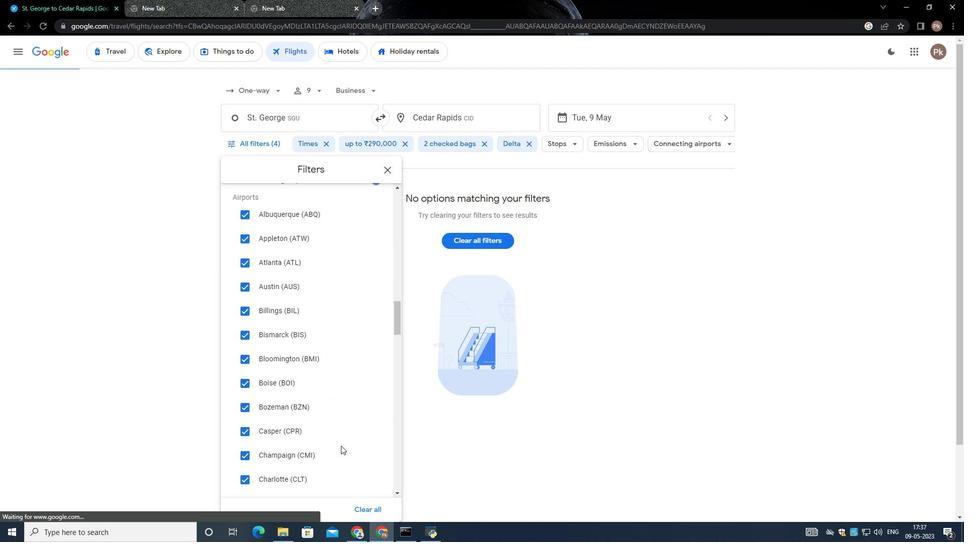 
Action: Mouse scrolled (340, 445) with delta (0, 0)
Screenshot: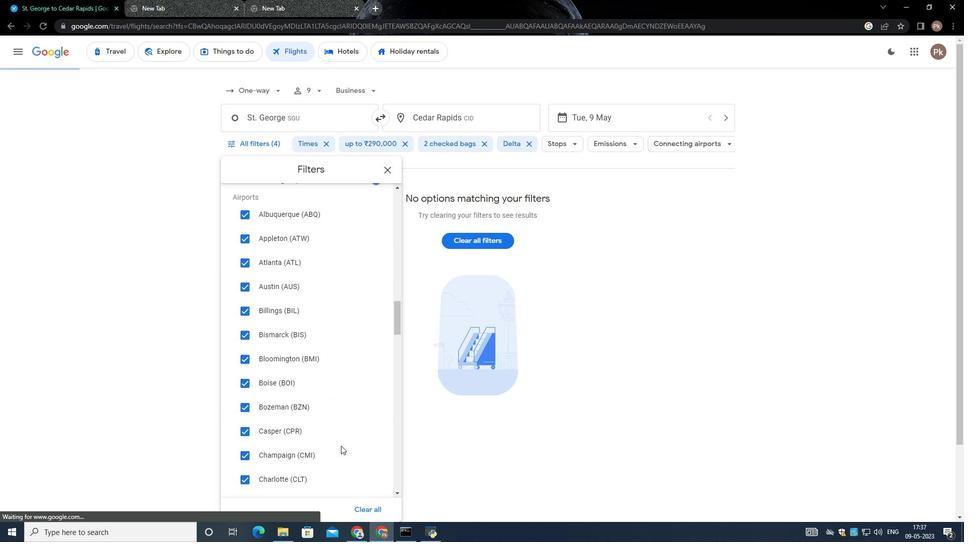 
Action: Mouse scrolled (340, 445) with delta (0, 0)
Screenshot: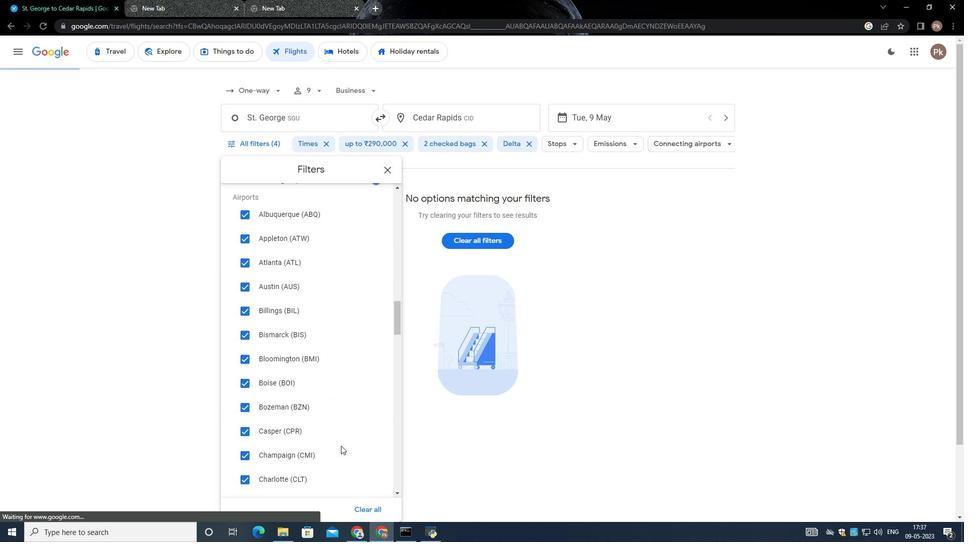 
Action: Mouse scrolled (340, 445) with delta (0, 0)
Screenshot: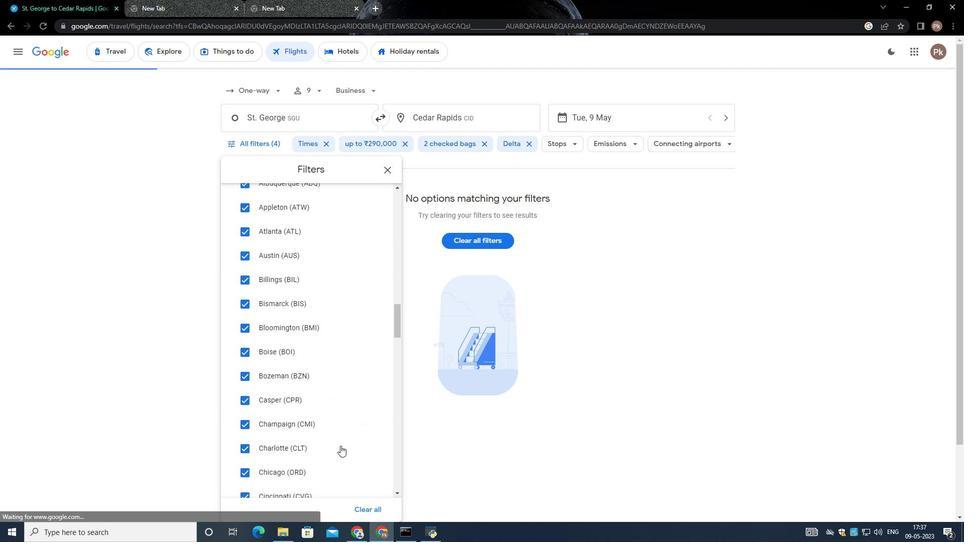 
Action: Mouse scrolled (340, 445) with delta (0, 0)
Screenshot: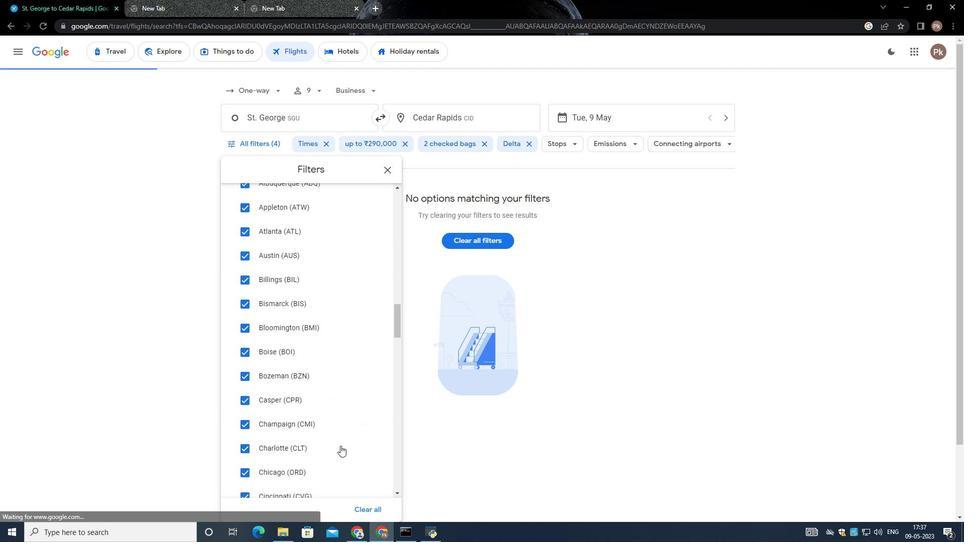 
Action: Mouse scrolled (340, 445) with delta (0, 0)
Screenshot: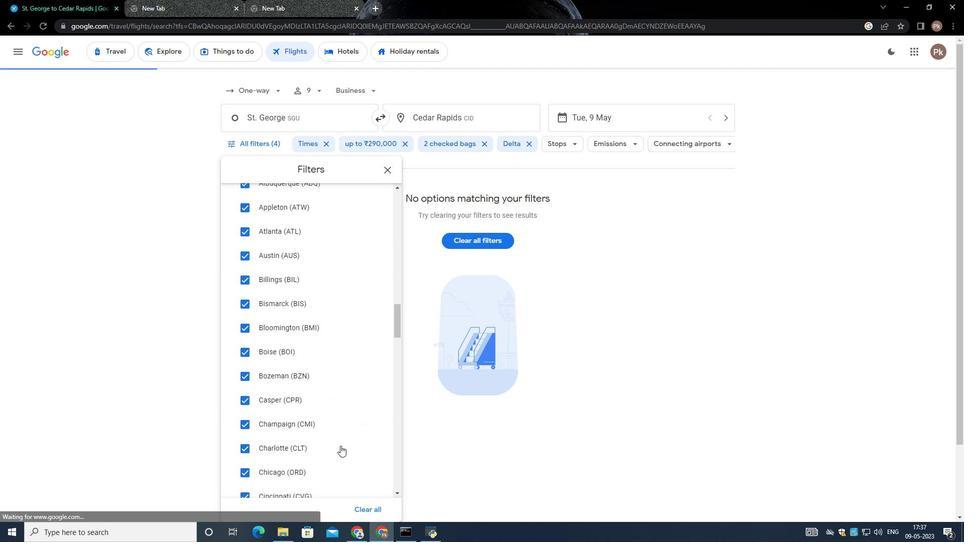
Action: Mouse moved to (337, 441)
Screenshot: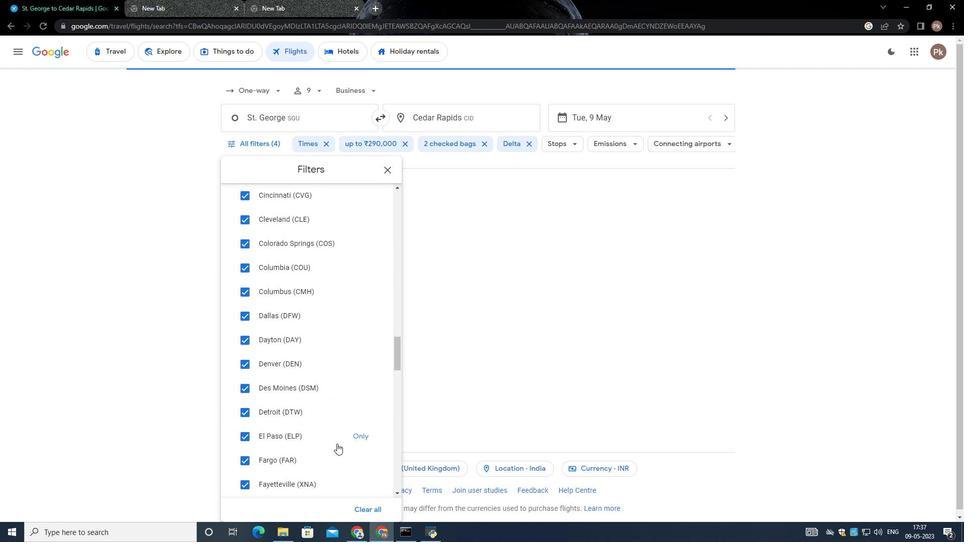 
Action: Mouse scrolled (337, 440) with delta (0, 0)
Screenshot: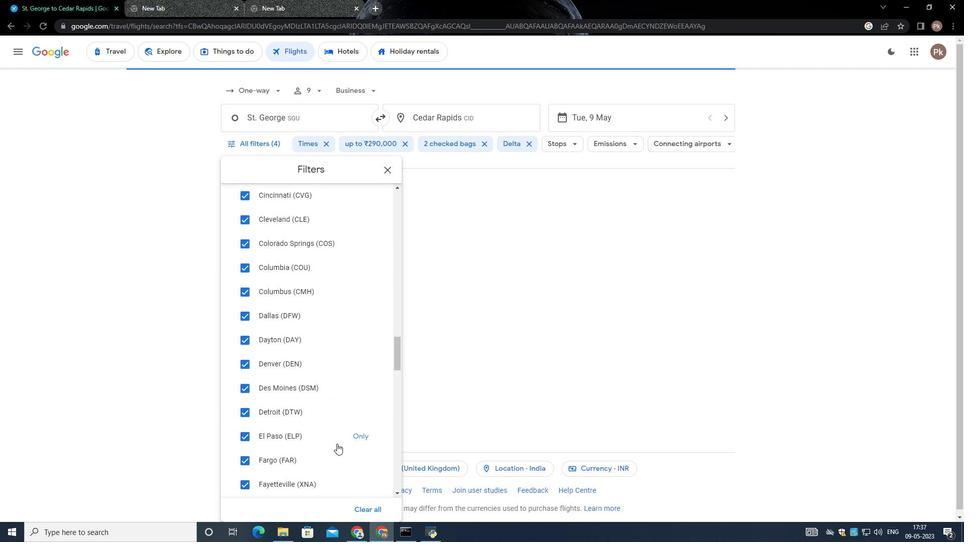 
Action: Mouse scrolled (337, 440) with delta (0, 0)
Screenshot: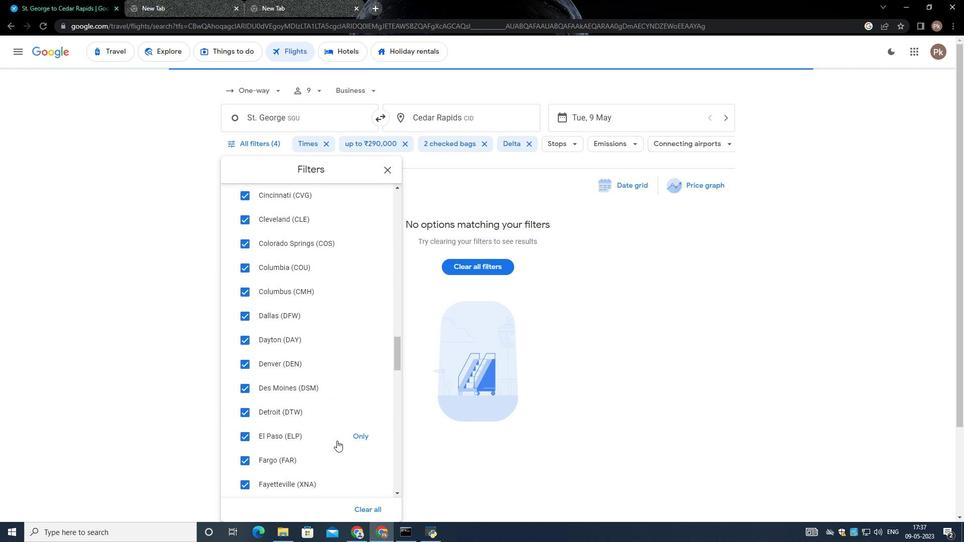 
Action: Mouse scrolled (337, 440) with delta (0, 0)
Screenshot: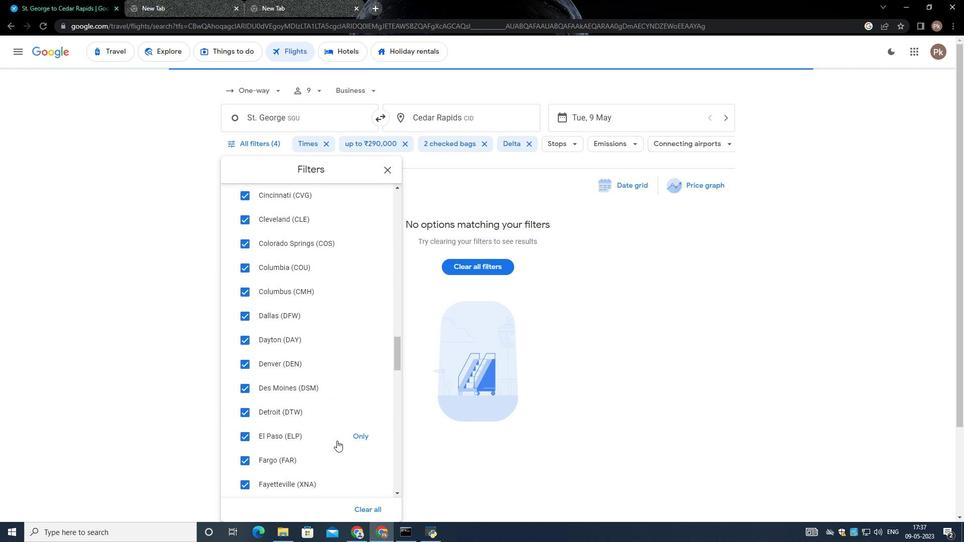 
Action: Mouse scrolled (337, 440) with delta (0, 0)
Screenshot: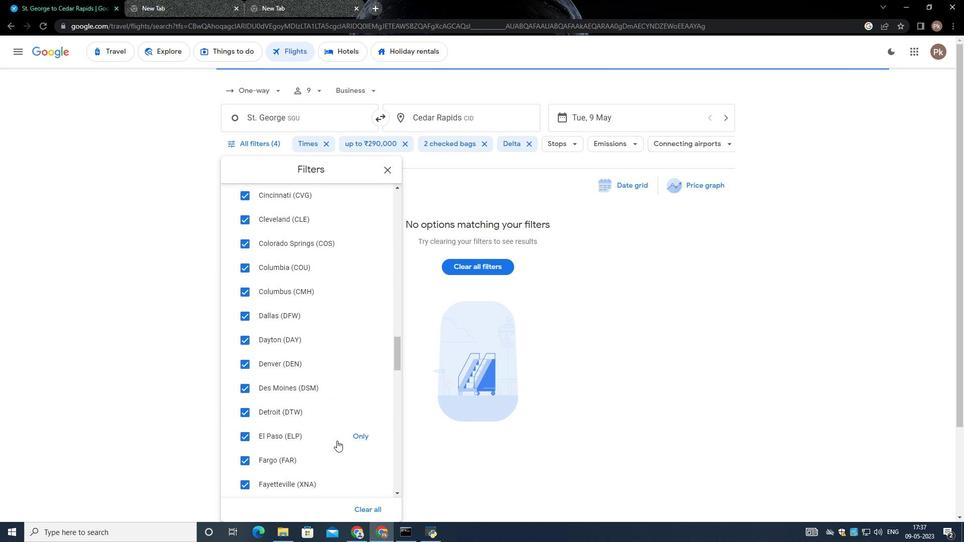 
Action: Mouse scrolled (337, 440) with delta (0, 0)
Screenshot: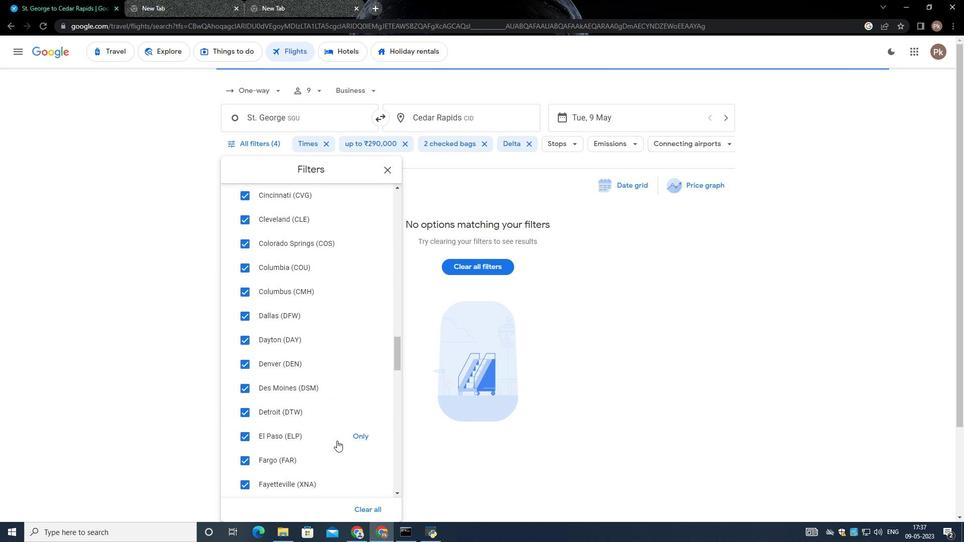 
Action: Mouse moved to (337, 438)
Screenshot: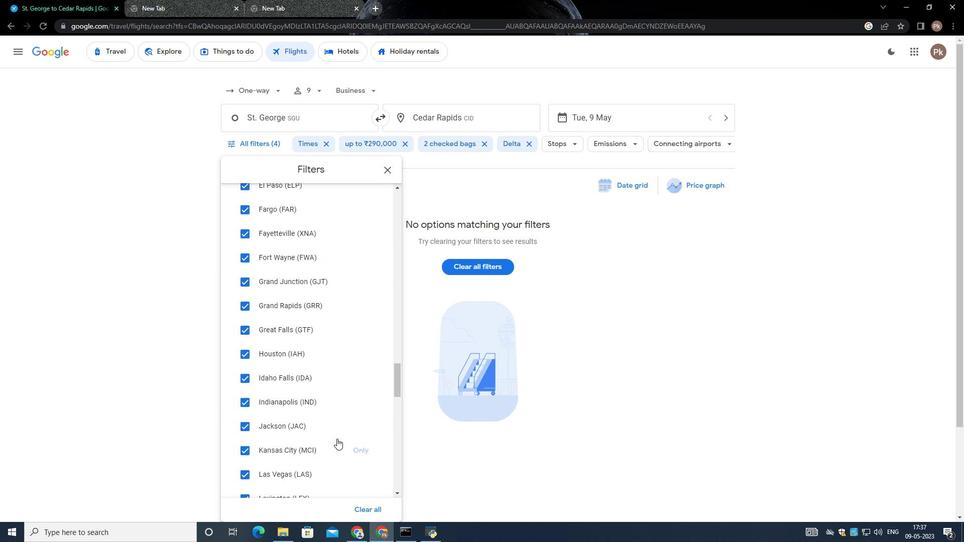 
Action: Mouse scrolled (337, 438) with delta (0, 0)
Screenshot: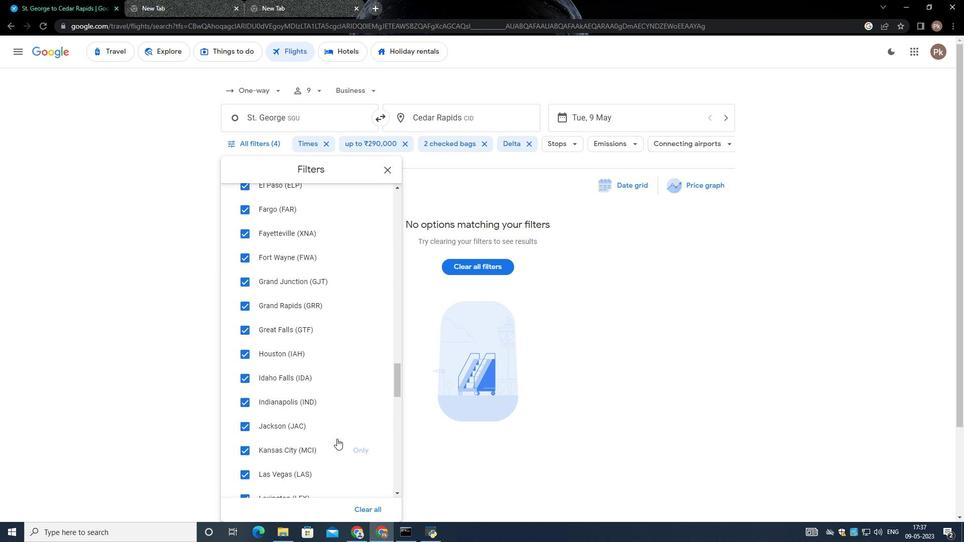 
Action: Mouse scrolled (337, 438) with delta (0, 0)
Screenshot: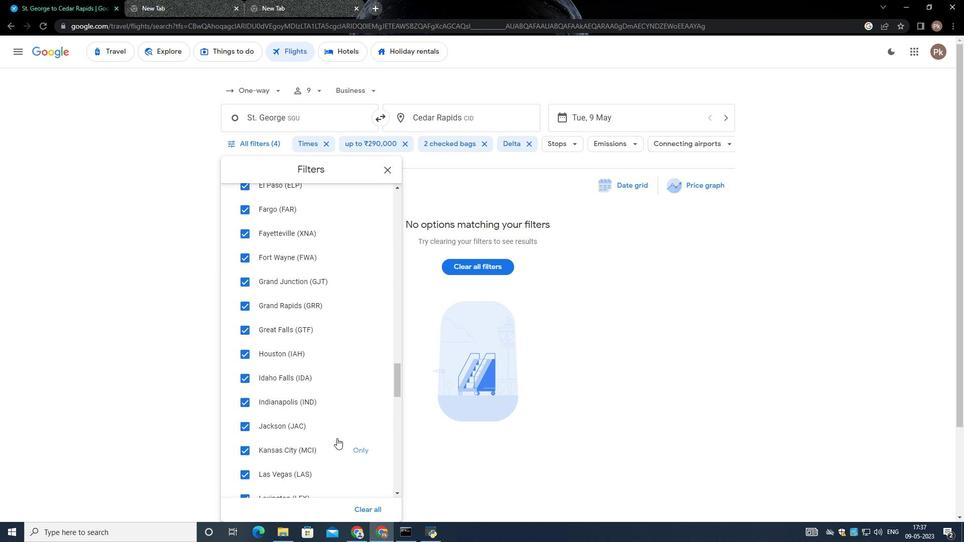 
Action: Mouse scrolled (337, 438) with delta (0, 0)
Screenshot: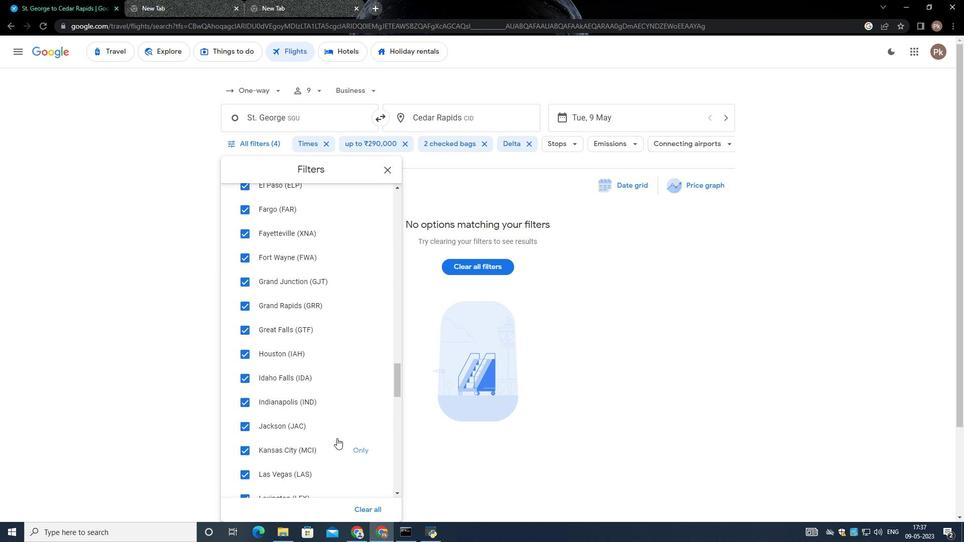 
Action: Mouse scrolled (337, 438) with delta (0, 0)
Screenshot: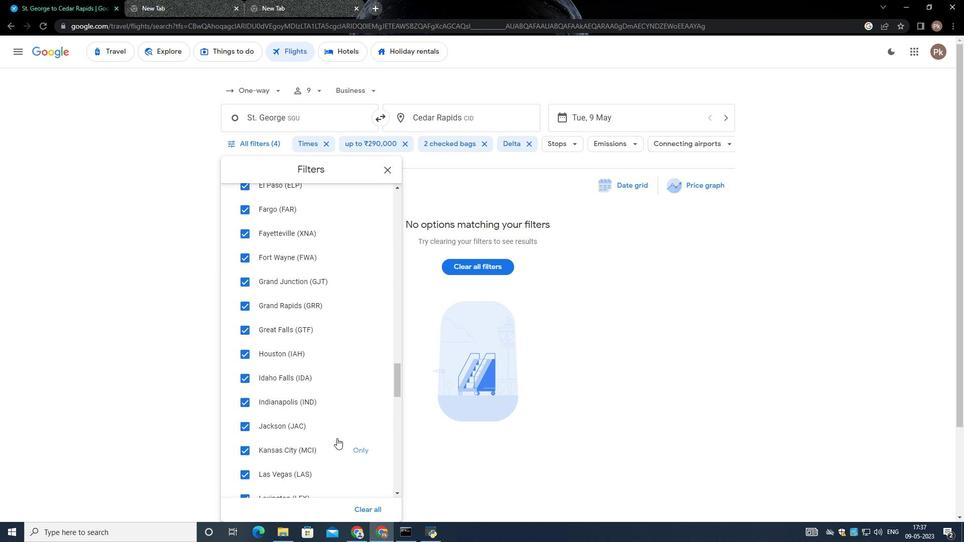 
Action: Mouse scrolled (337, 438) with delta (0, 0)
Screenshot: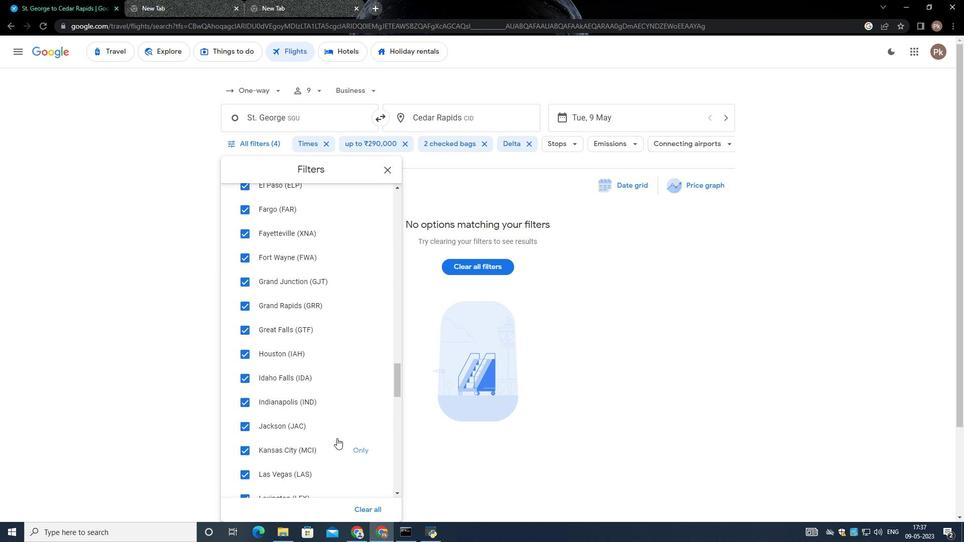 
Action: Mouse moved to (339, 431)
Screenshot: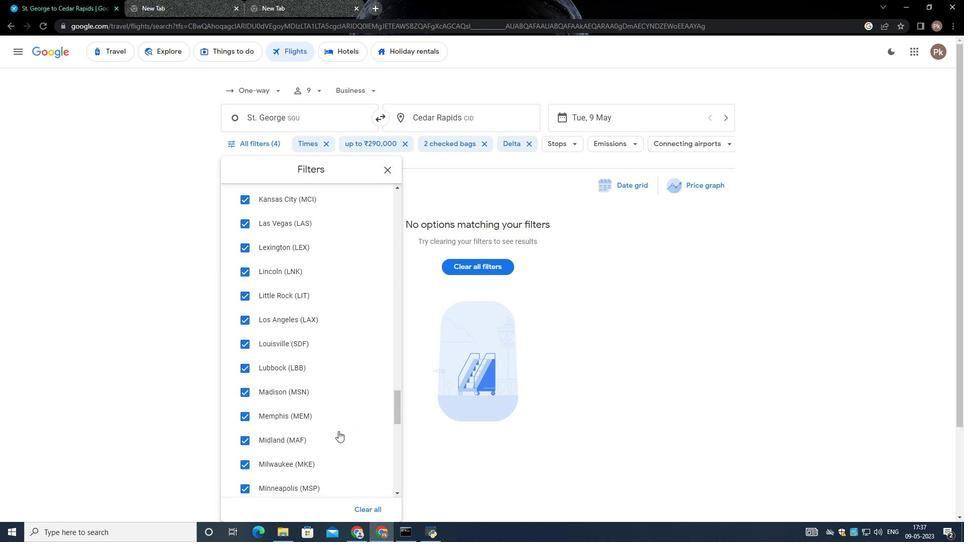 
Action: Mouse scrolled (339, 430) with delta (0, 0)
Screenshot: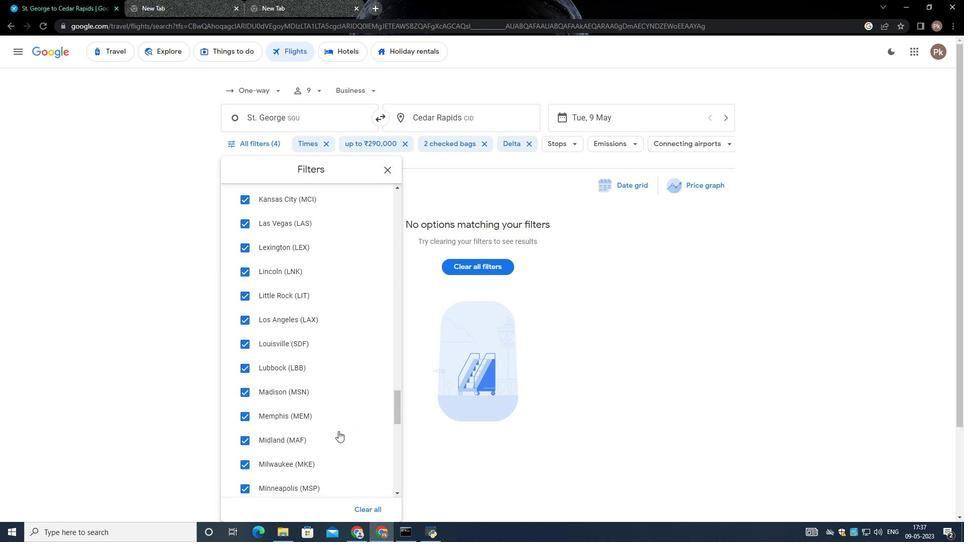 
Action: Mouse scrolled (339, 430) with delta (0, 0)
Screenshot: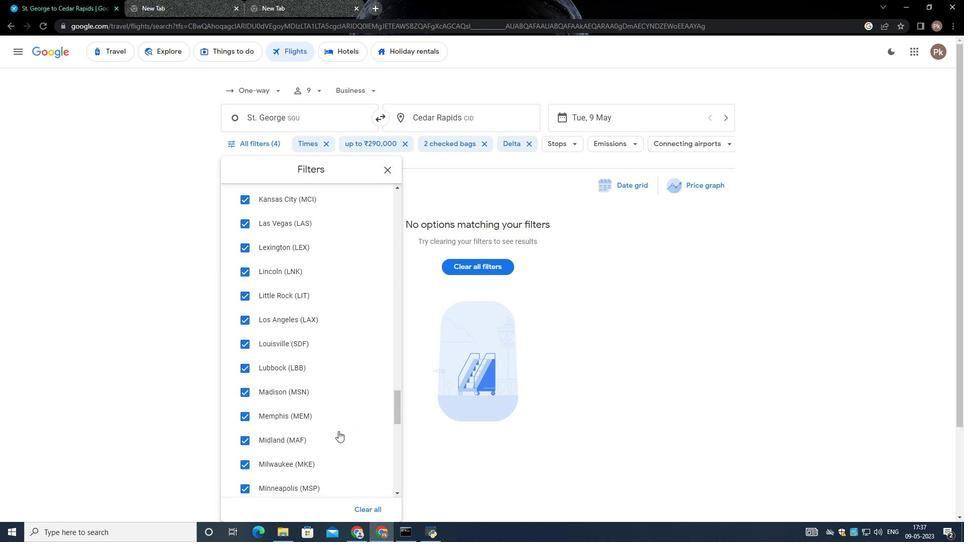 
Action: Mouse scrolled (339, 430) with delta (0, 0)
Screenshot: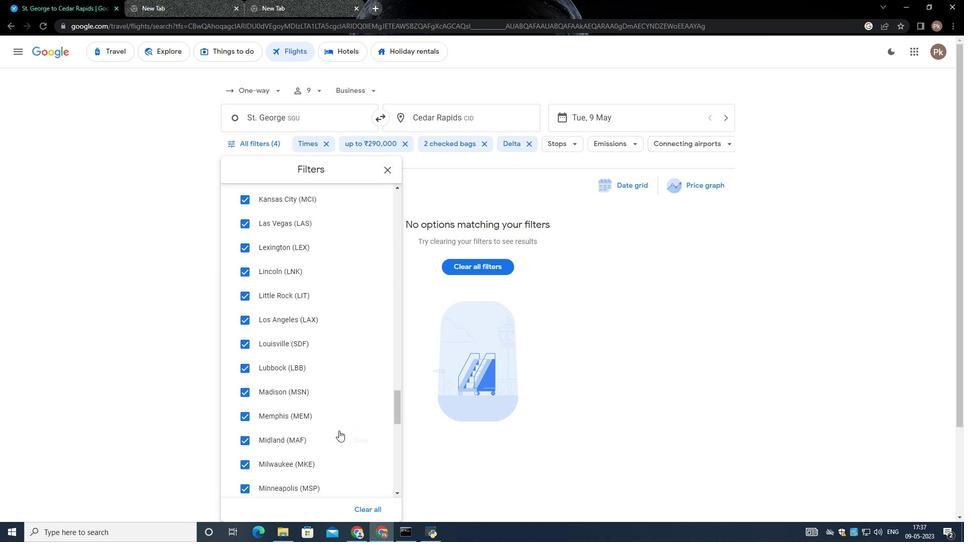 
Action: Mouse scrolled (339, 430) with delta (0, 0)
Screenshot: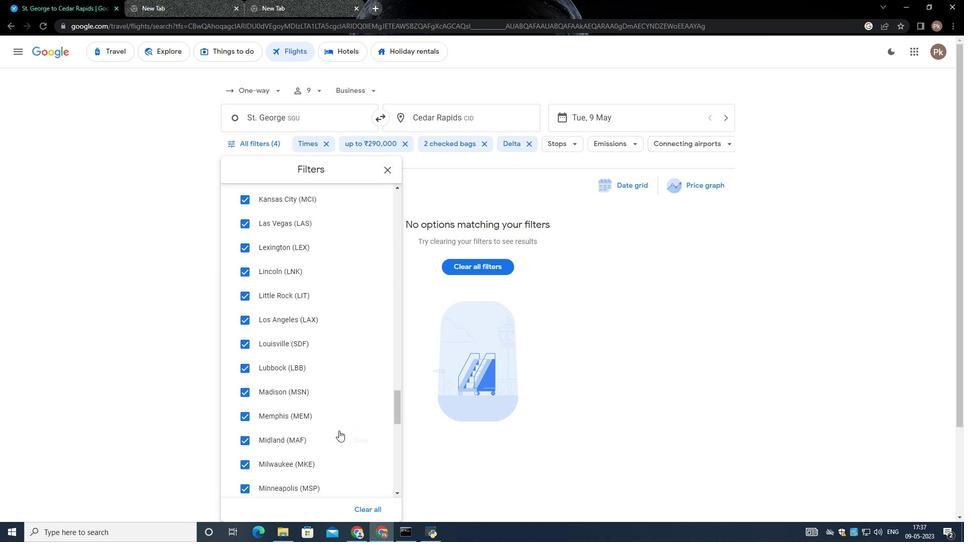 
Action: Mouse moved to (334, 429)
Screenshot: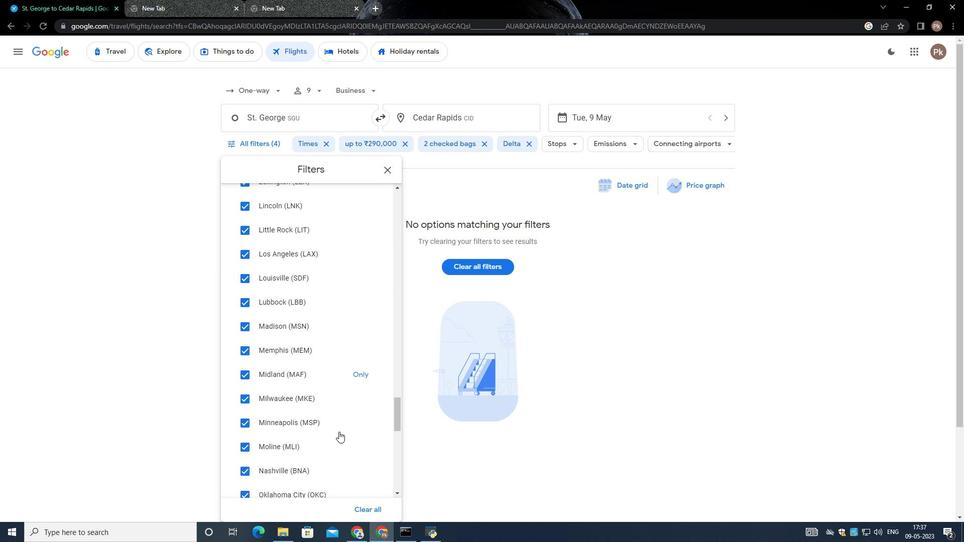 
Action: Mouse scrolled (334, 428) with delta (0, 0)
Screenshot: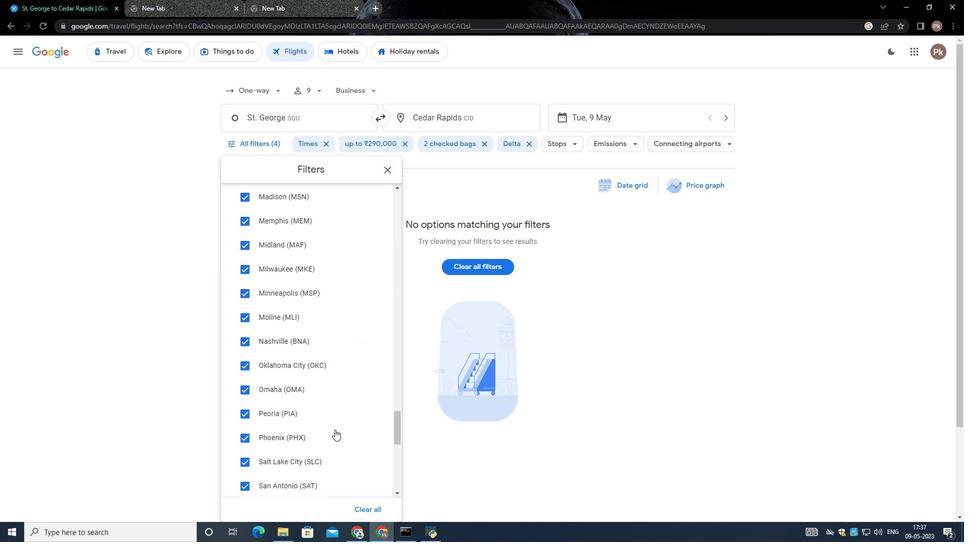 
Action: Mouse scrolled (334, 428) with delta (0, 0)
Screenshot: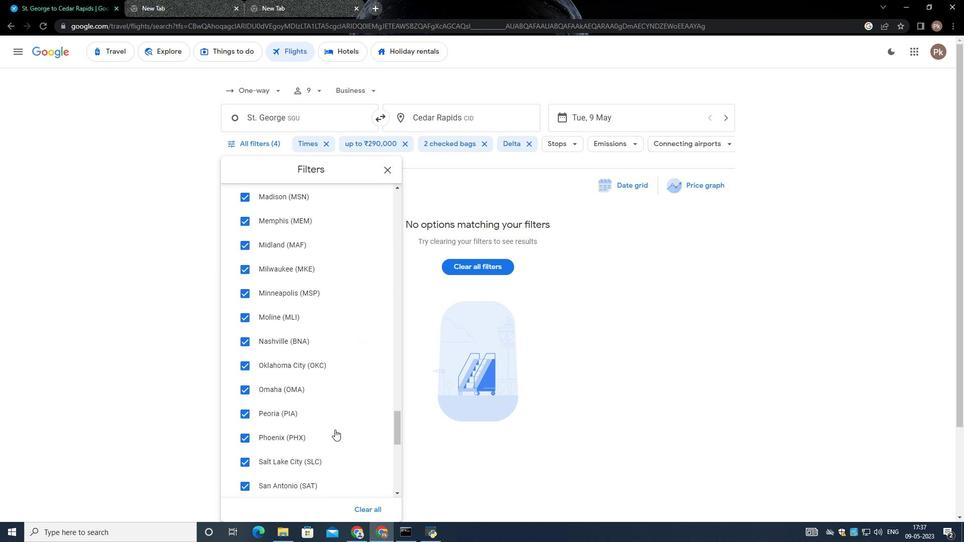
Action: Mouse scrolled (334, 428) with delta (0, 0)
Screenshot: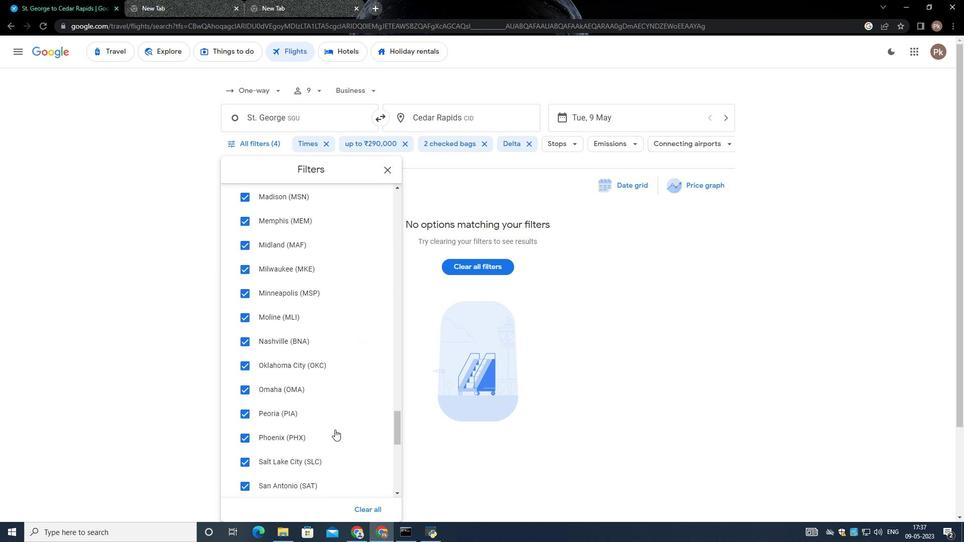 
Action: Mouse scrolled (334, 428) with delta (0, 0)
Screenshot: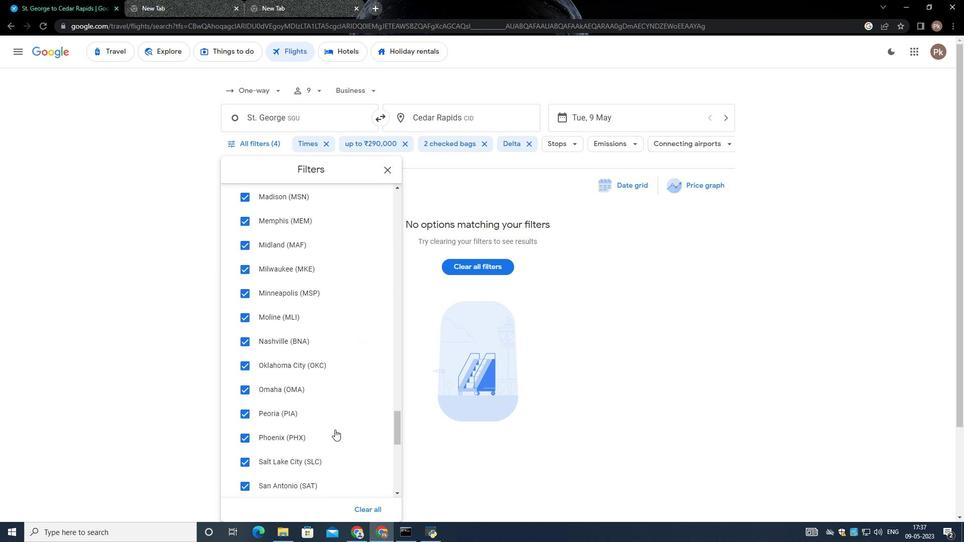 
Action: Mouse moved to (332, 429)
Screenshot: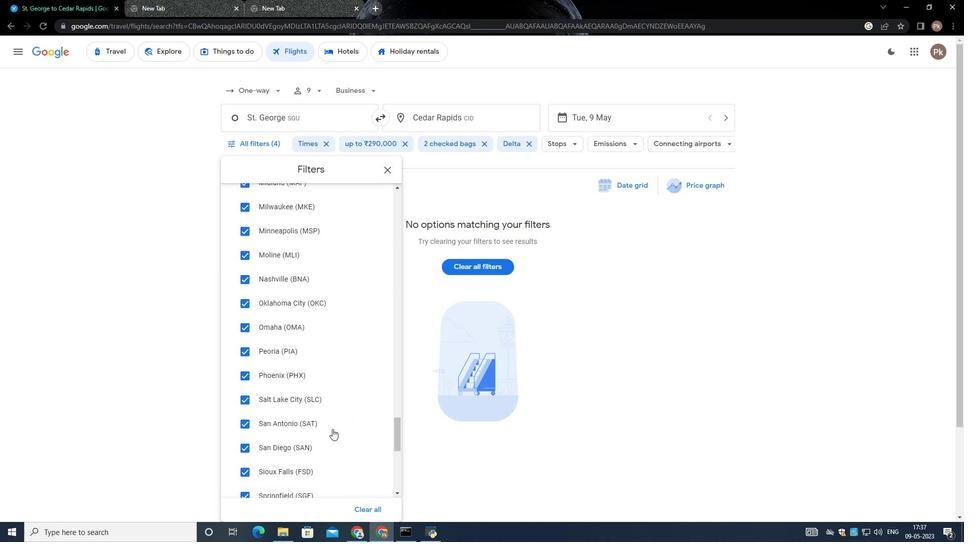 
Action: Mouse scrolled (332, 429) with delta (0, 0)
Screenshot: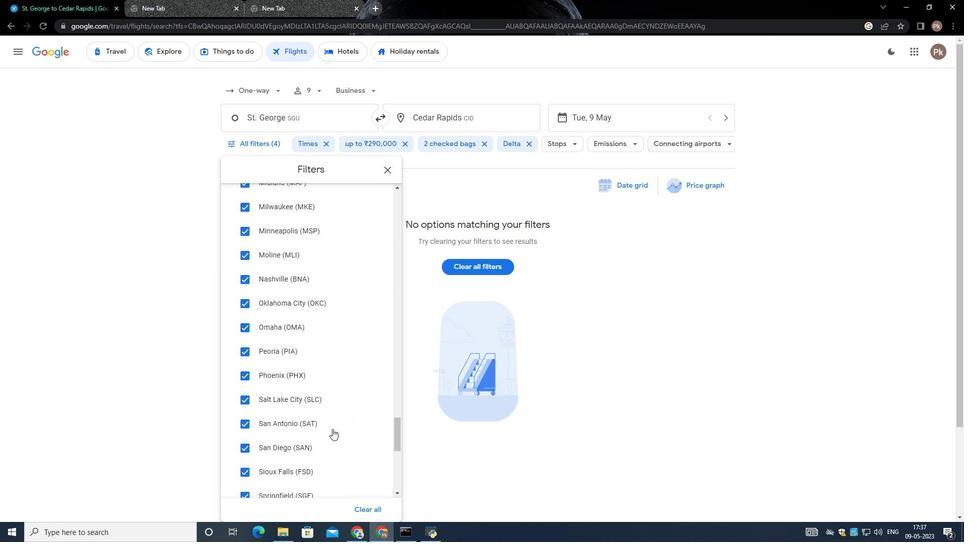
Action: Mouse scrolled (332, 429) with delta (0, 0)
Screenshot: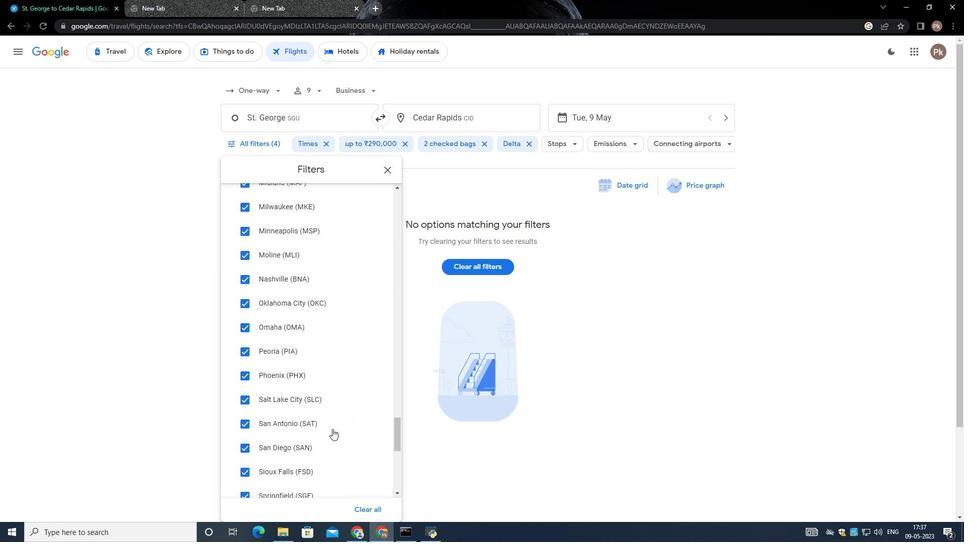 
Action: Mouse scrolled (332, 429) with delta (0, 0)
Screenshot: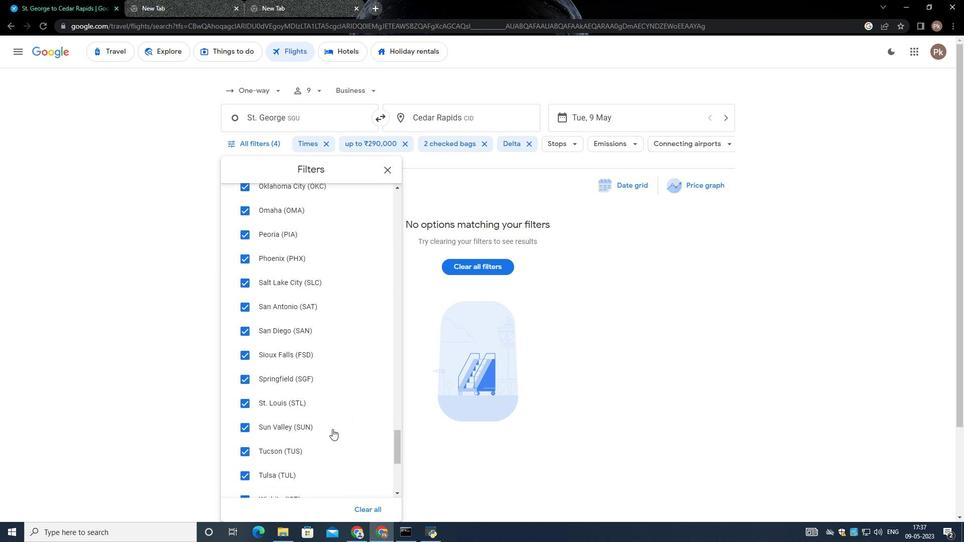 
Action: Mouse moved to (332, 428)
Screenshot: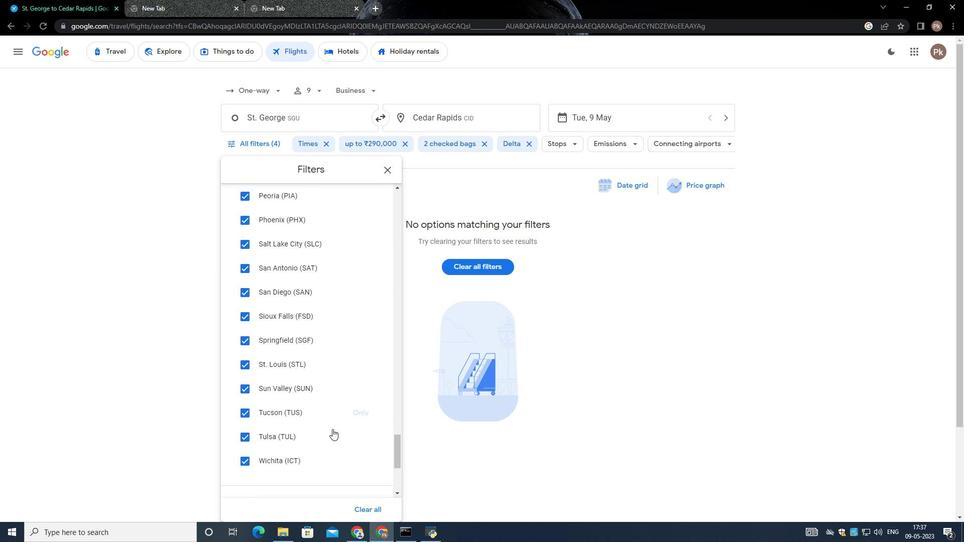 
Action: Mouse scrolled (332, 427) with delta (0, 0)
Screenshot: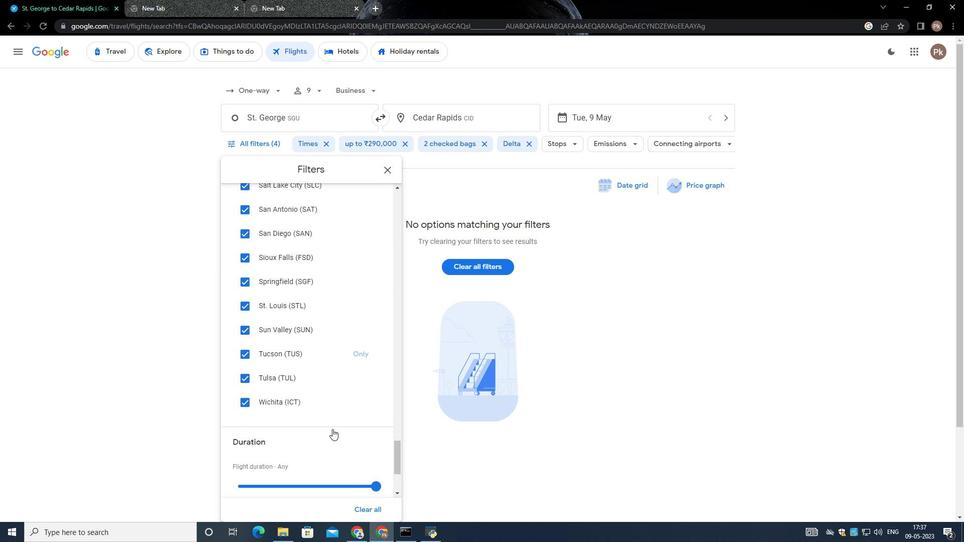 
Action: Mouse scrolled (332, 427) with delta (0, 0)
Screenshot: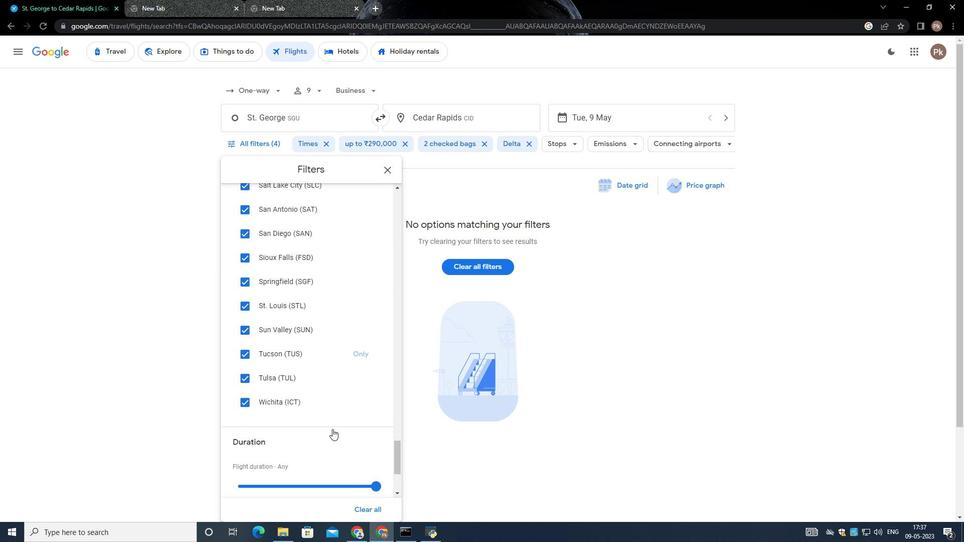 
Action: Mouse scrolled (332, 427) with delta (0, 0)
Screenshot: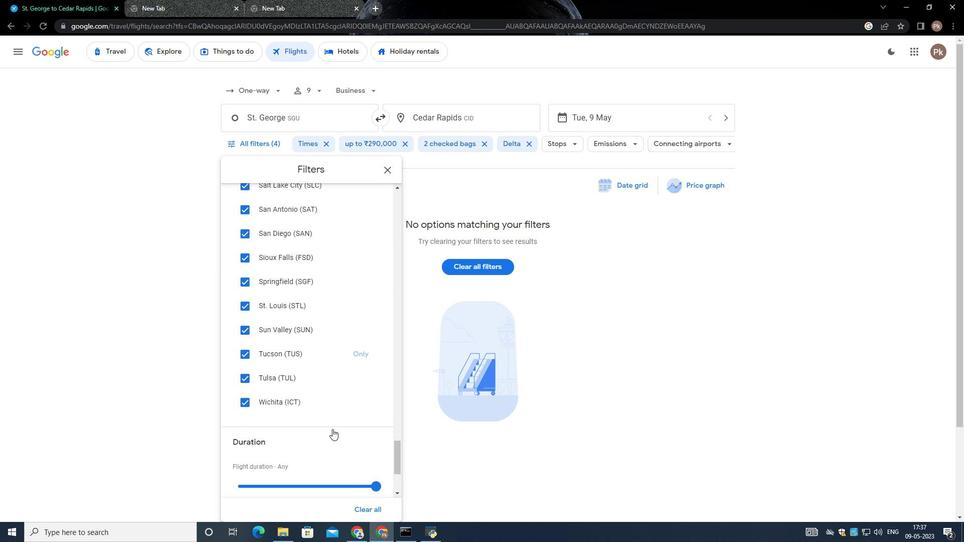 
Action: Mouse scrolled (332, 427) with delta (0, 0)
Screenshot: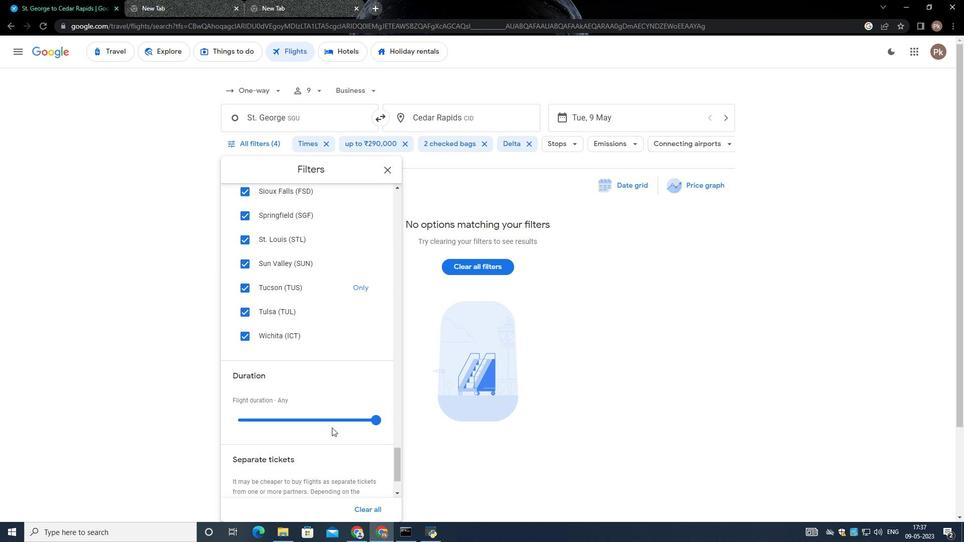 
Action: Mouse moved to (332, 423)
Screenshot: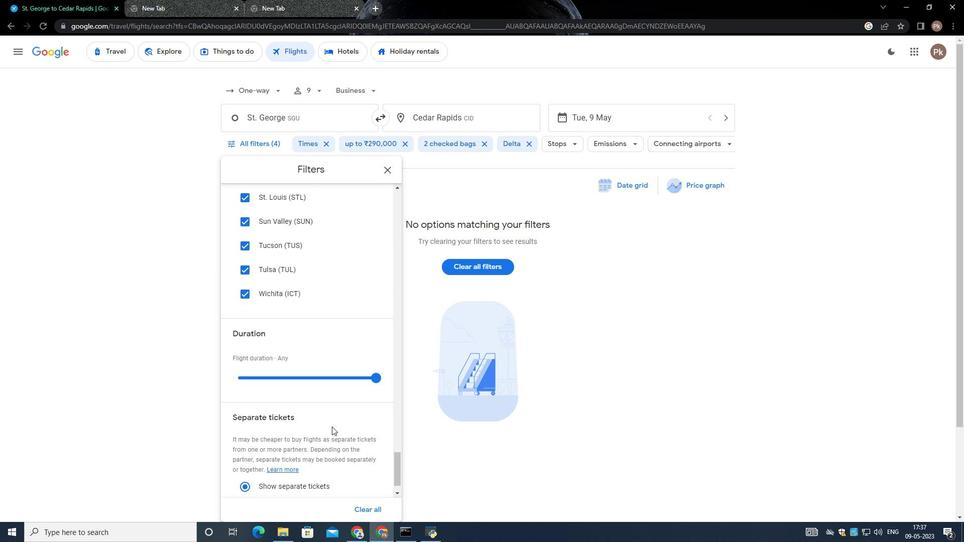 
Action: Mouse scrolled (332, 423) with delta (0, 0)
Screenshot: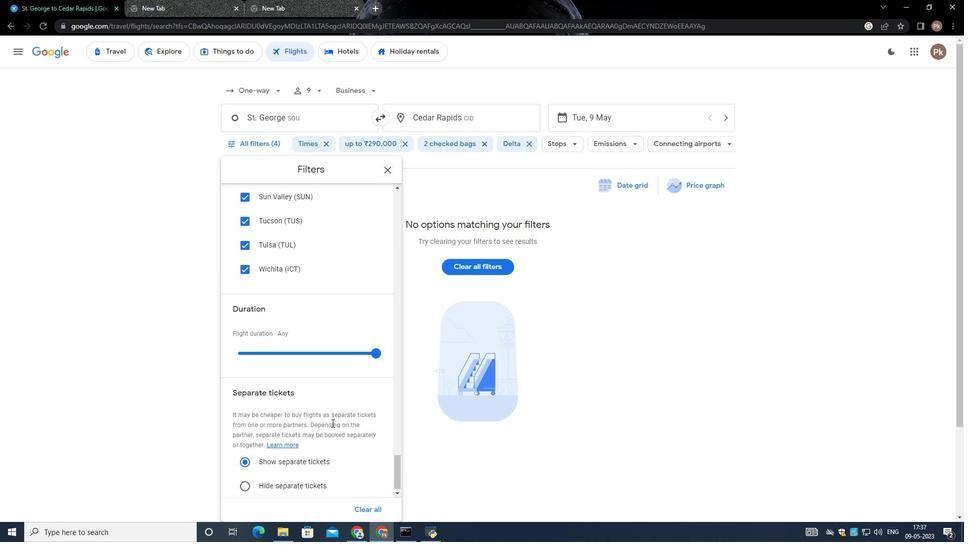 
Action: Mouse scrolled (332, 423) with delta (0, 0)
Screenshot: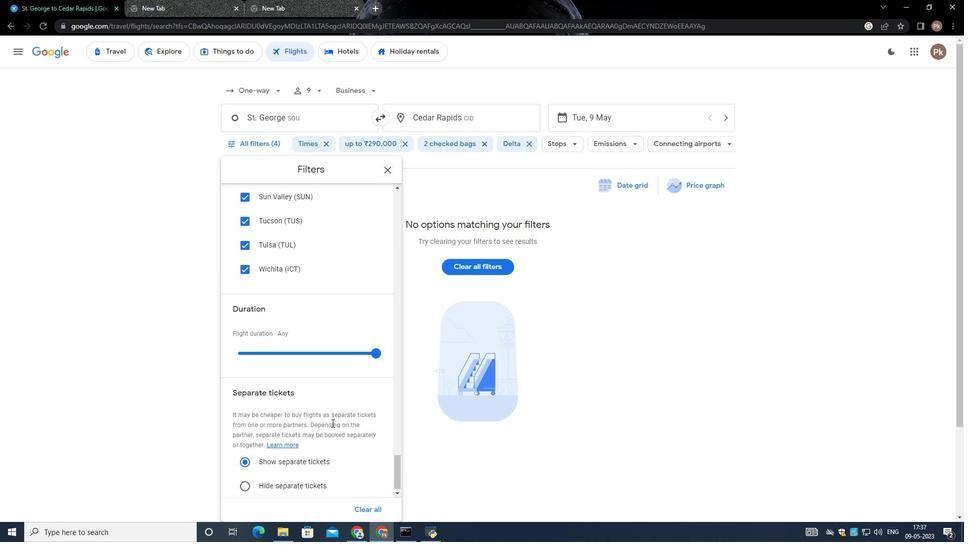 
Action: Mouse scrolled (332, 423) with delta (0, 0)
Screenshot: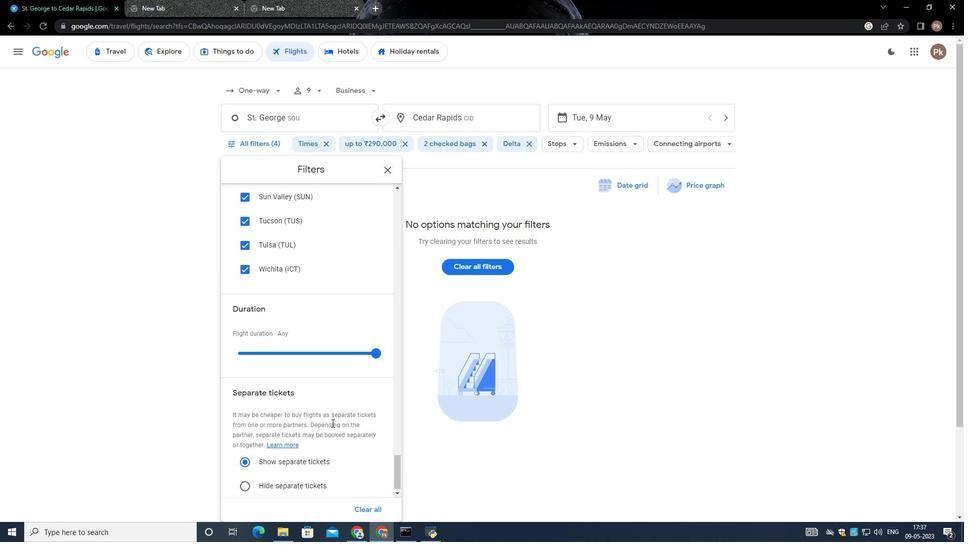 
Action: Mouse scrolled (332, 423) with delta (0, 0)
Screenshot: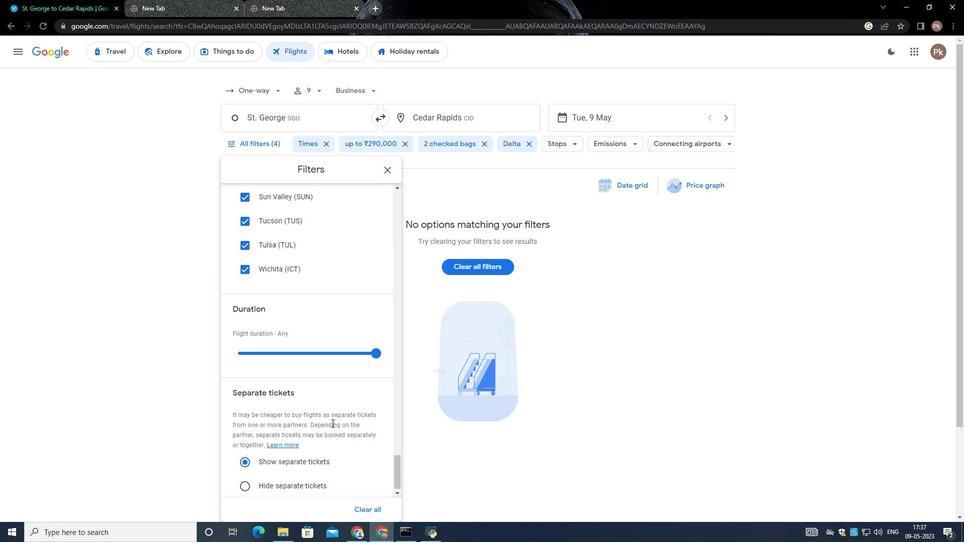 
Action: Mouse moved to (330, 423)
Screenshot: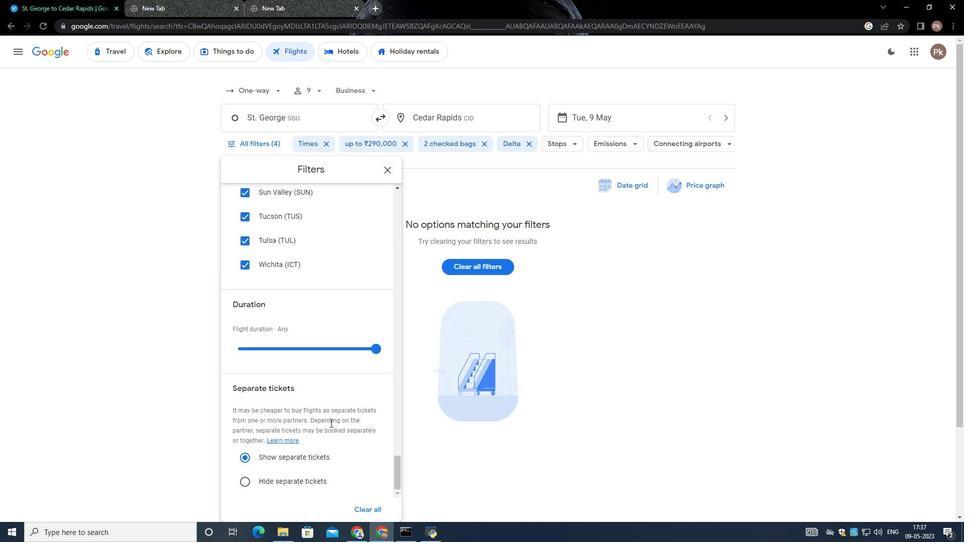 
